 Task: Look for space in Akhtyrskiy, Russia from 10th July, 2023 to 15th July, 2023 for 7 adults in price range Rs.10000 to Rs.15000. Place can be entire place or shared room with 4 bedrooms having 7 beds and 4 bathrooms. Property type can be house, flat, guest house. Amenities needed are: wifi, TV, free parkinig on premises, gym, breakfast. Booking option can be shelf check-in. Required host language is English.
Action: Mouse moved to (494, 107)
Screenshot: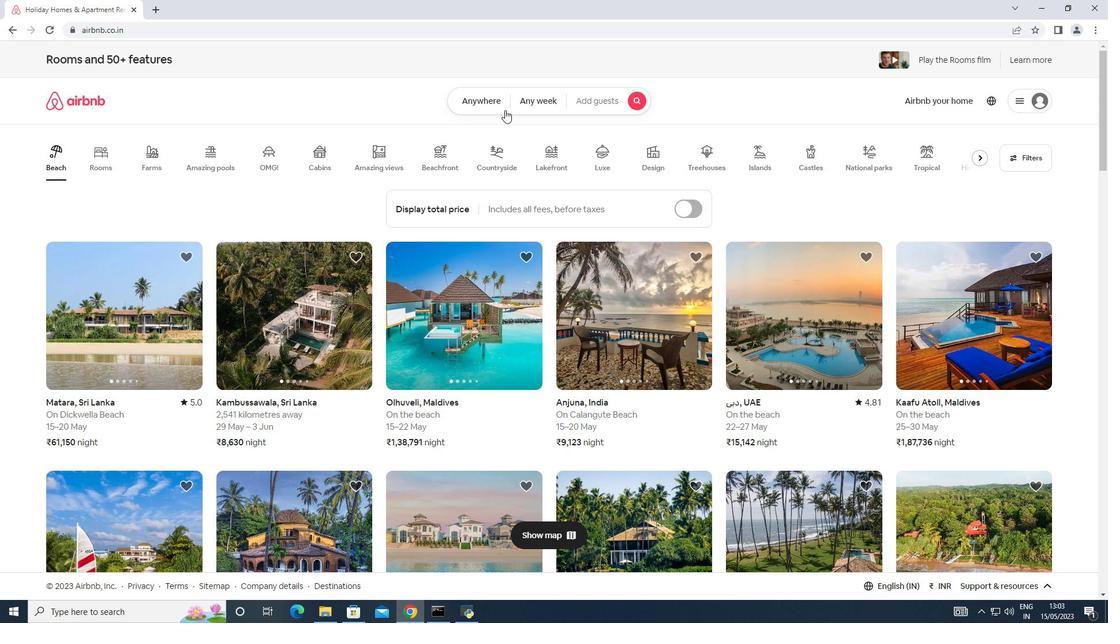 
Action: Mouse pressed left at (494, 107)
Screenshot: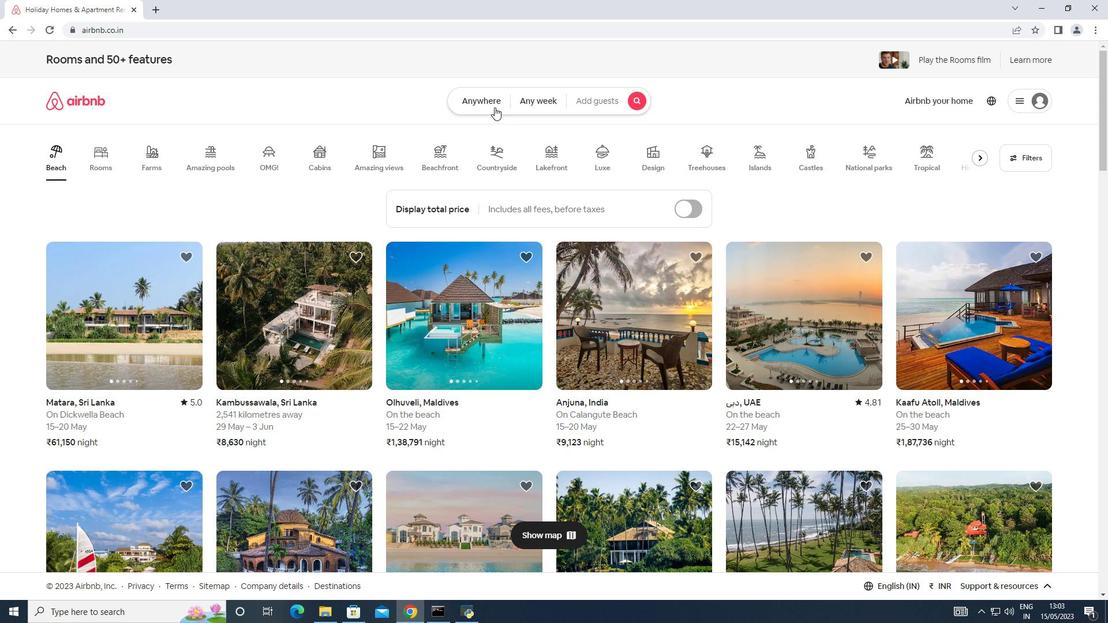 
Action: Mouse moved to (365, 147)
Screenshot: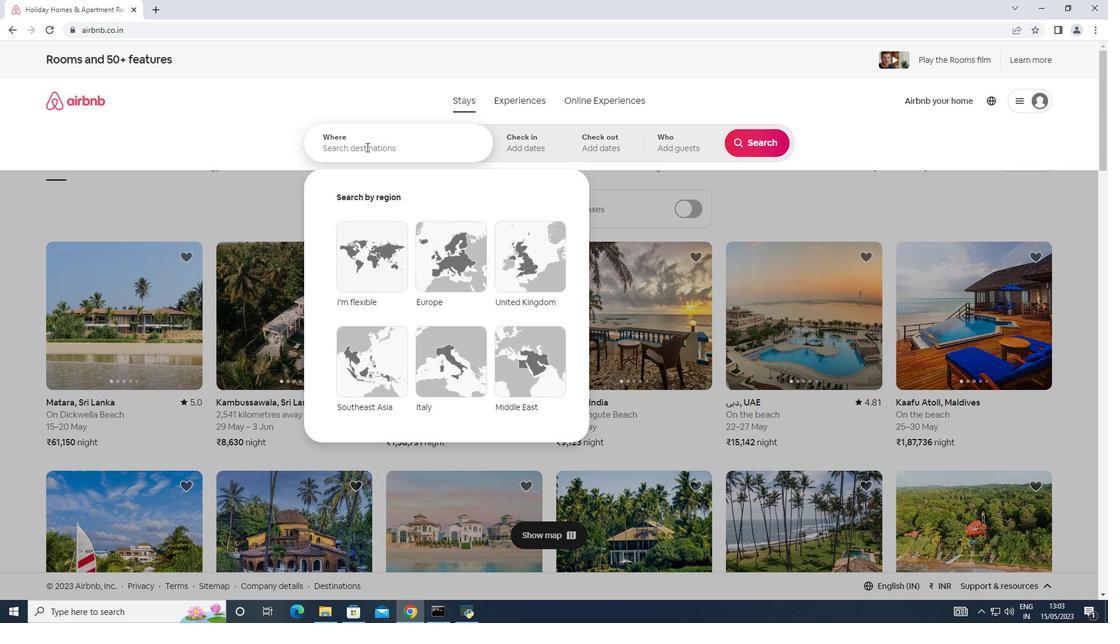 
Action: Mouse pressed left at (365, 147)
Screenshot: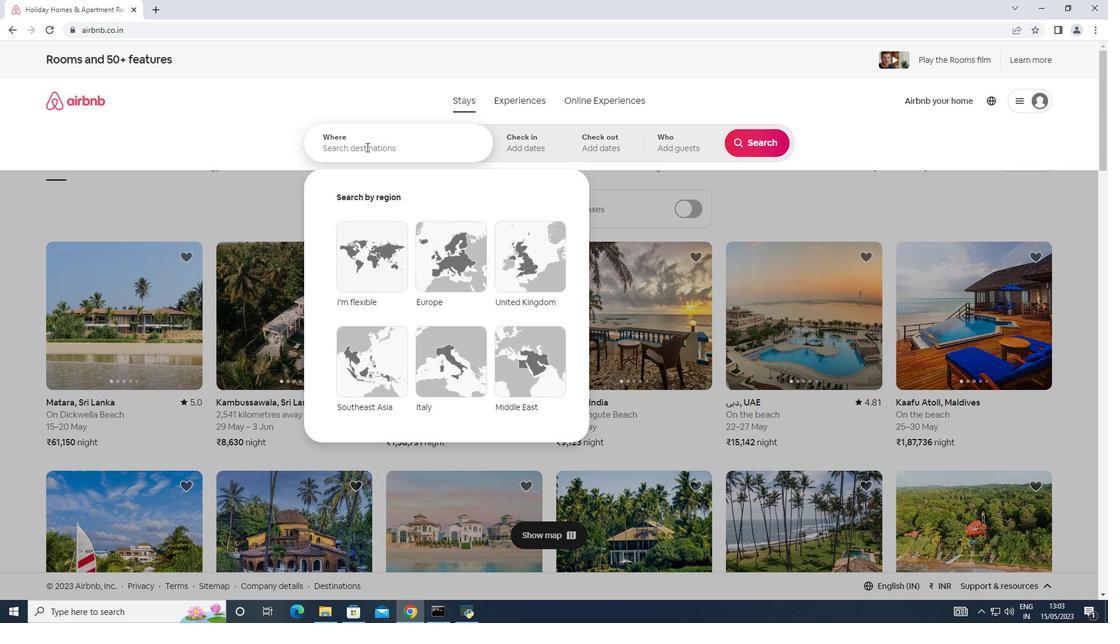 
Action: Key pressed <Key.shift>A
Screenshot: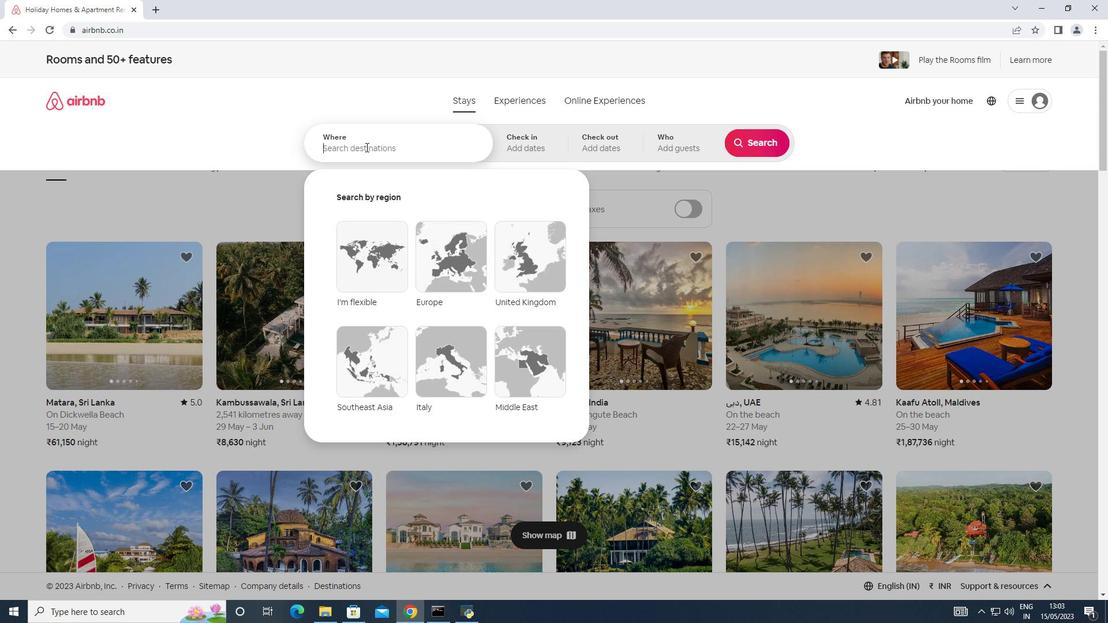 
Action: Mouse moved to (365, 147)
Screenshot: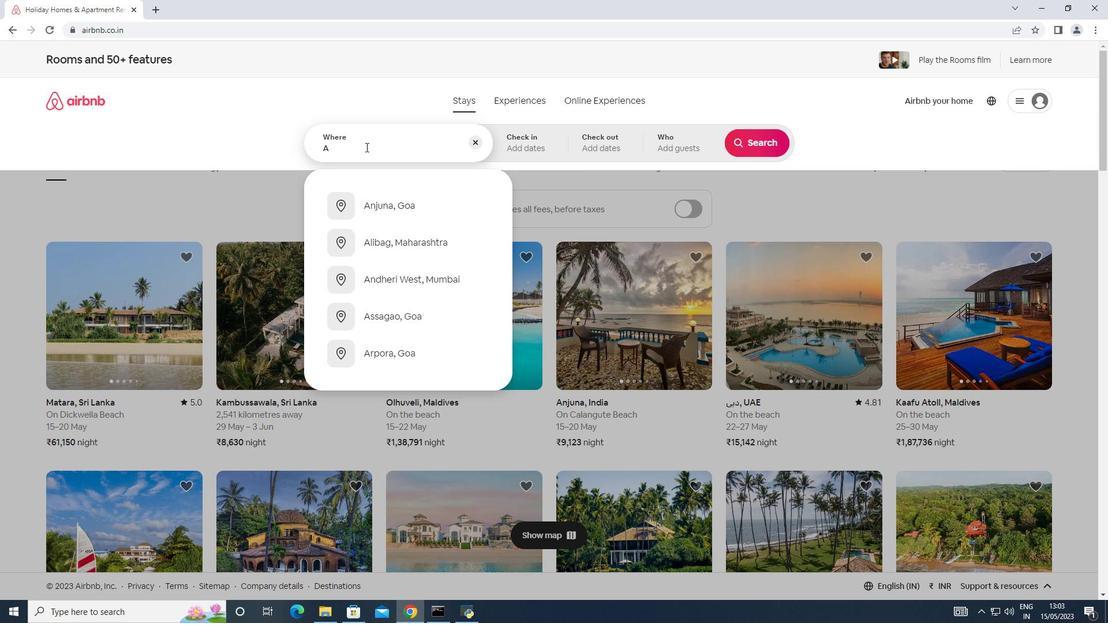 
Action: Key pressed kh
Screenshot: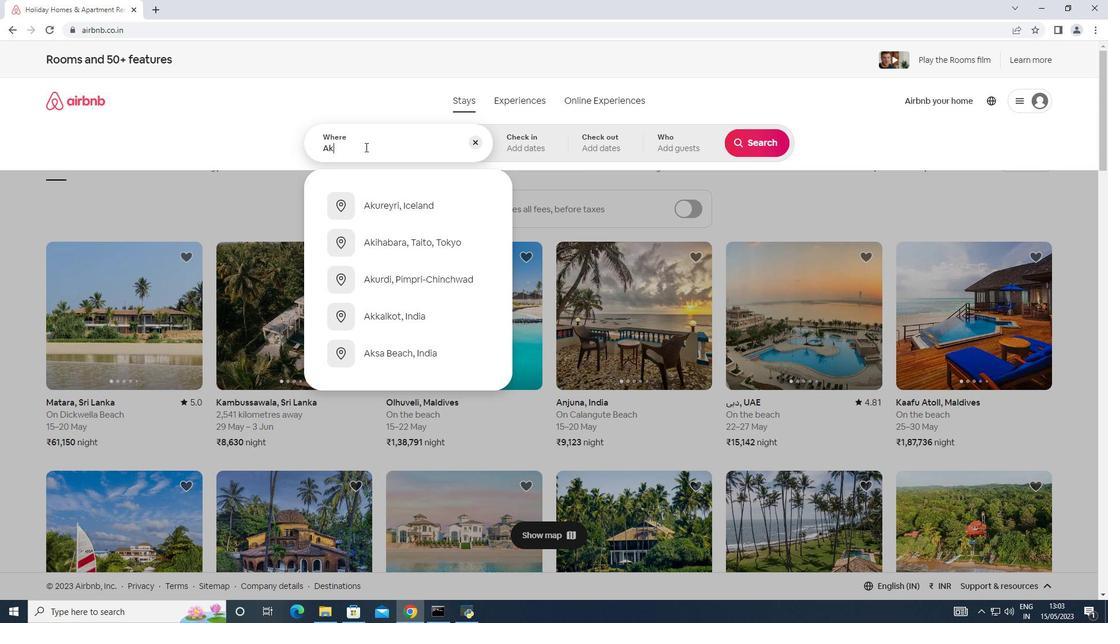 
Action: Mouse moved to (364, 147)
Screenshot: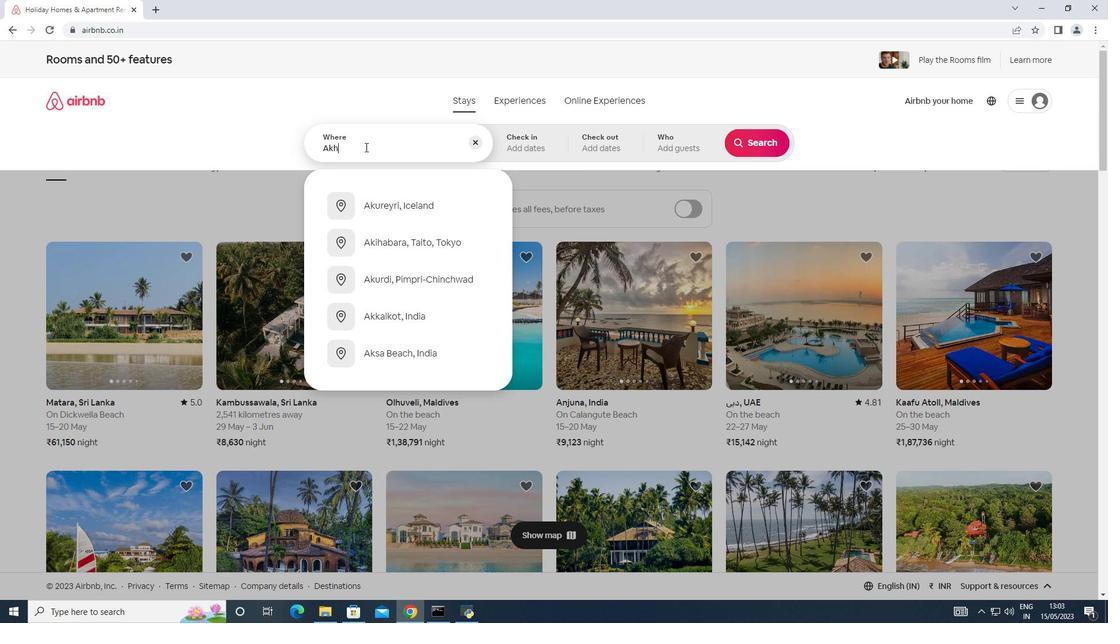 
Action: Key pressed ty
Screenshot: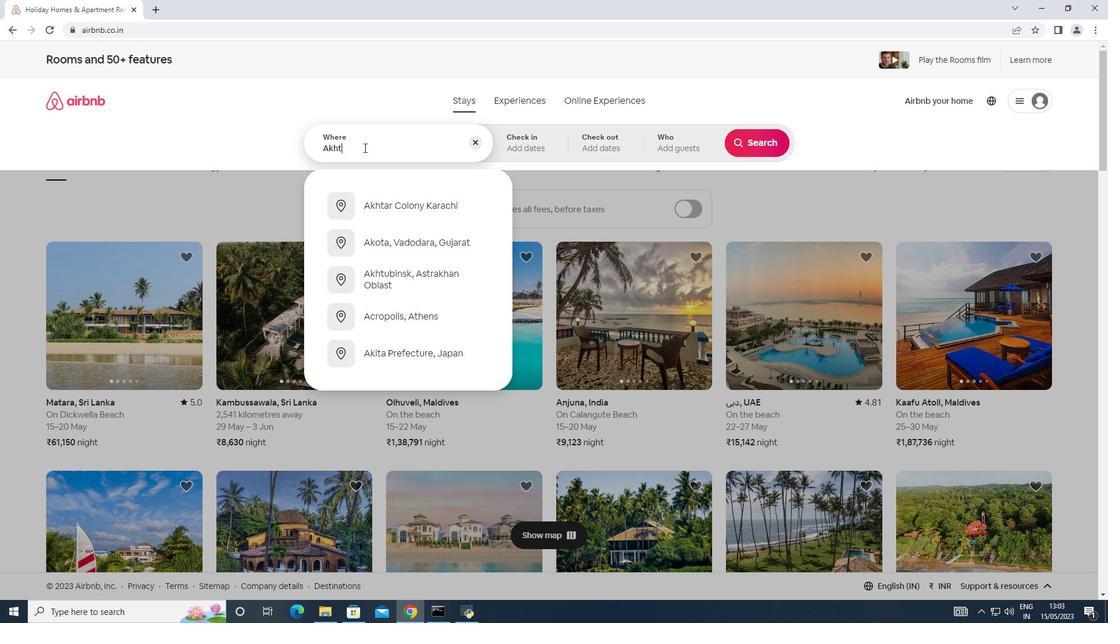 
Action: Mouse moved to (362, 148)
Screenshot: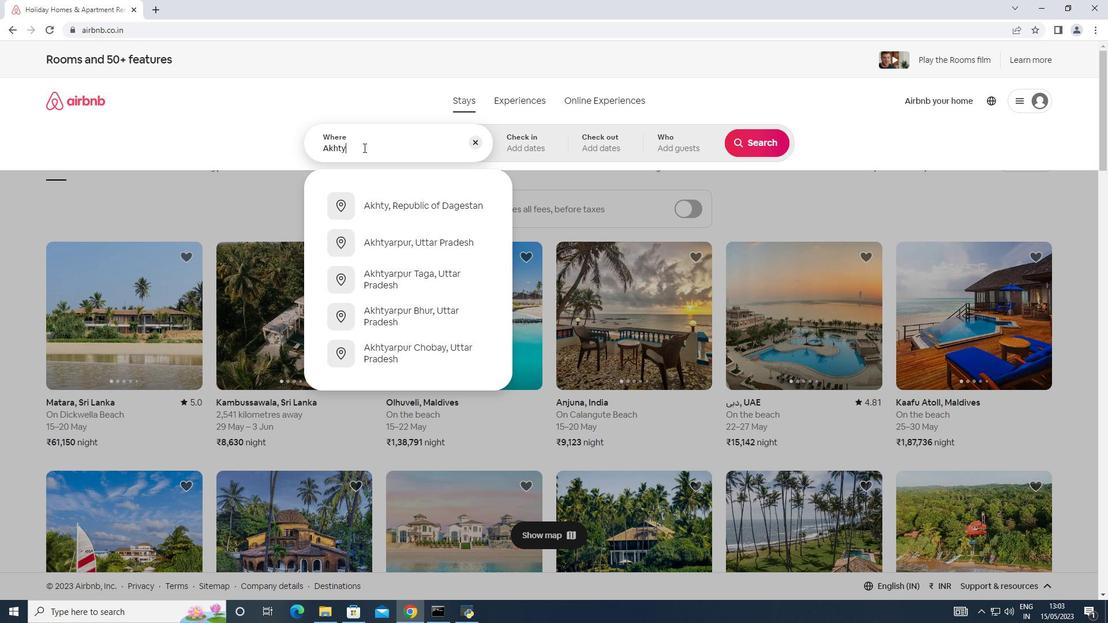
Action: Key pressed rs
Screenshot: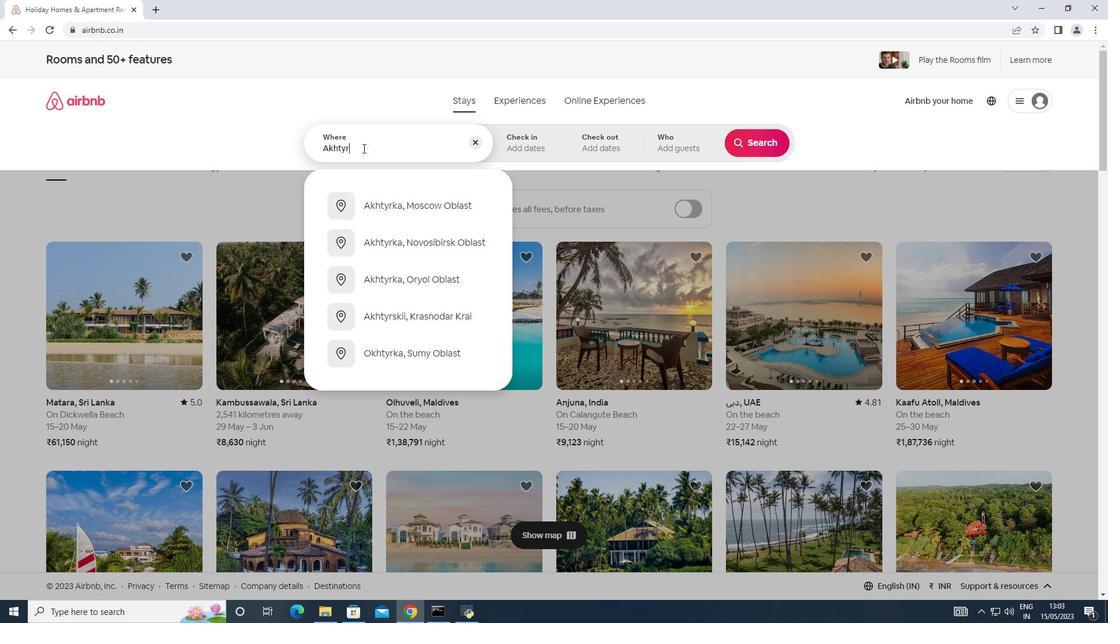 
Action: Mouse moved to (362, 148)
Screenshot: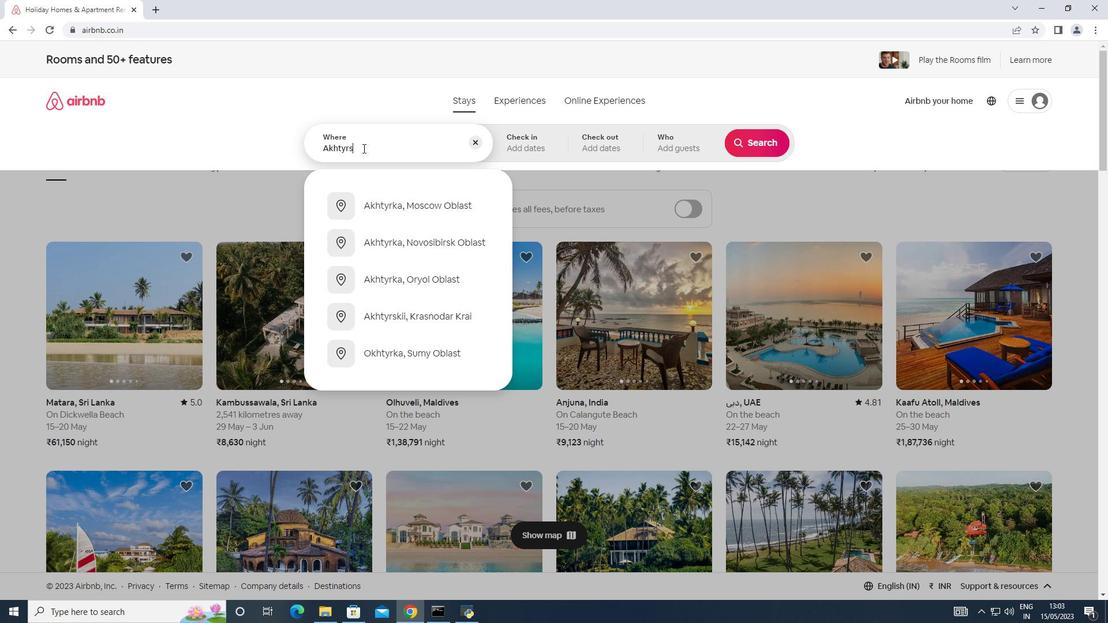 
Action: Key pressed k
Screenshot: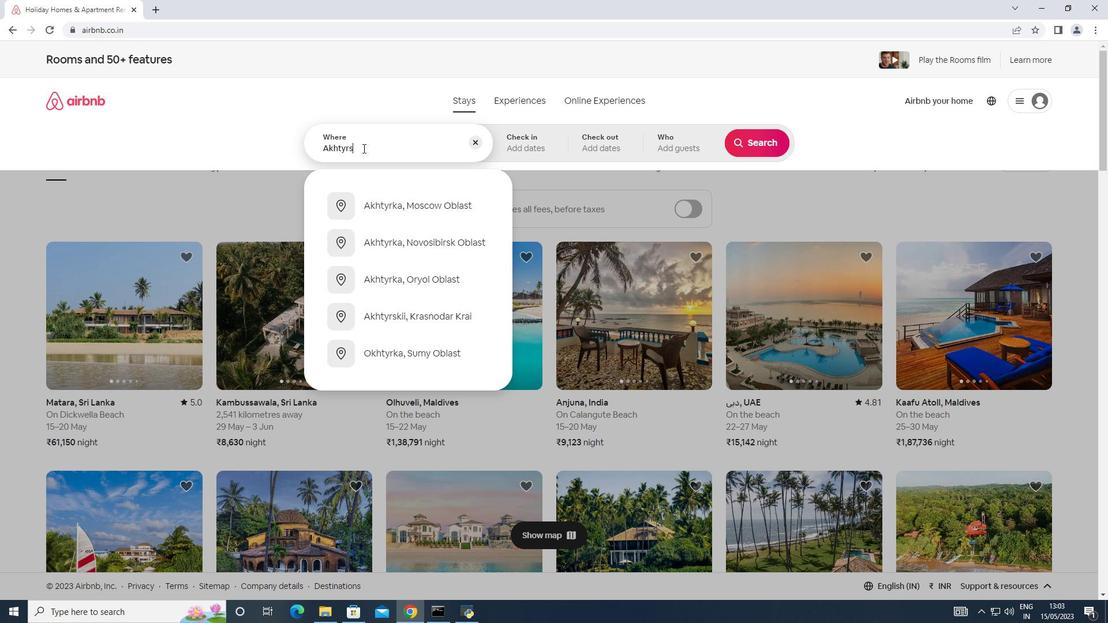 
Action: Mouse moved to (362, 148)
Screenshot: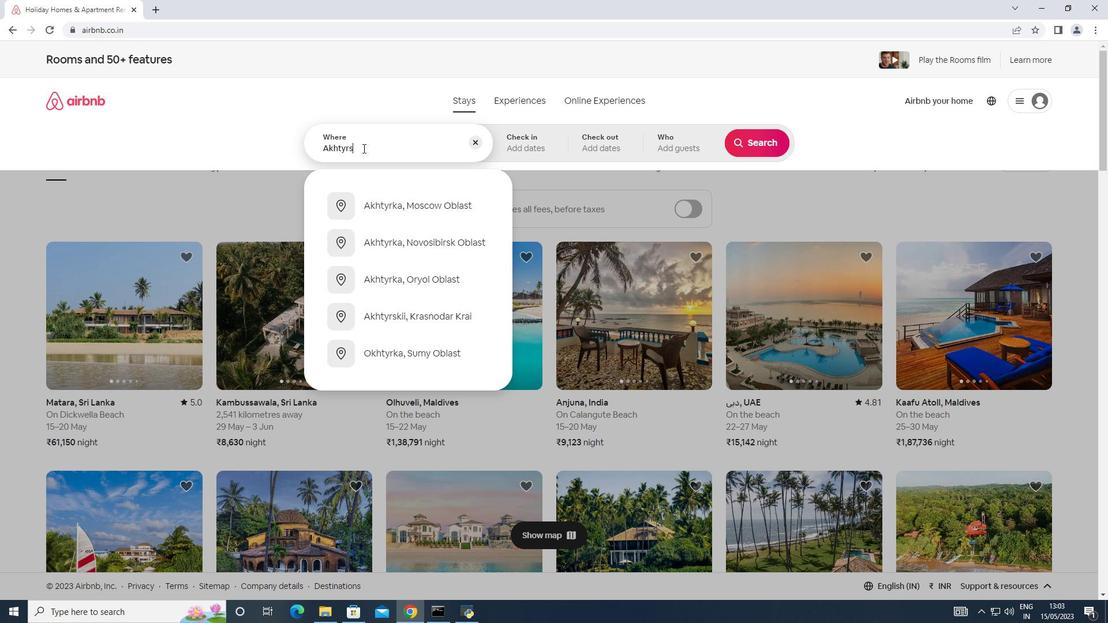 
Action: Key pressed iy,<Key.shift>R
Screenshot: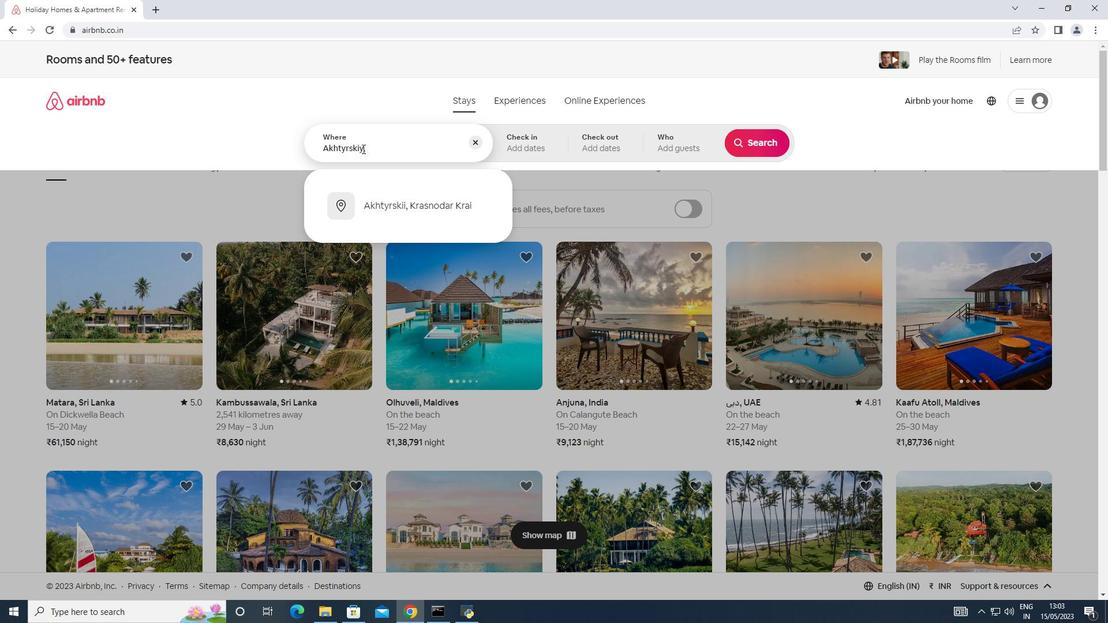 
Action: Mouse moved to (361, 149)
Screenshot: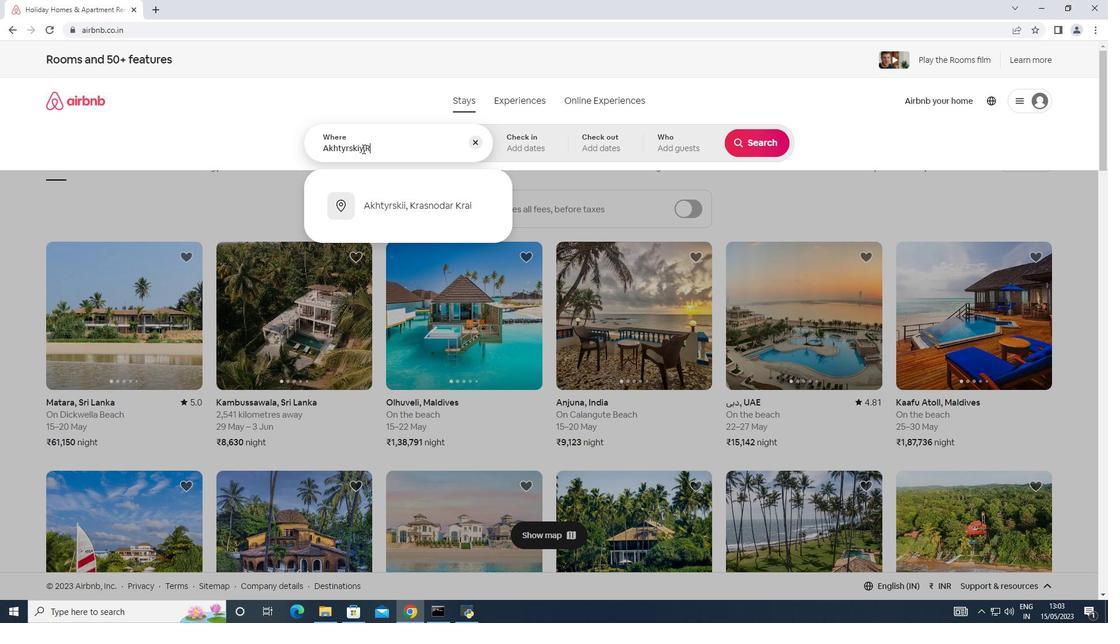 
Action: Key pressed i
Screenshot: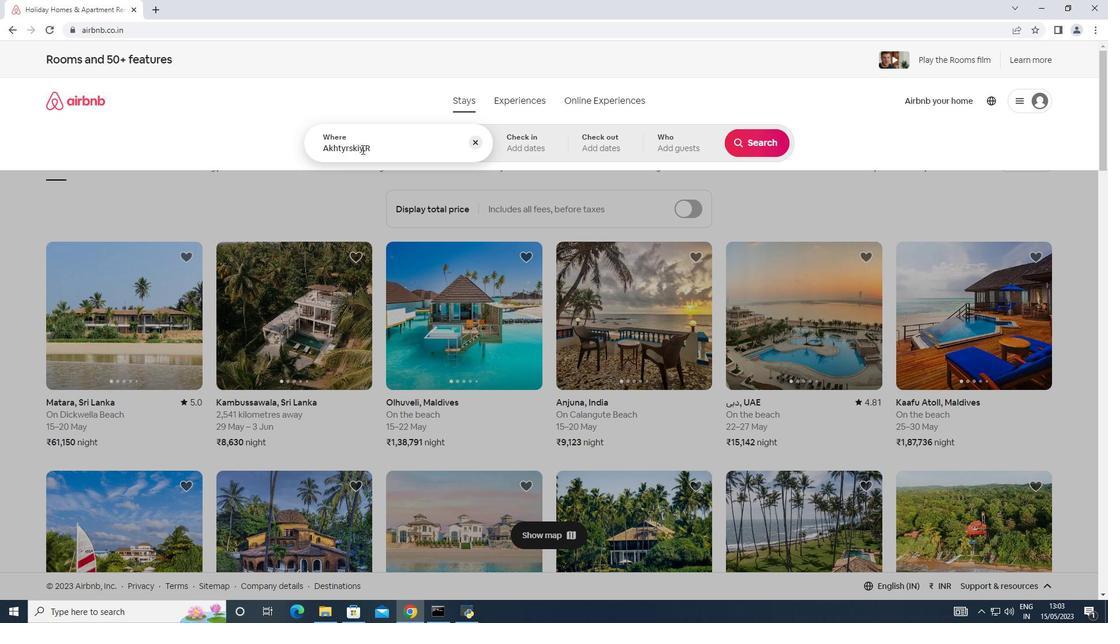 
Action: Mouse moved to (361, 149)
Screenshot: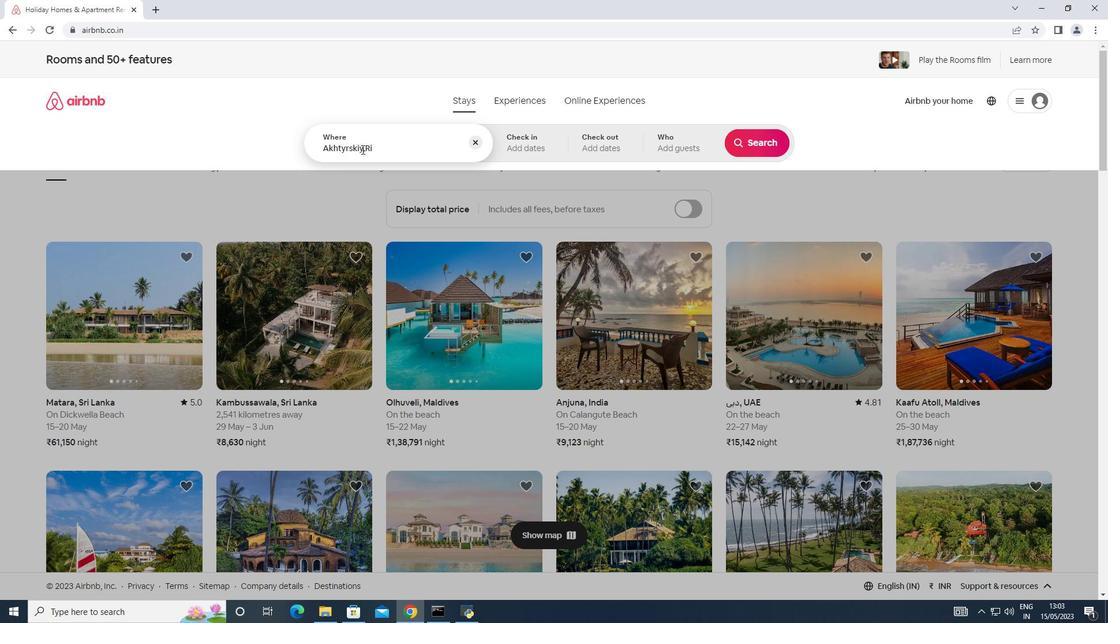 
Action: Key pressed <Key.backspace>
Screenshot: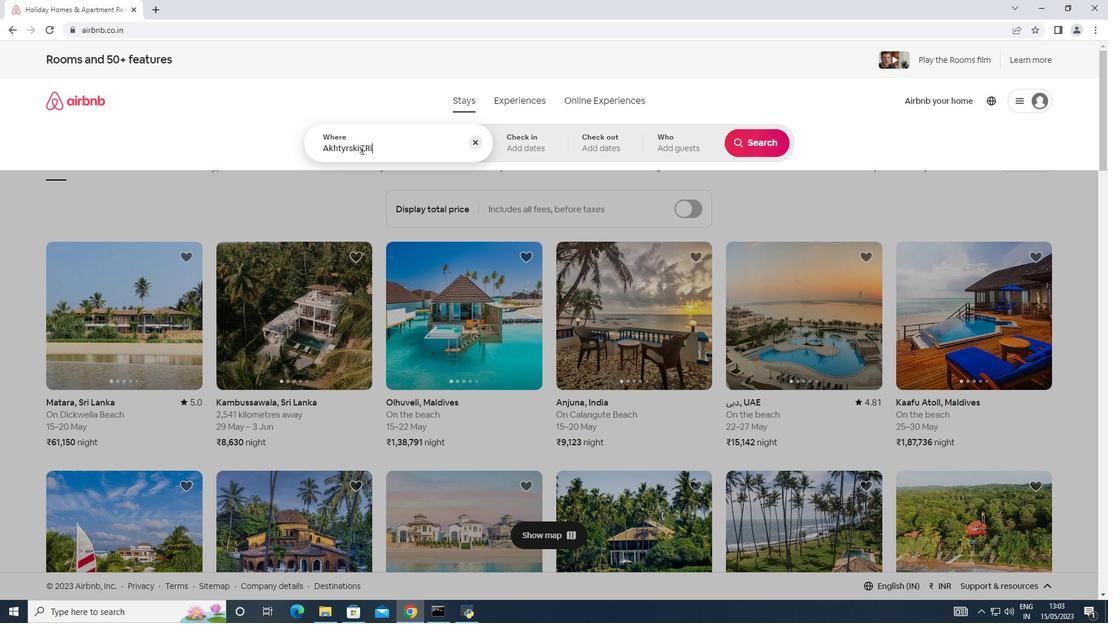 
Action: Mouse moved to (360, 150)
Screenshot: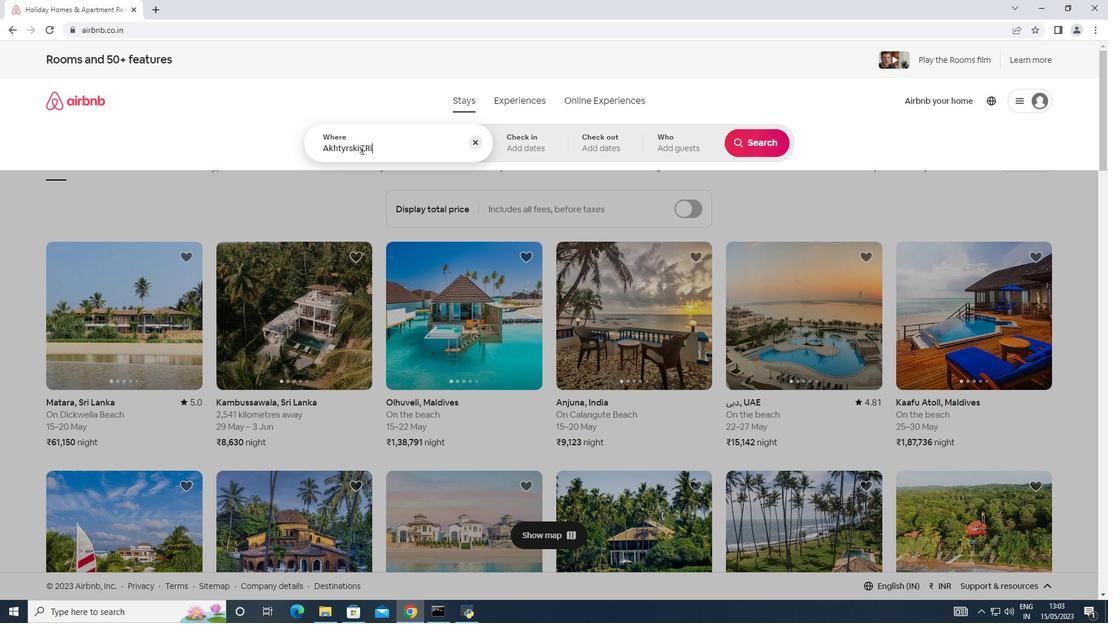 
Action: Key pressed ussia
Screenshot: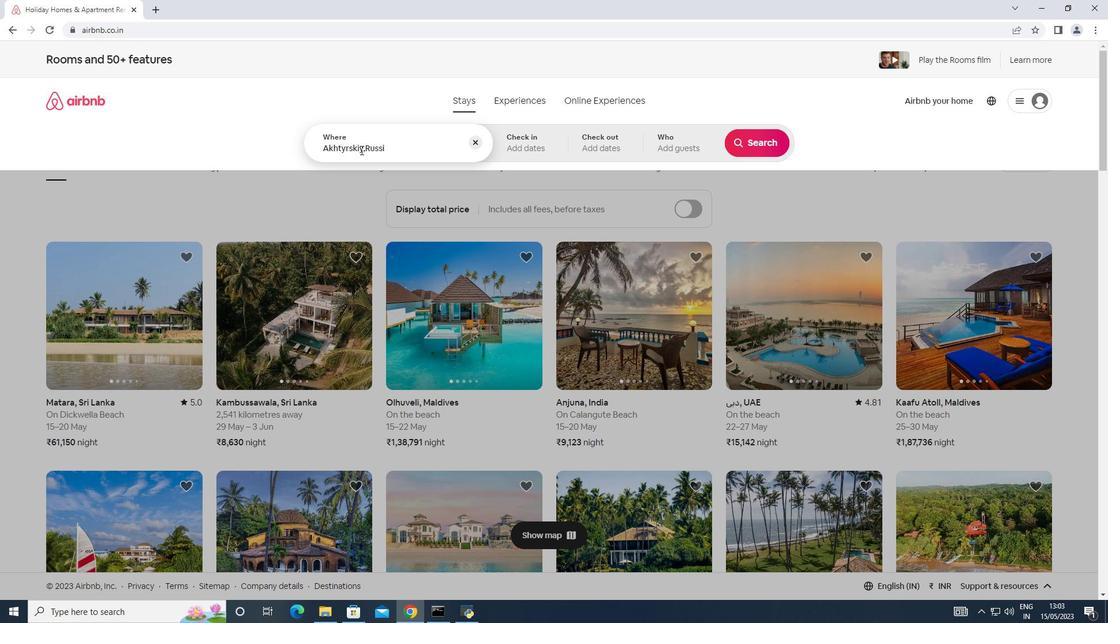 
Action: Mouse moved to (537, 148)
Screenshot: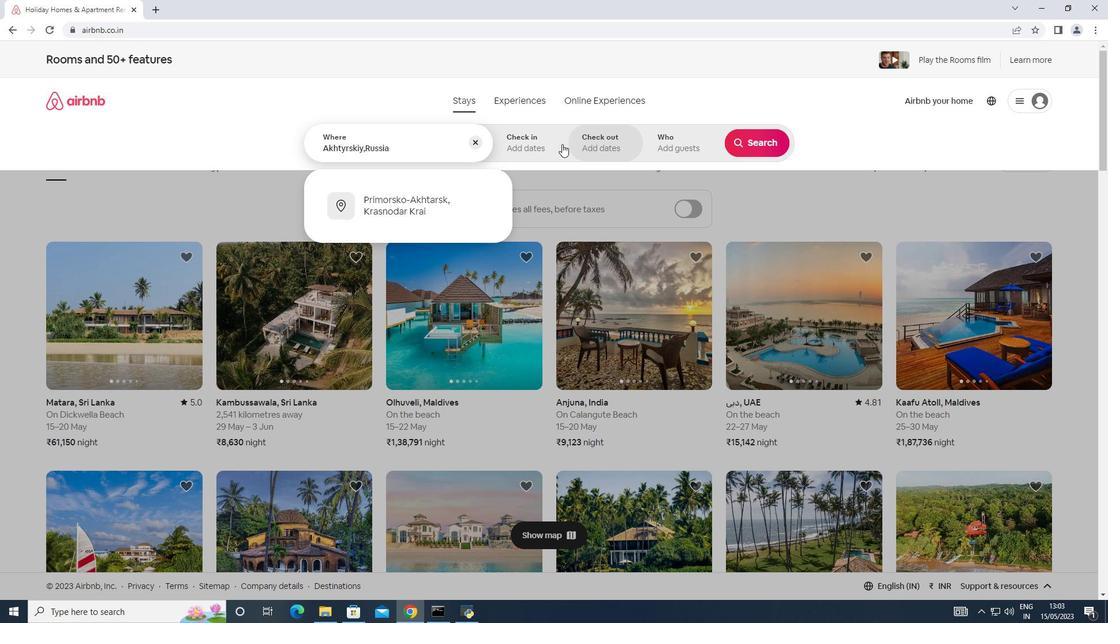 
Action: Mouse pressed left at (537, 148)
Screenshot: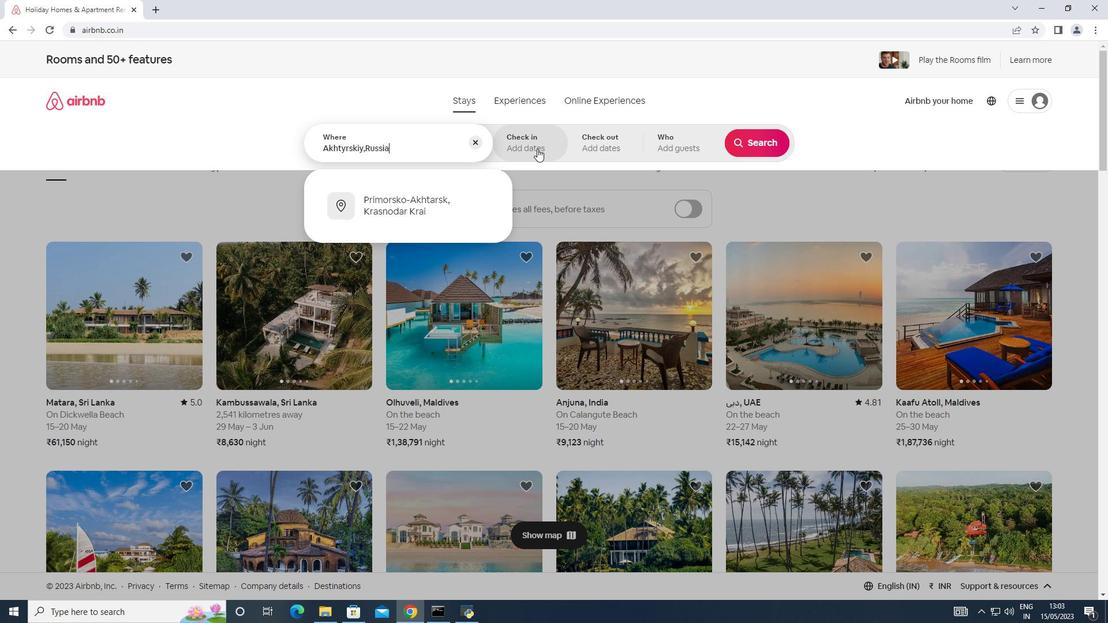 
Action: Mouse moved to (751, 231)
Screenshot: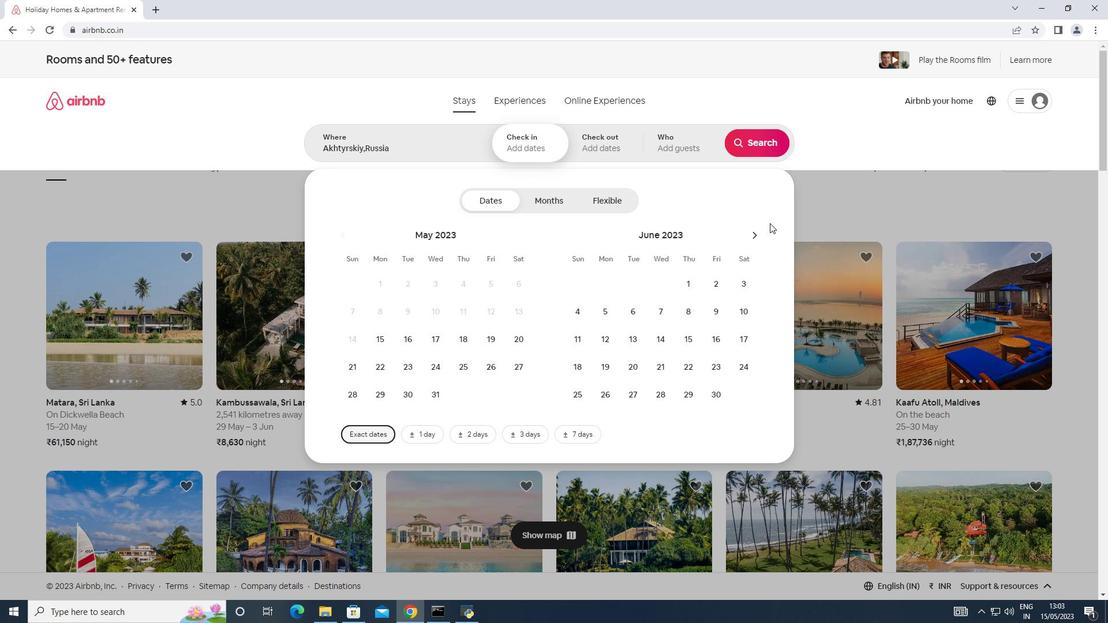 
Action: Mouse pressed left at (751, 231)
Screenshot: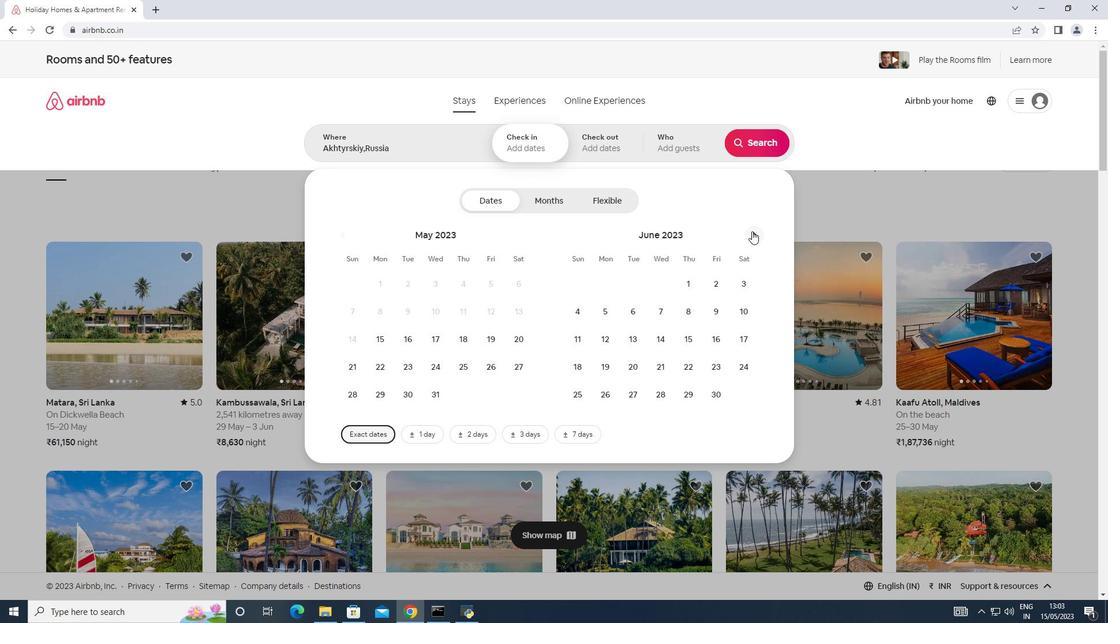 
Action: Mouse moved to (606, 333)
Screenshot: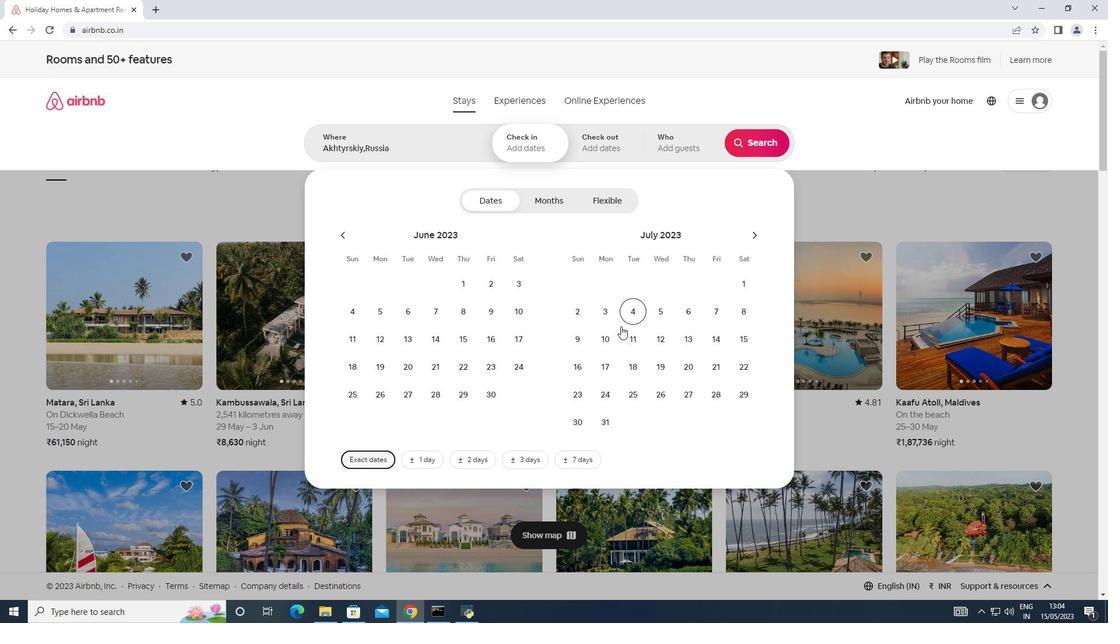 
Action: Mouse pressed left at (606, 333)
Screenshot: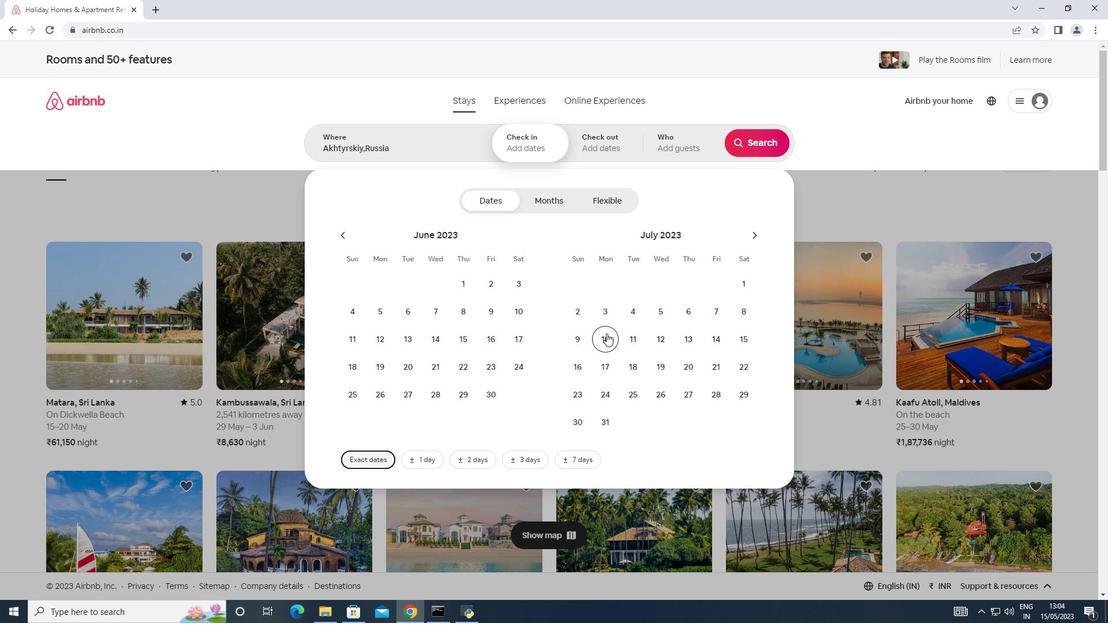 
Action: Mouse moved to (740, 332)
Screenshot: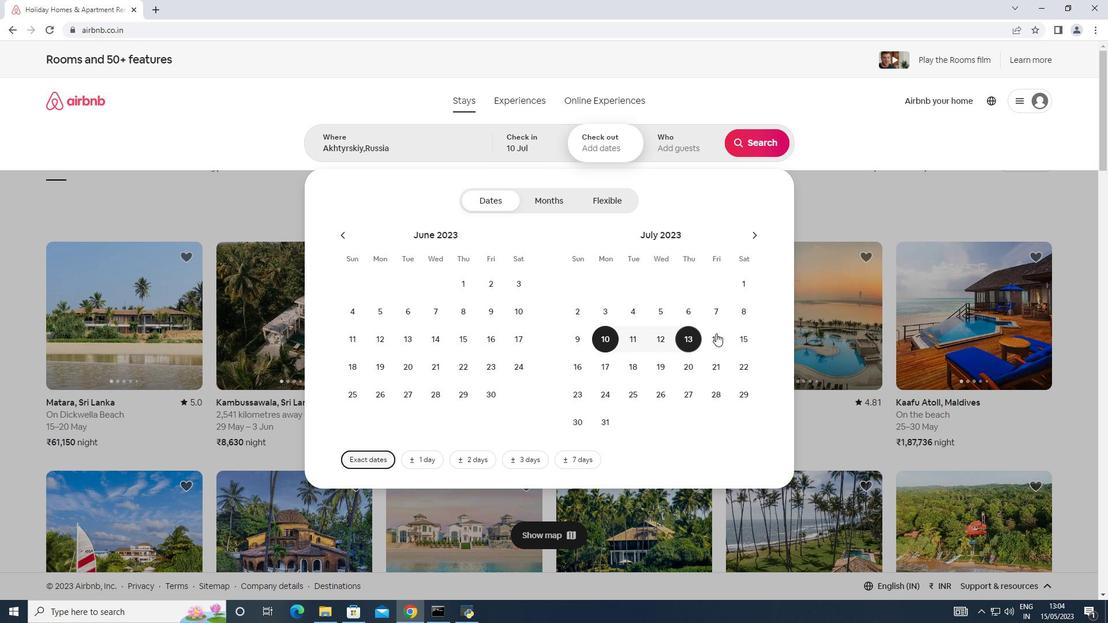 
Action: Mouse pressed left at (740, 332)
Screenshot: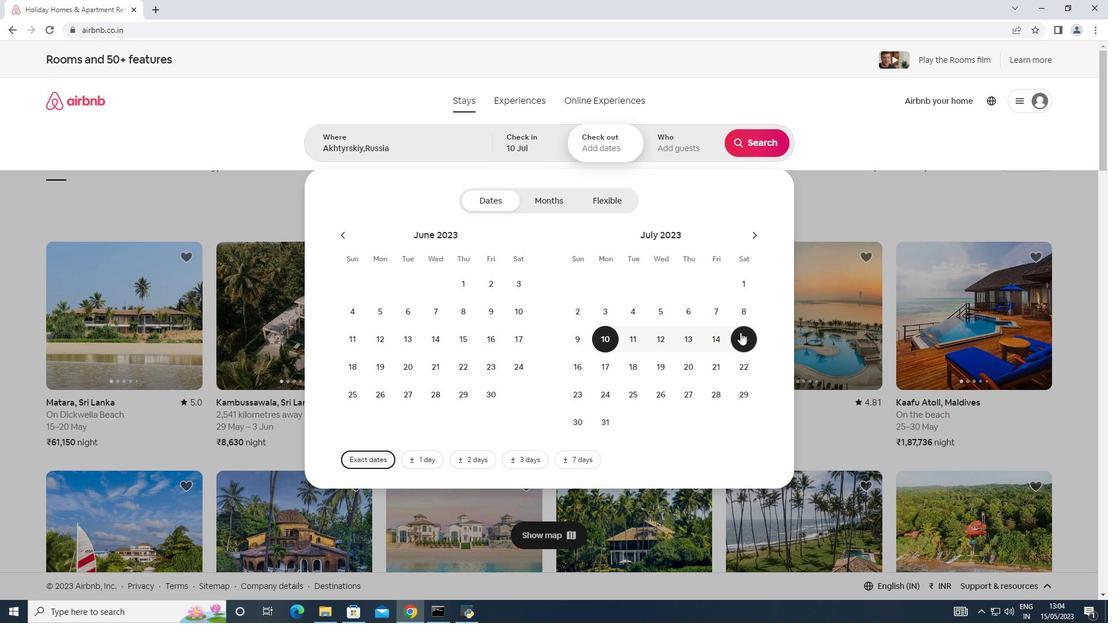 
Action: Mouse moved to (687, 148)
Screenshot: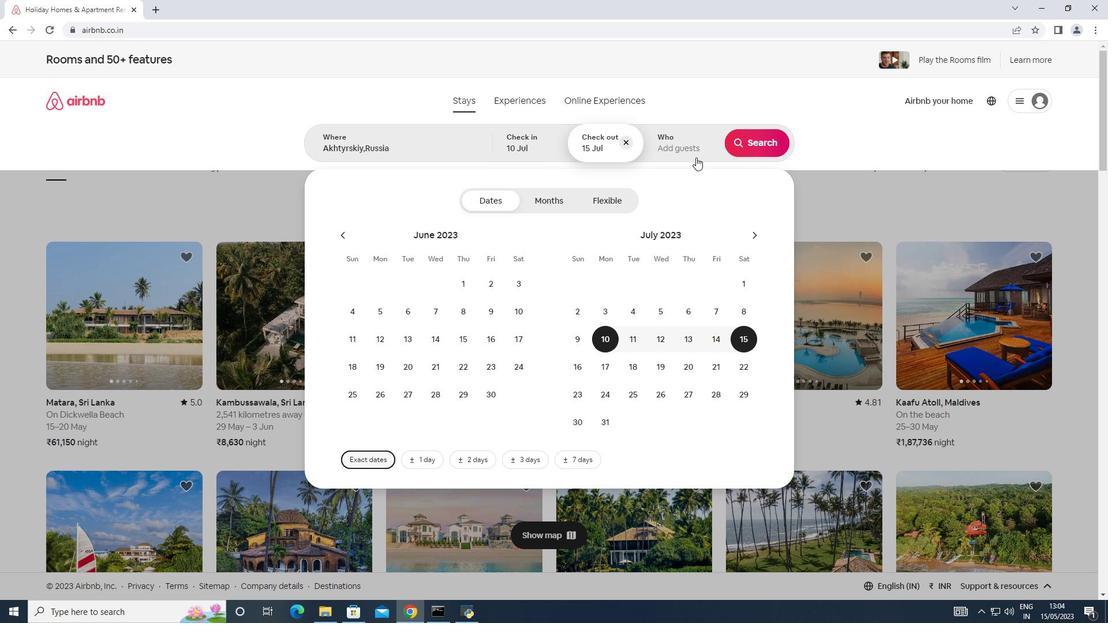 
Action: Mouse pressed left at (687, 148)
Screenshot: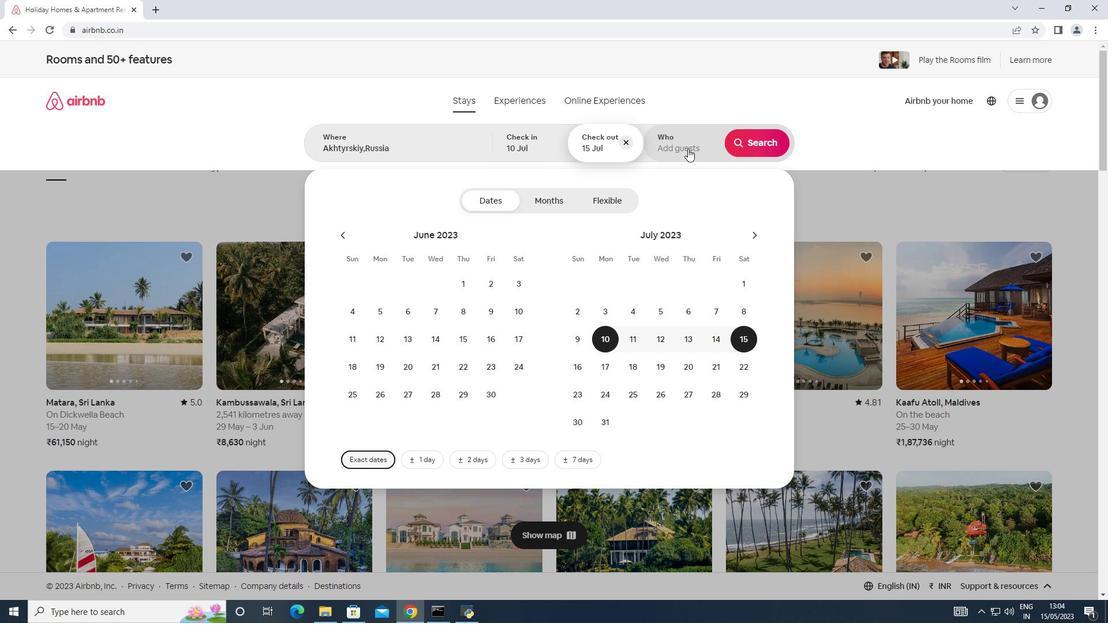 
Action: Mouse moved to (767, 203)
Screenshot: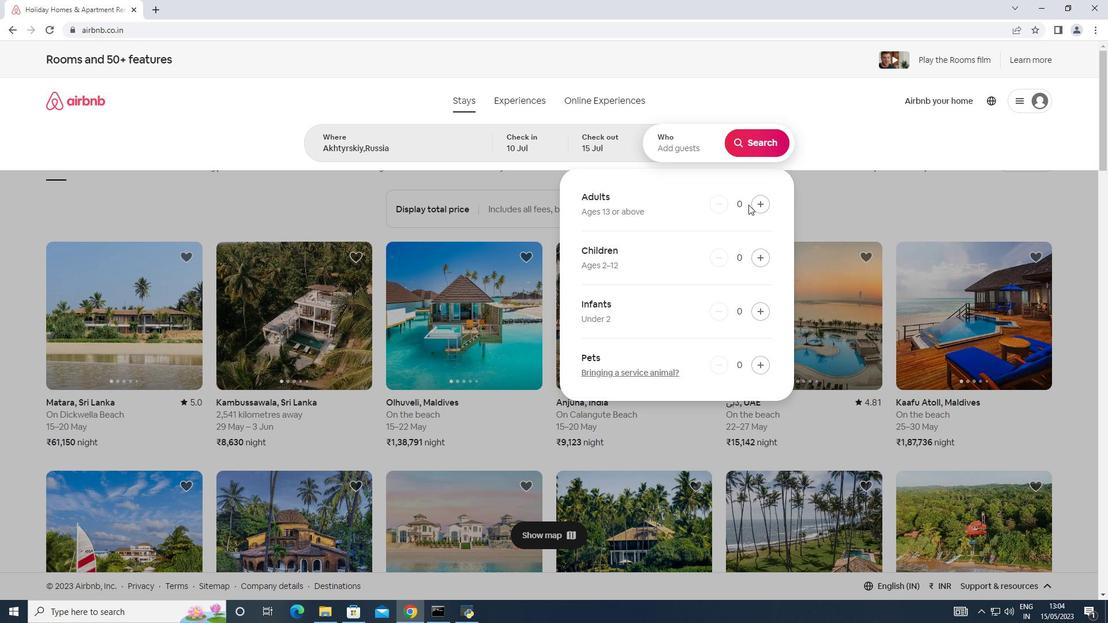 
Action: Mouse pressed left at (767, 203)
Screenshot: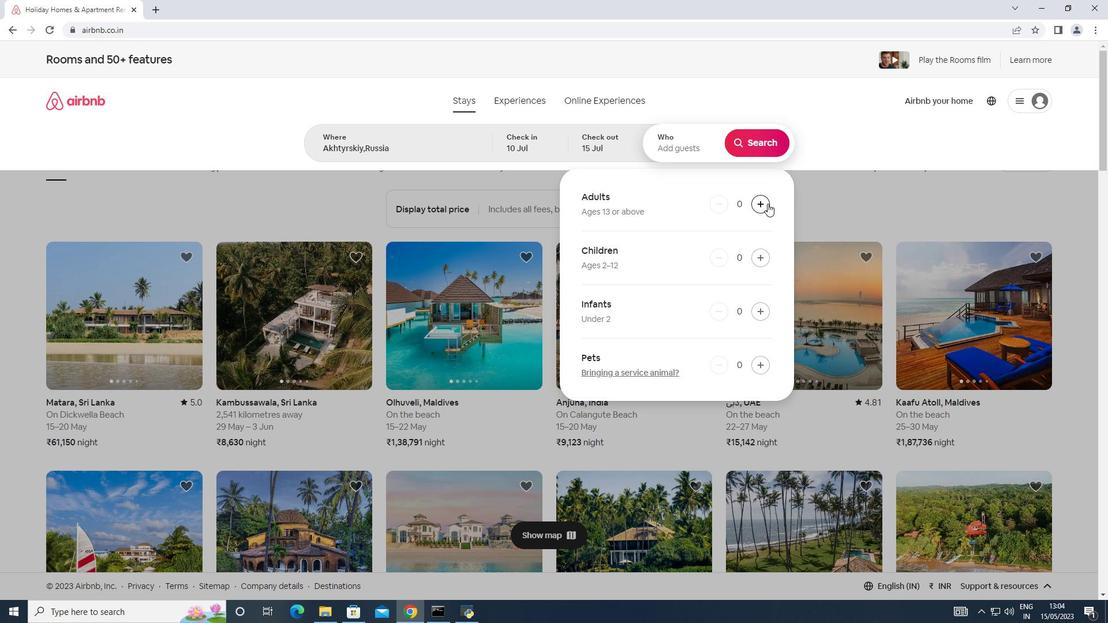 
Action: Mouse pressed left at (767, 203)
Screenshot: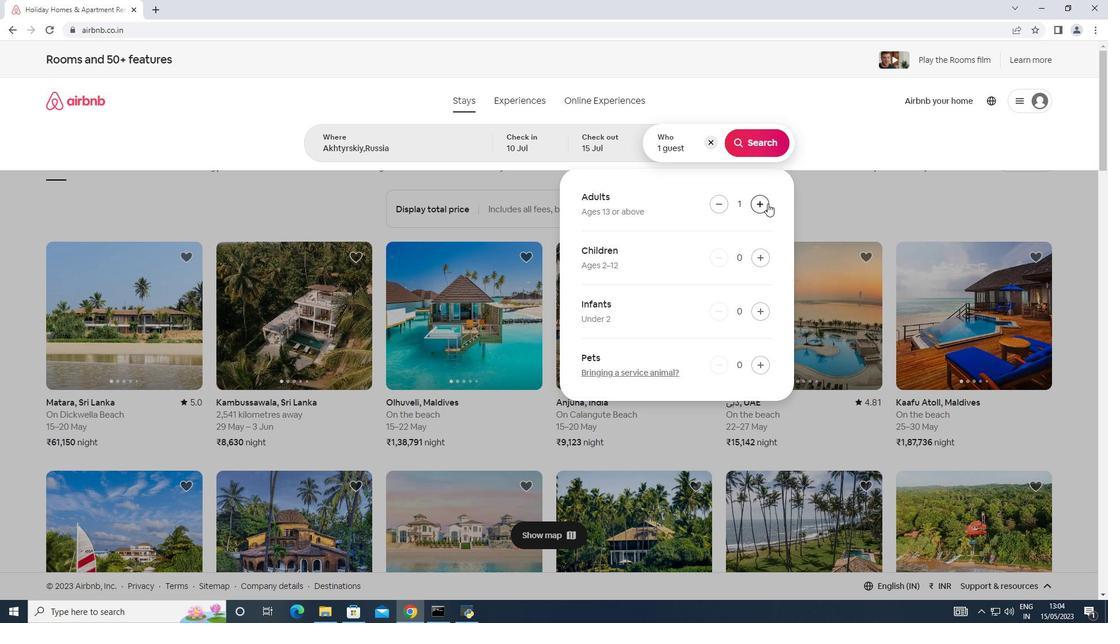 
Action: Mouse pressed left at (767, 203)
Screenshot: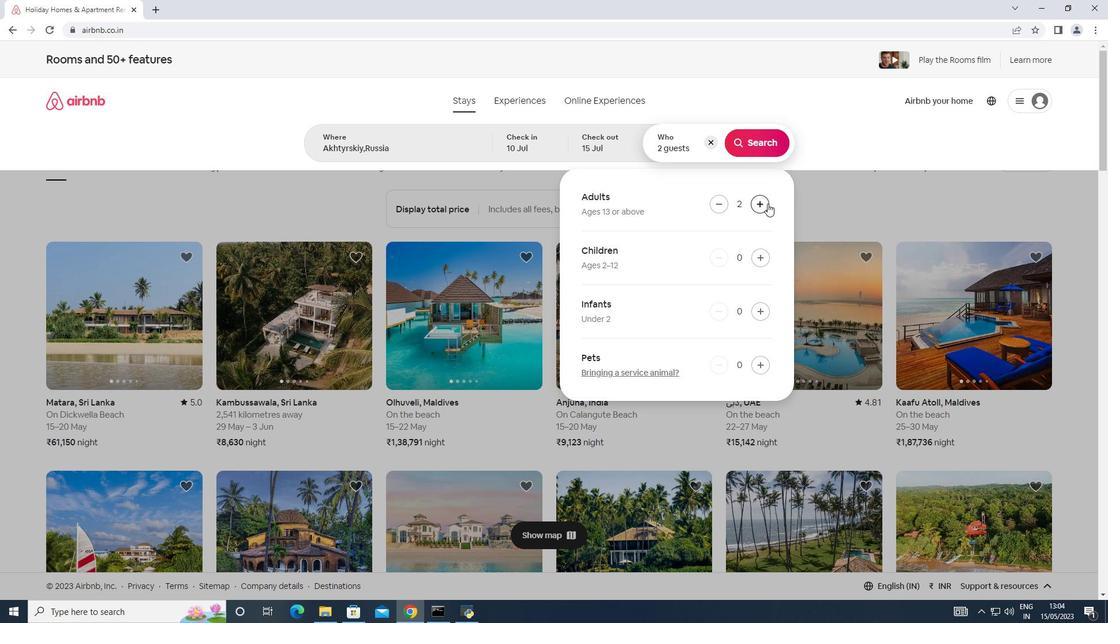 
Action: Mouse pressed left at (767, 203)
Screenshot: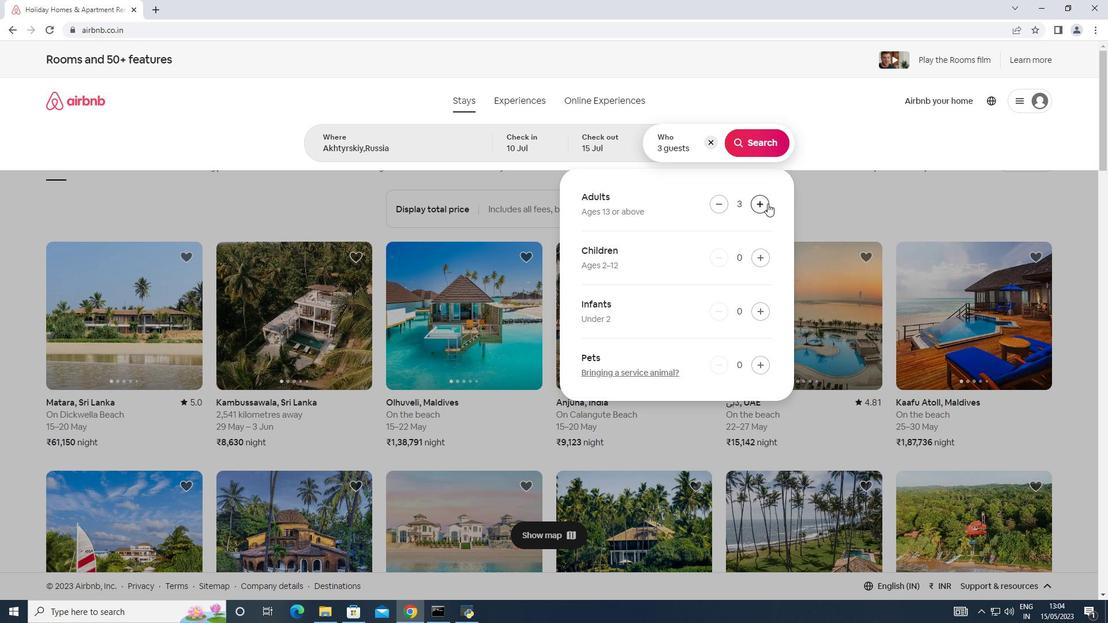 
Action: Mouse moved to (765, 204)
Screenshot: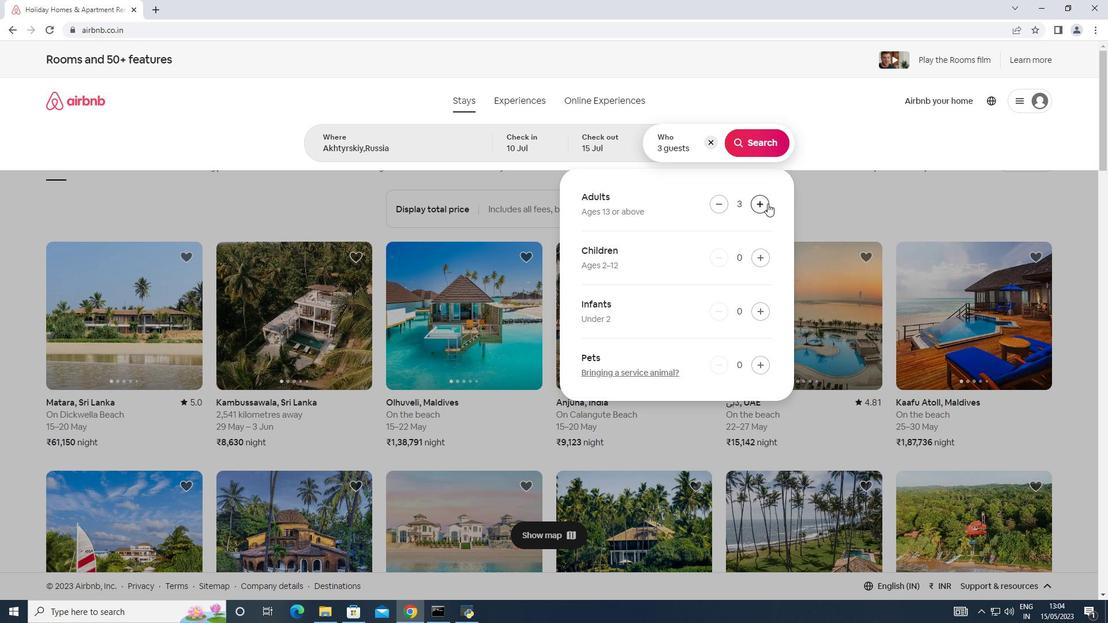 
Action: Mouse pressed left at (765, 204)
Screenshot: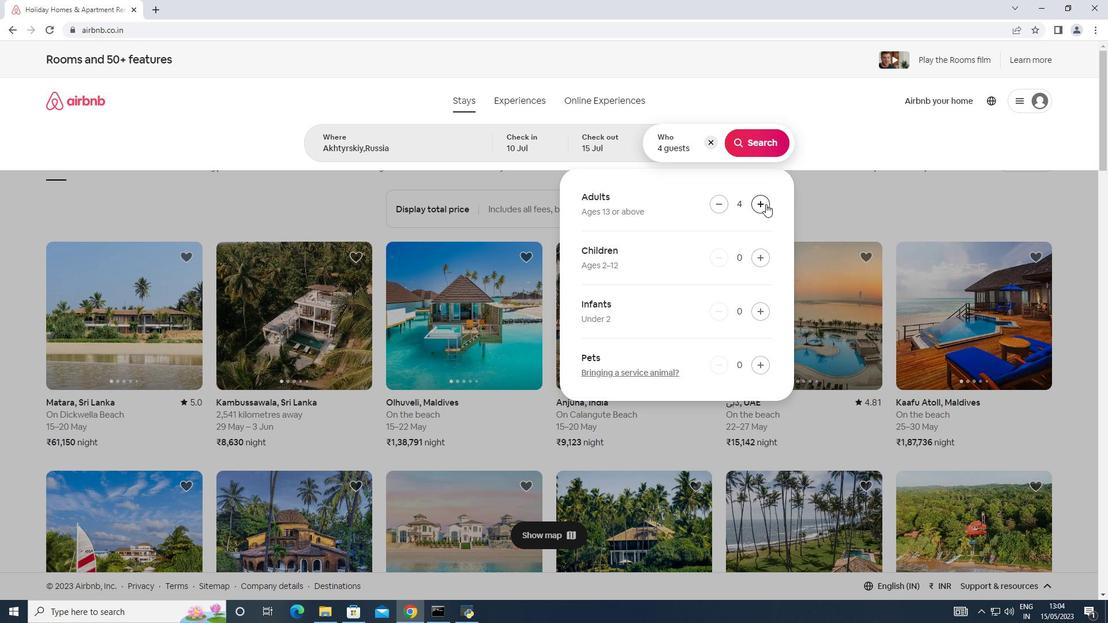 
Action: Mouse pressed left at (765, 204)
Screenshot: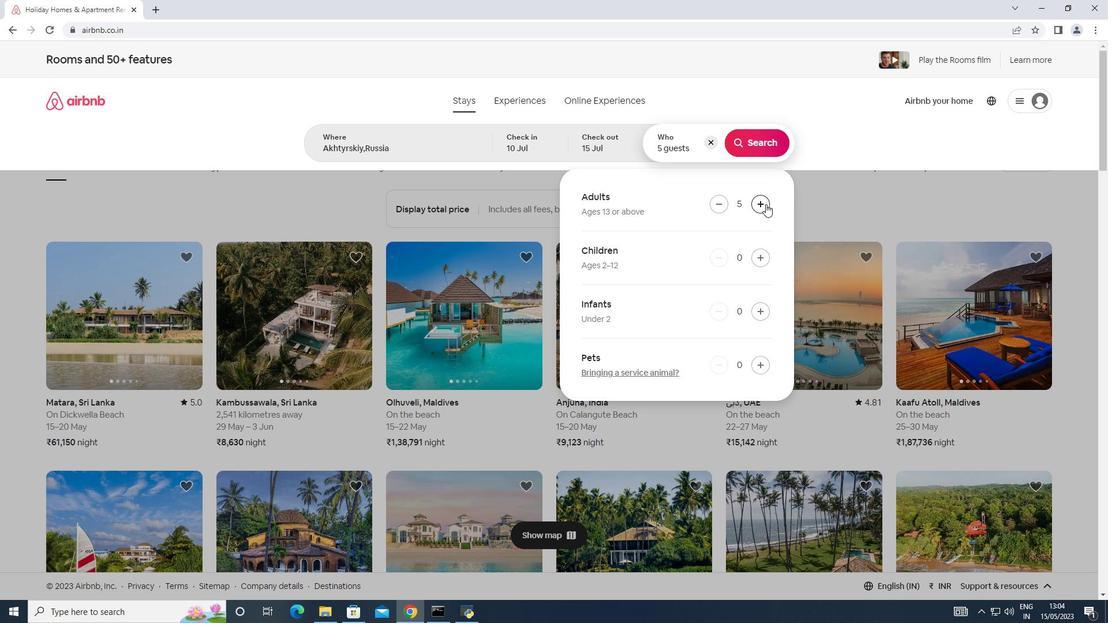 
Action: Mouse pressed left at (765, 204)
Screenshot: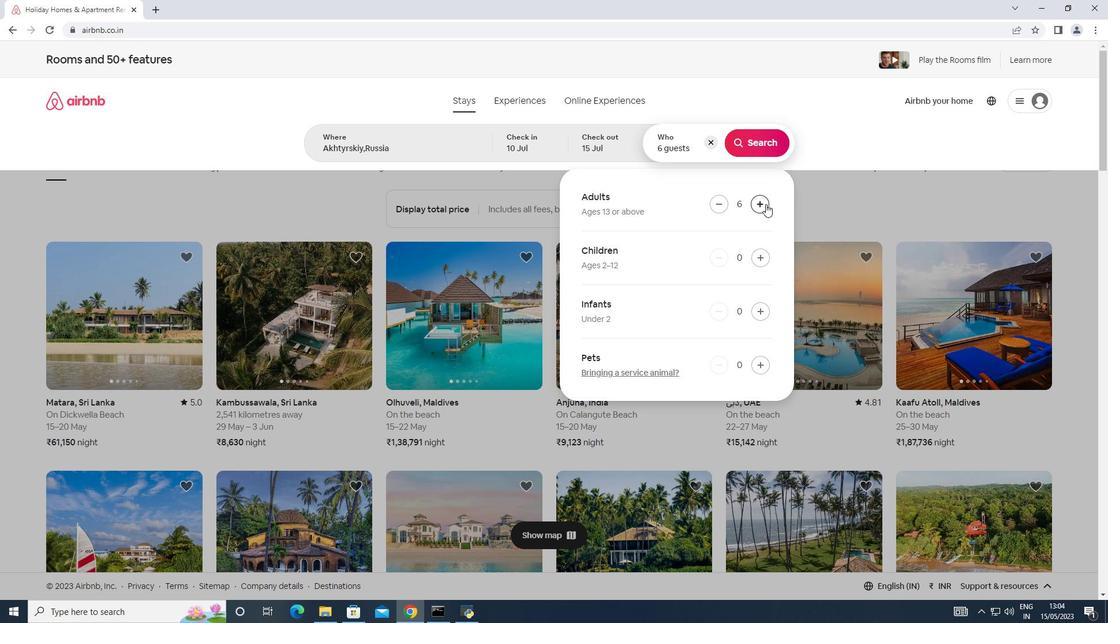 
Action: Mouse moved to (747, 132)
Screenshot: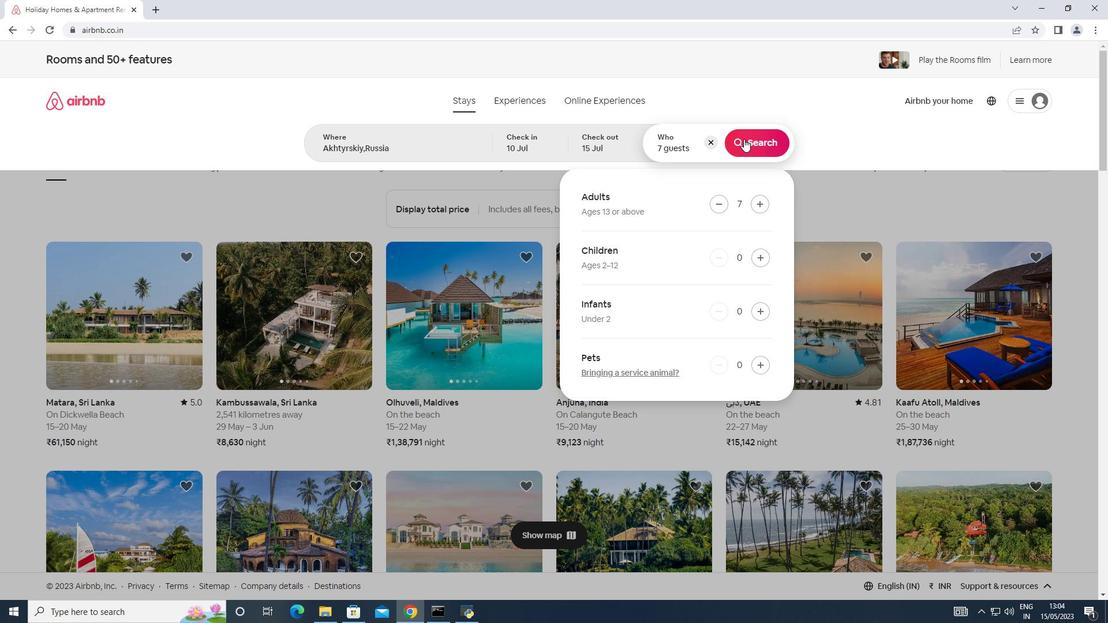 
Action: Mouse pressed left at (747, 132)
Screenshot: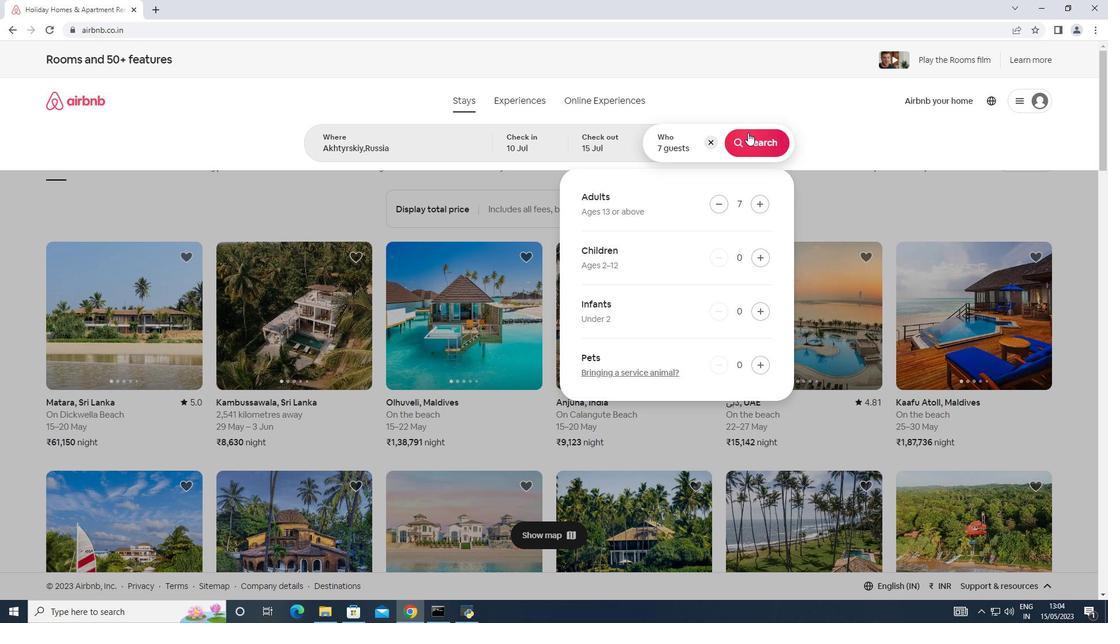 
Action: Mouse moved to (1052, 107)
Screenshot: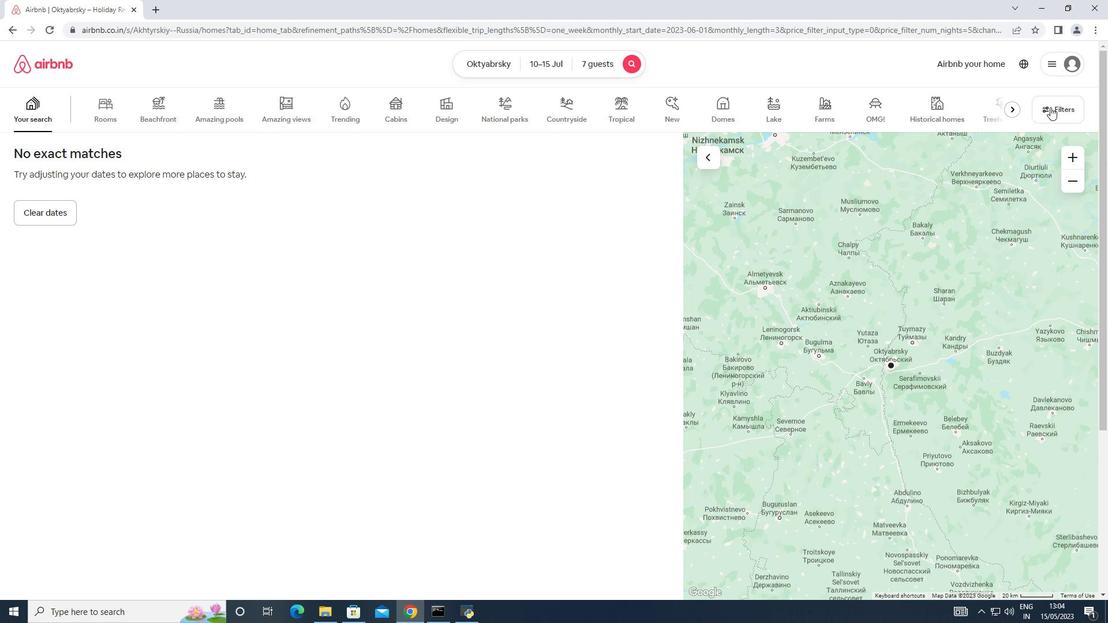 
Action: Mouse pressed left at (1052, 107)
Screenshot: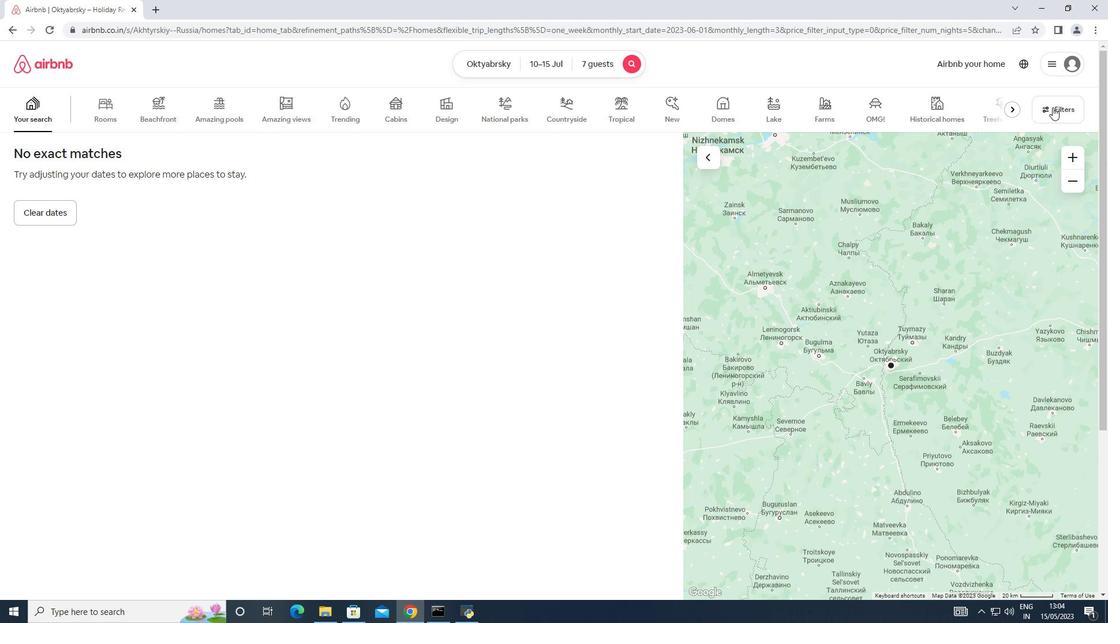 
Action: Mouse moved to (406, 397)
Screenshot: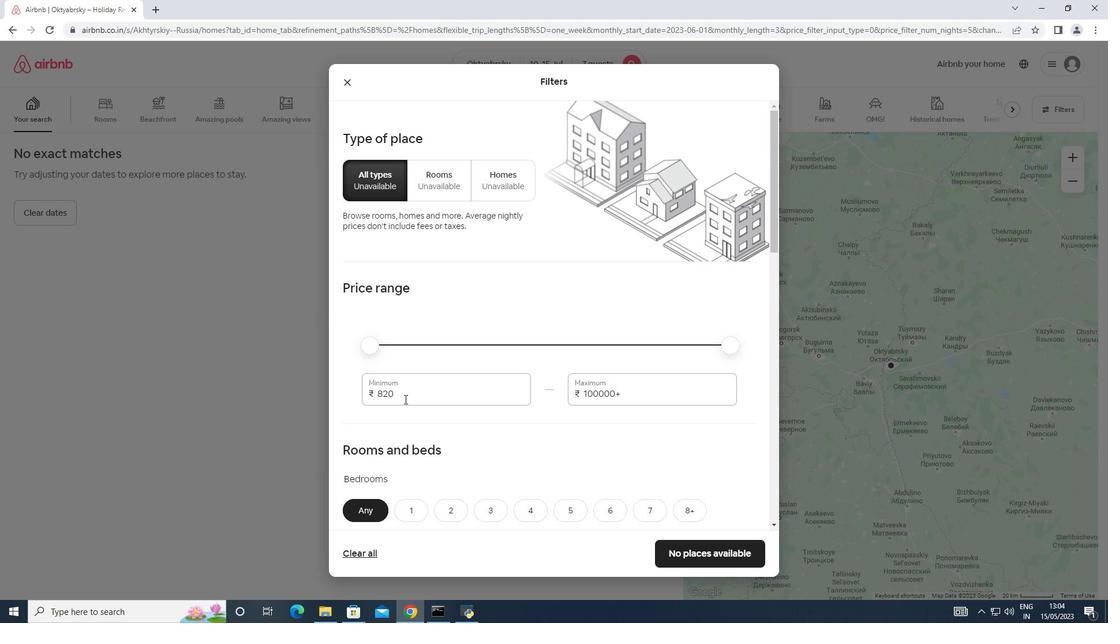 
Action: Mouse pressed left at (406, 397)
Screenshot: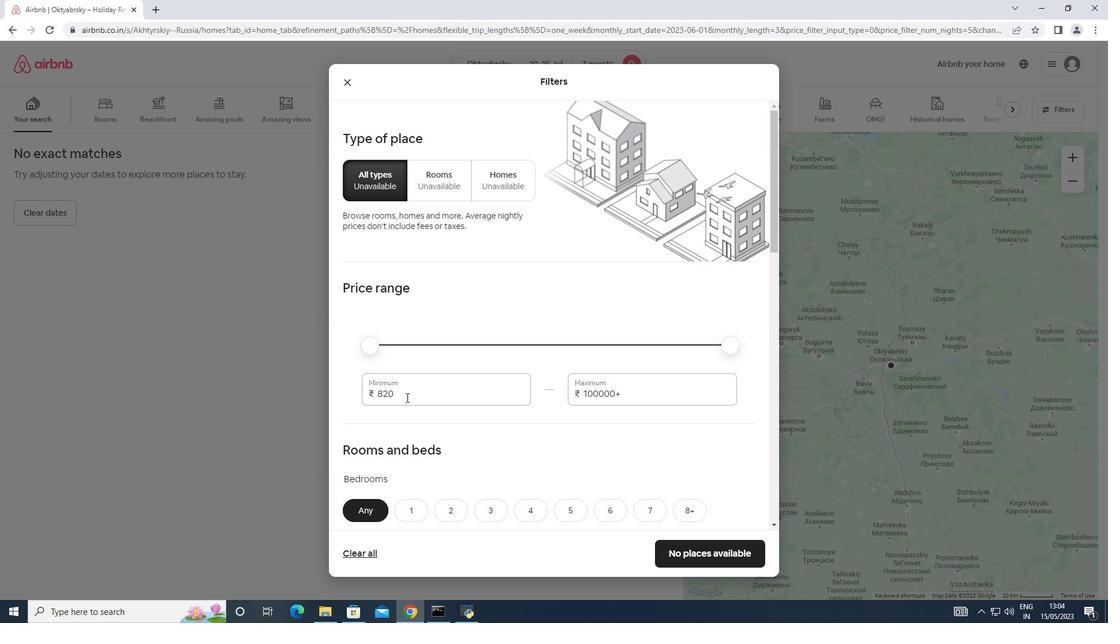 
Action: Mouse moved to (376, 387)
Screenshot: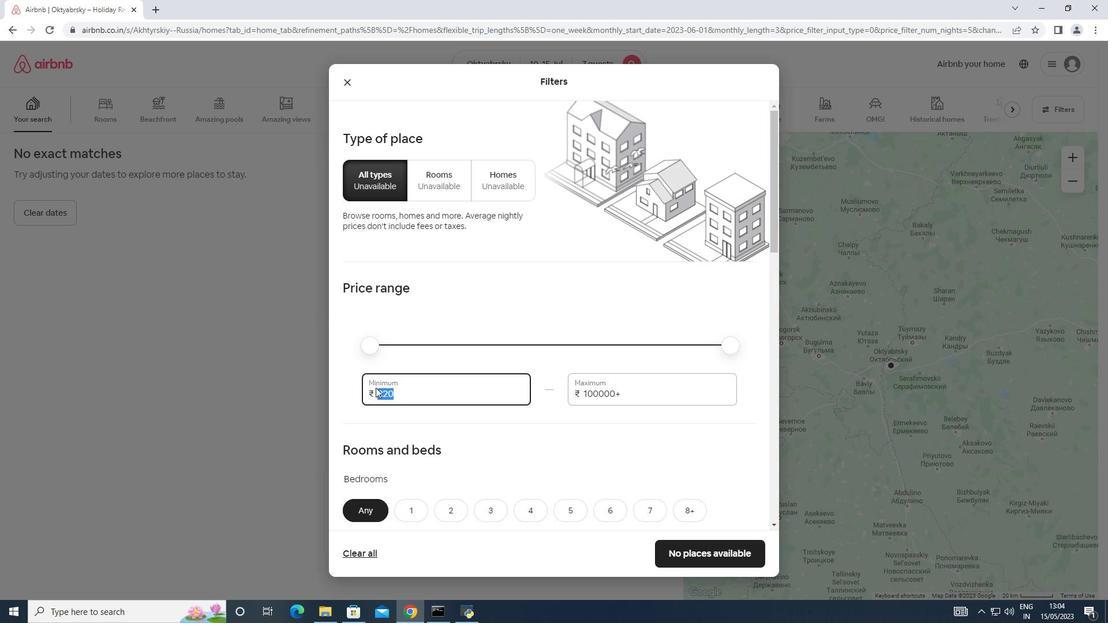 
Action: Key pressed 1
Screenshot: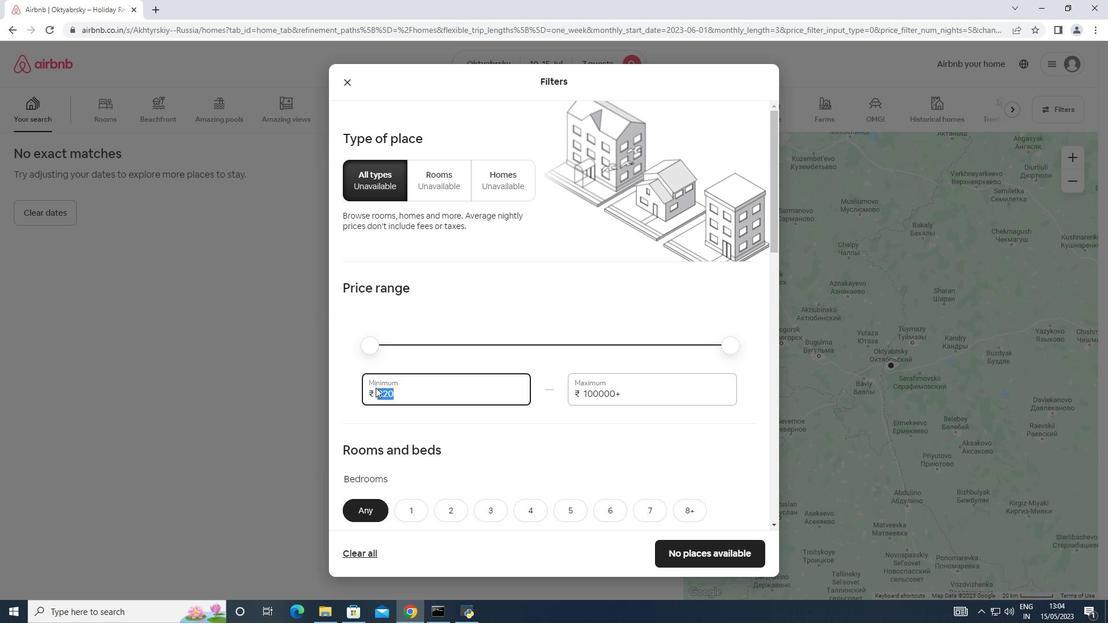 
Action: Mouse moved to (377, 386)
Screenshot: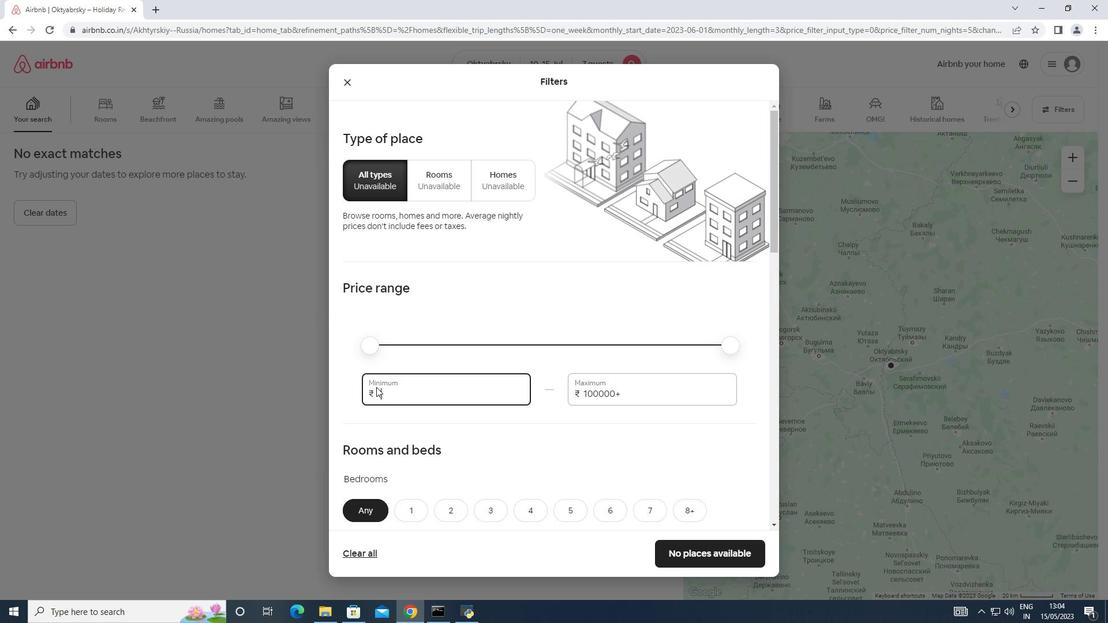 
Action: Key pressed 0000
Screenshot: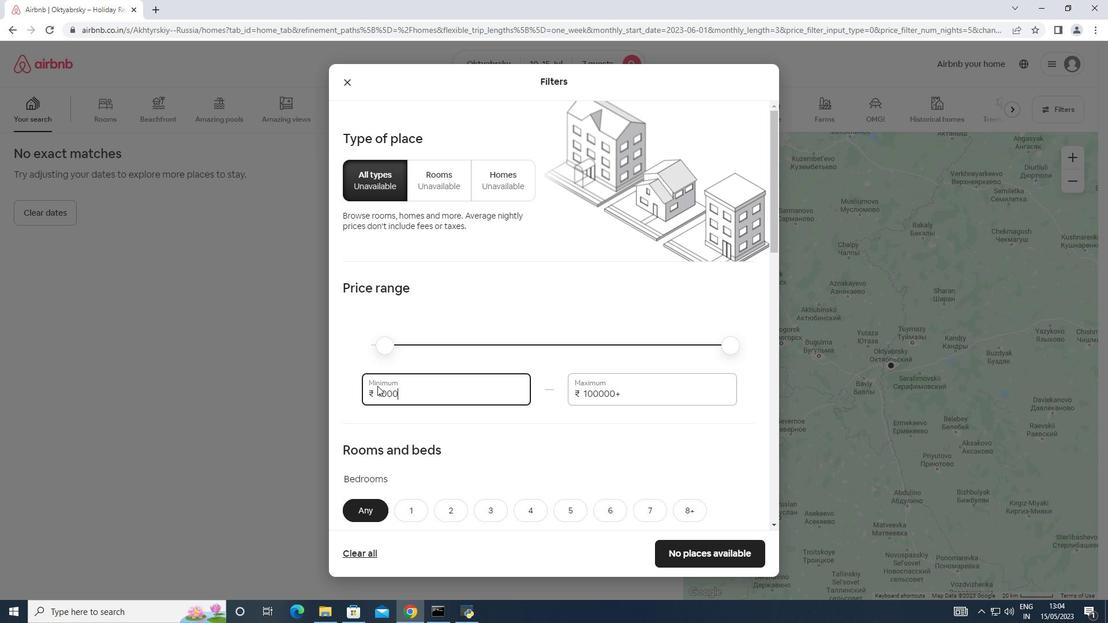 
Action: Mouse moved to (620, 395)
Screenshot: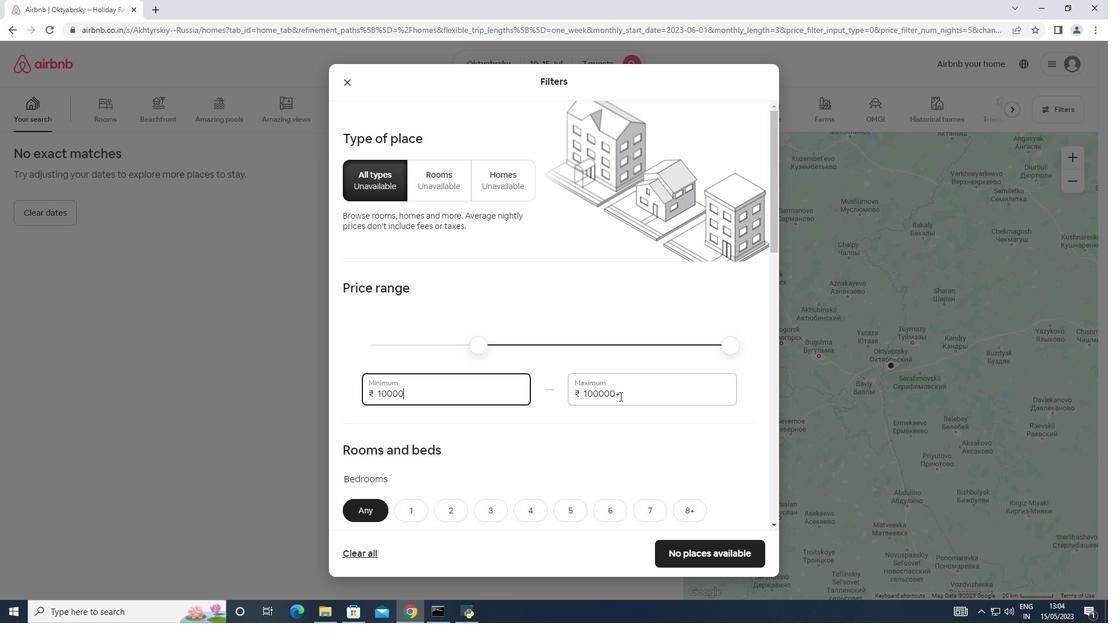 
Action: Mouse pressed left at (620, 395)
Screenshot: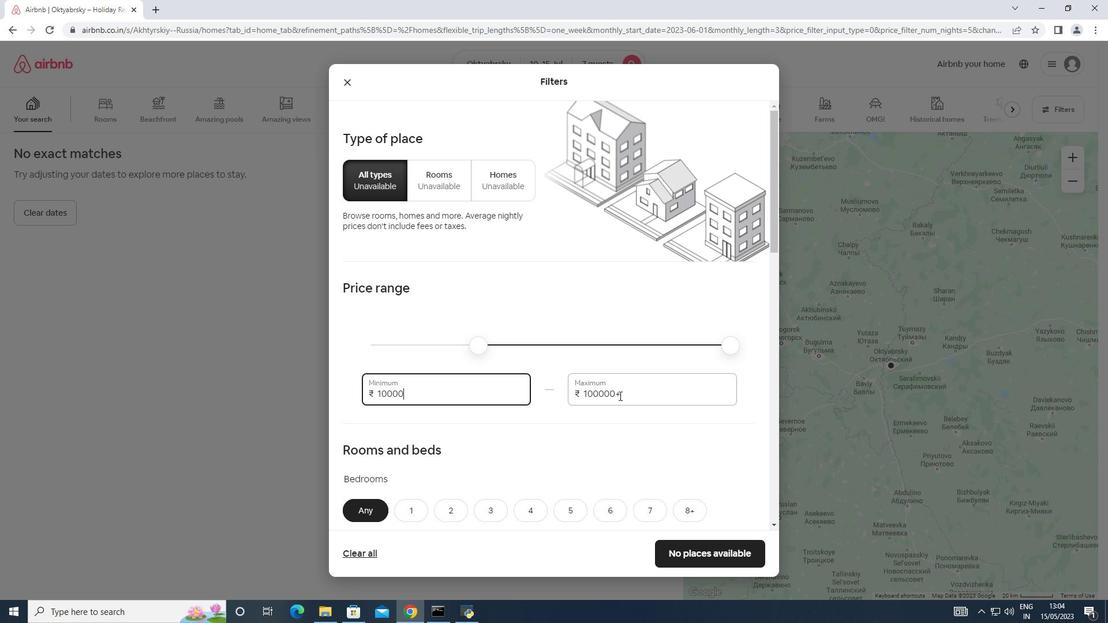 
Action: Mouse moved to (570, 391)
Screenshot: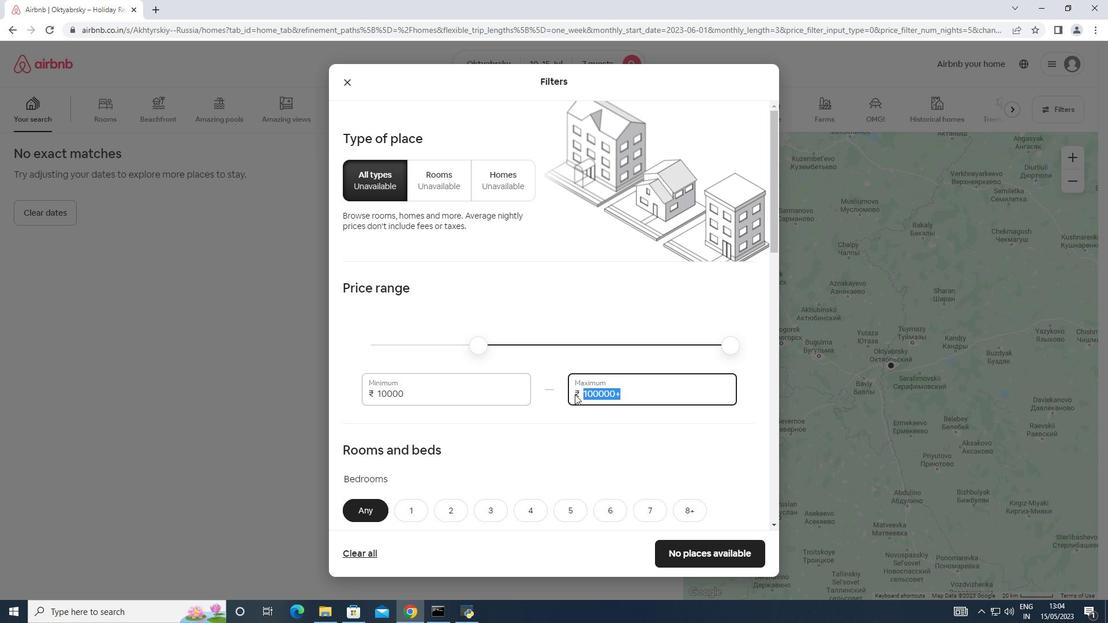 
Action: Key pressed 15000
Screenshot: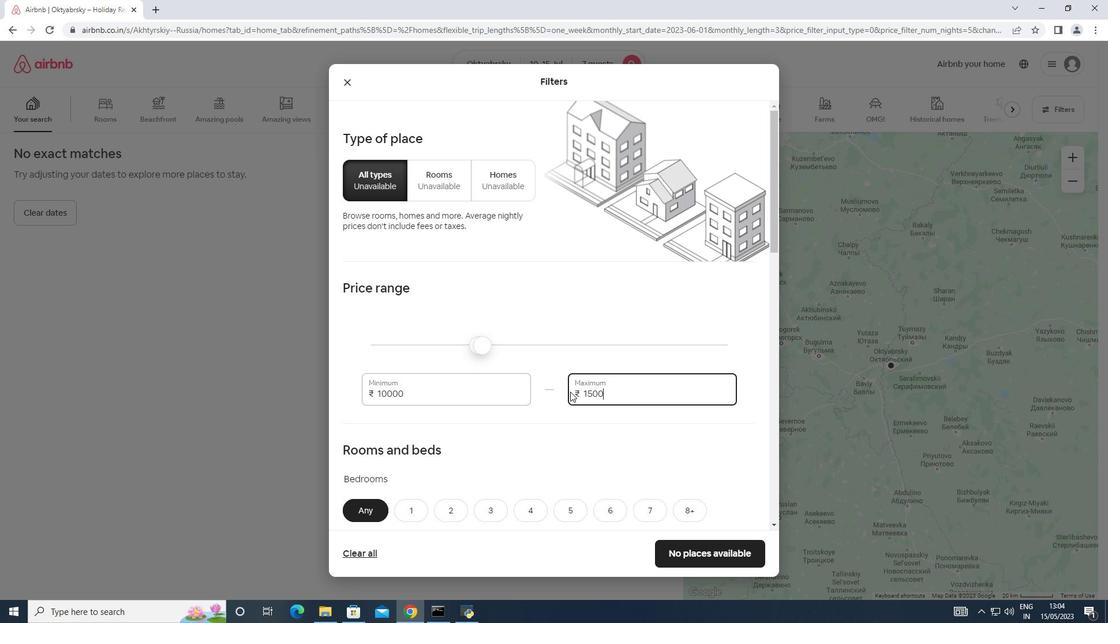 
Action: Mouse moved to (607, 390)
Screenshot: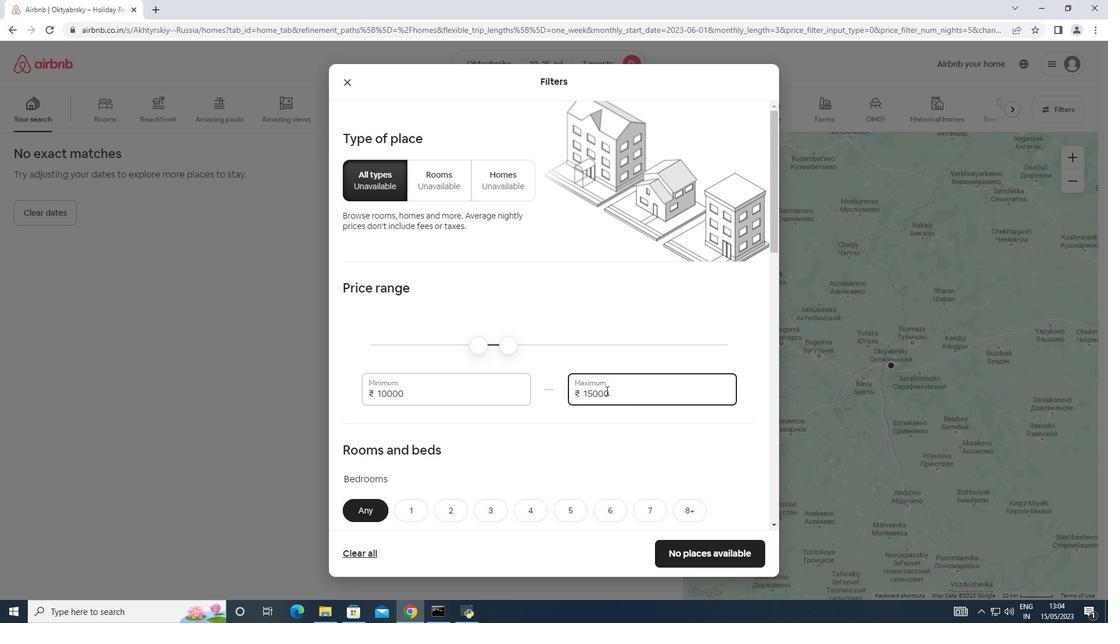 
Action: Mouse scrolled (607, 390) with delta (0, 0)
Screenshot: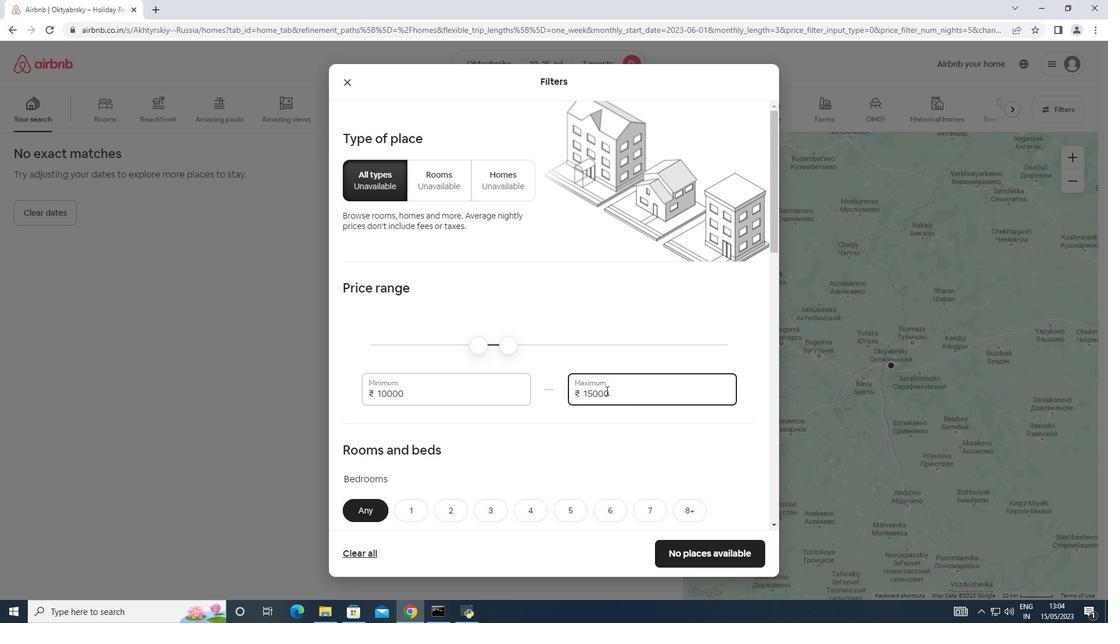 
Action: Mouse scrolled (607, 390) with delta (0, 0)
Screenshot: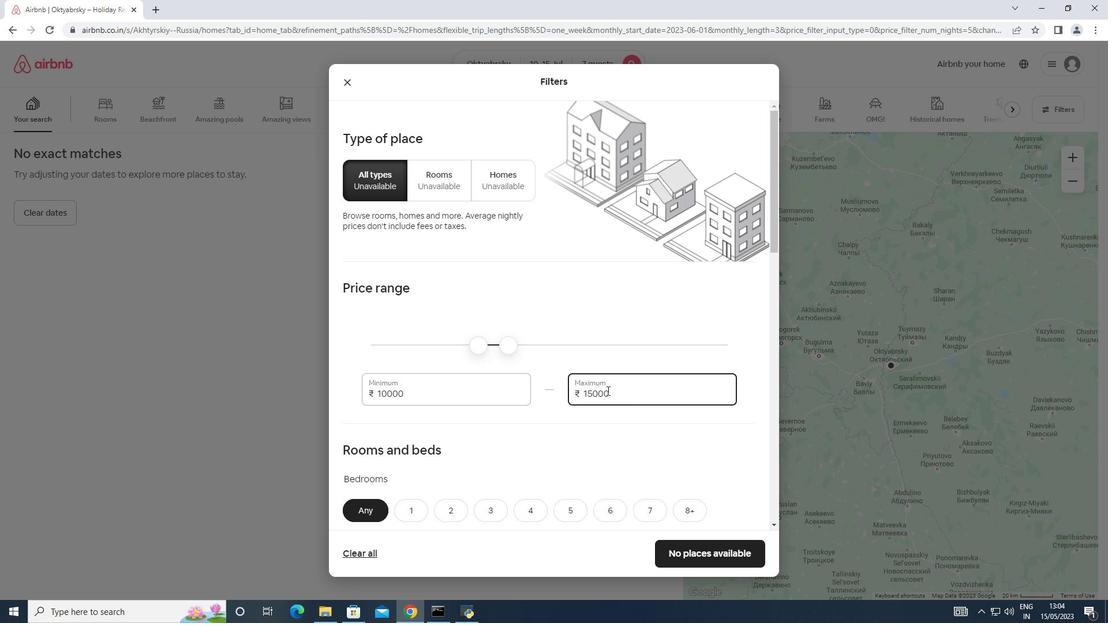 
Action: Mouse scrolled (607, 390) with delta (0, 0)
Screenshot: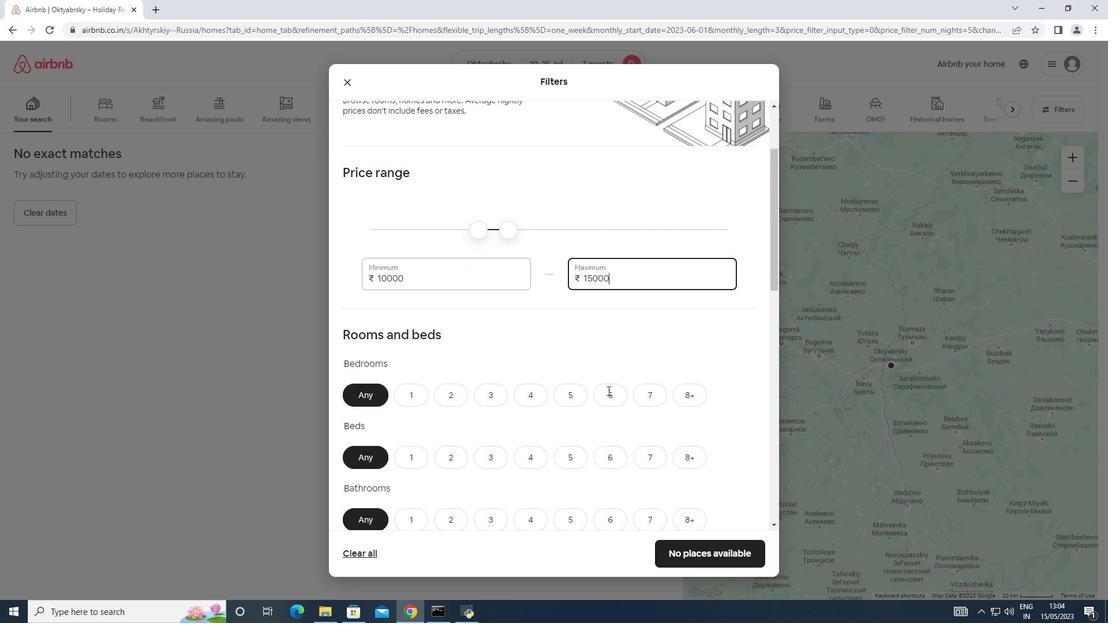 
Action: Mouse scrolled (607, 390) with delta (0, 0)
Screenshot: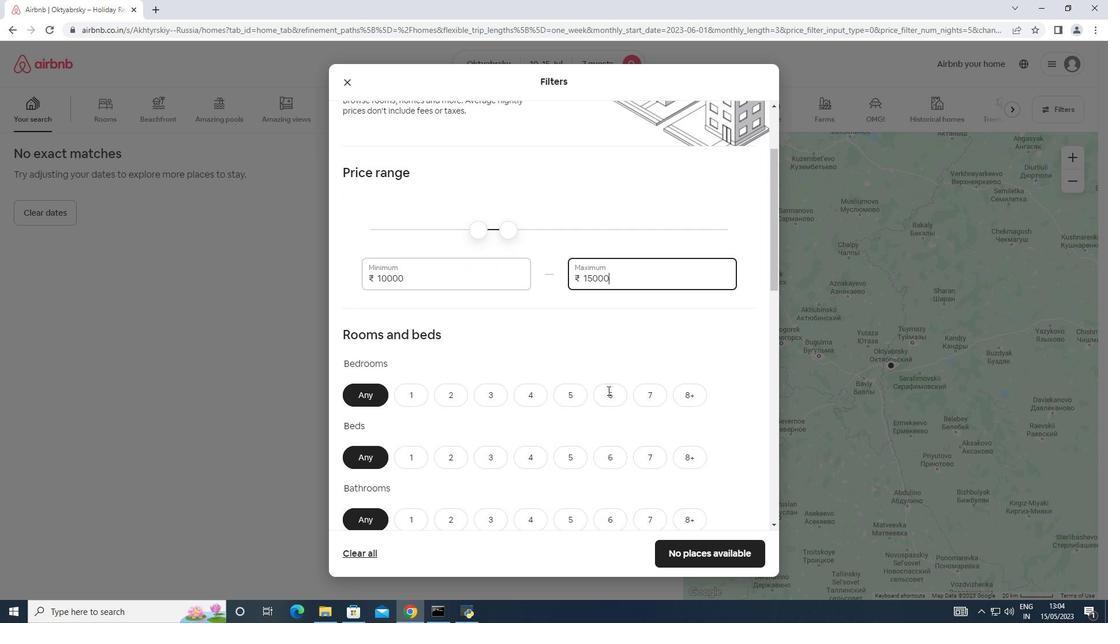 
Action: Mouse scrolled (607, 390) with delta (0, 0)
Screenshot: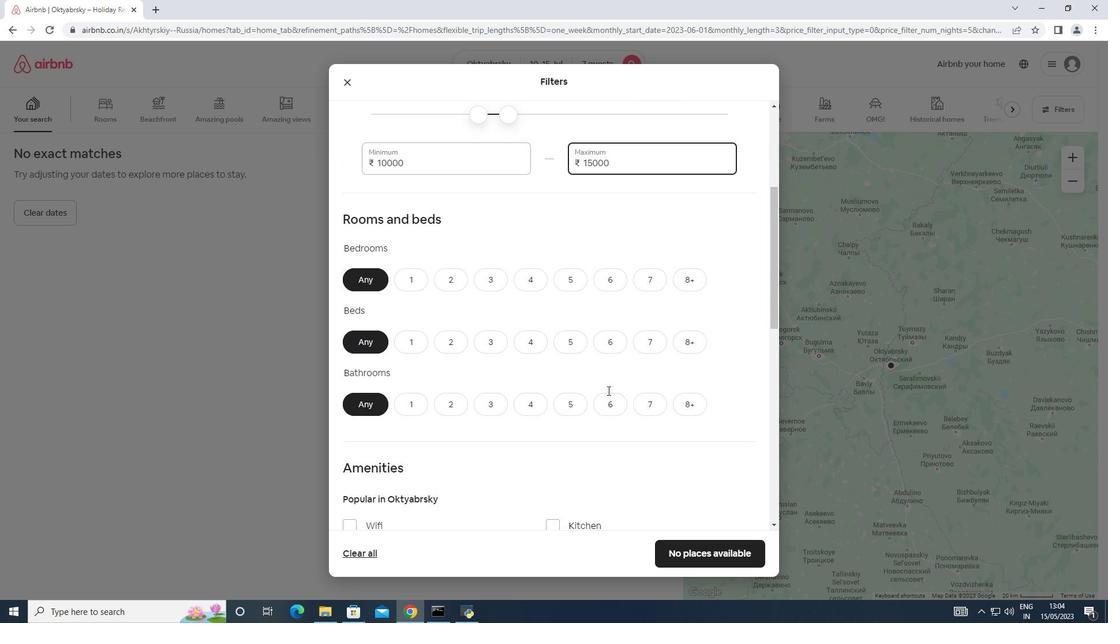 
Action: Mouse moved to (532, 226)
Screenshot: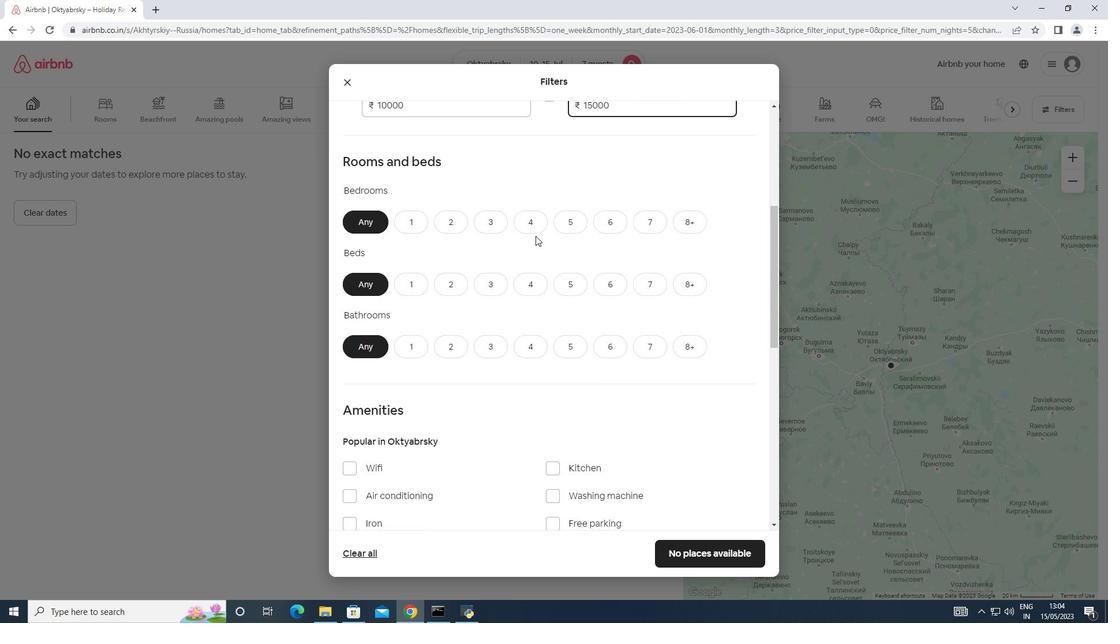 
Action: Mouse pressed left at (532, 226)
Screenshot: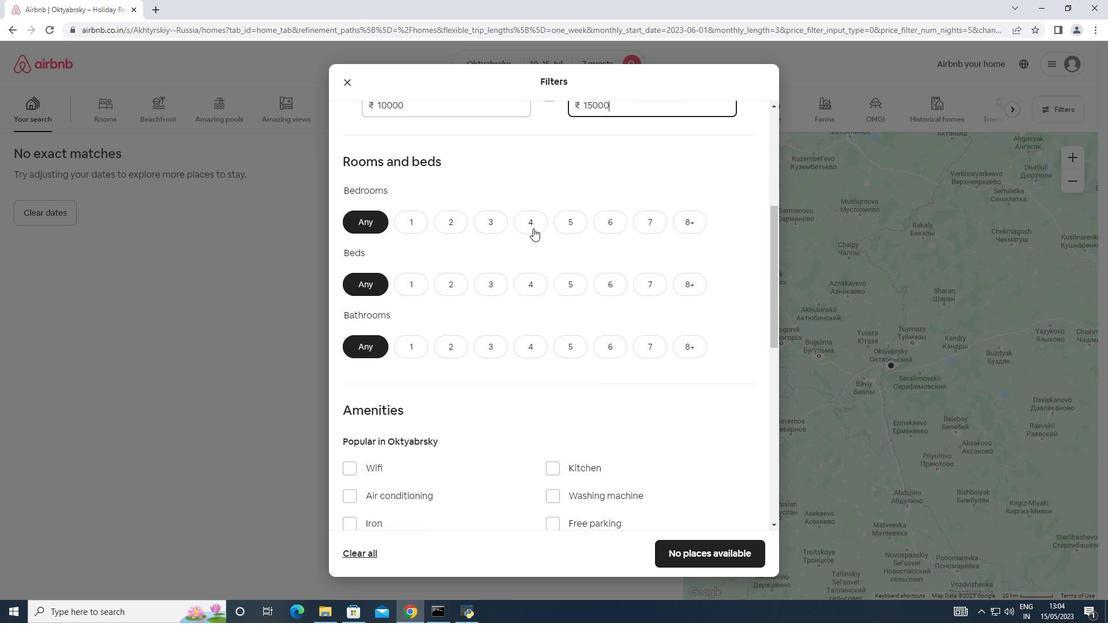 
Action: Mouse moved to (643, 289)
Screenshot: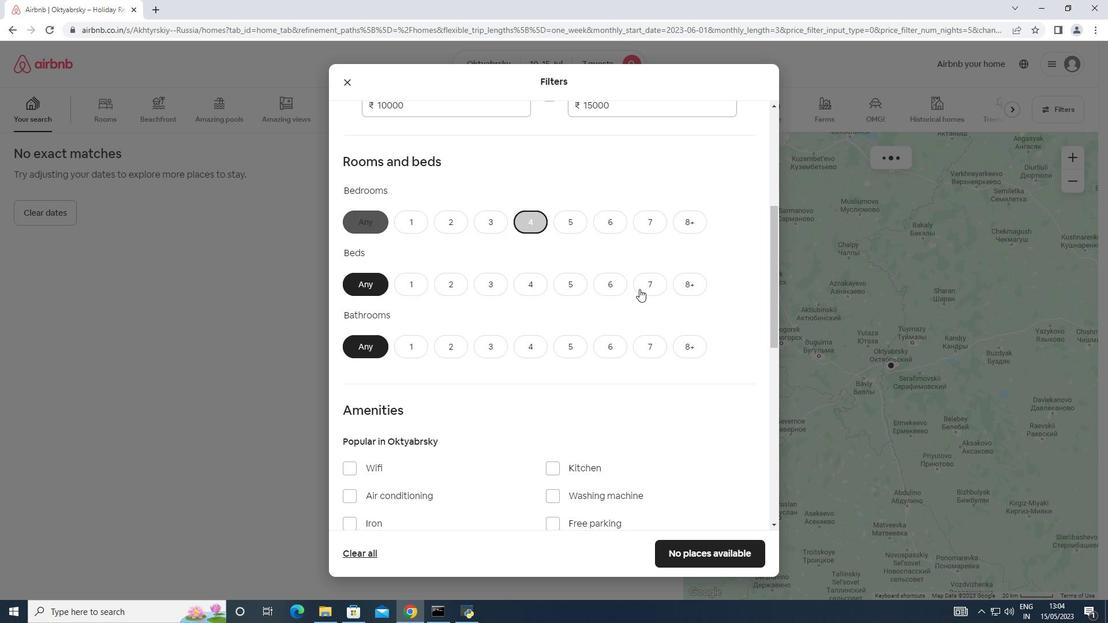 
Action: Mouse pressed left at (643, 289)
Screenshot: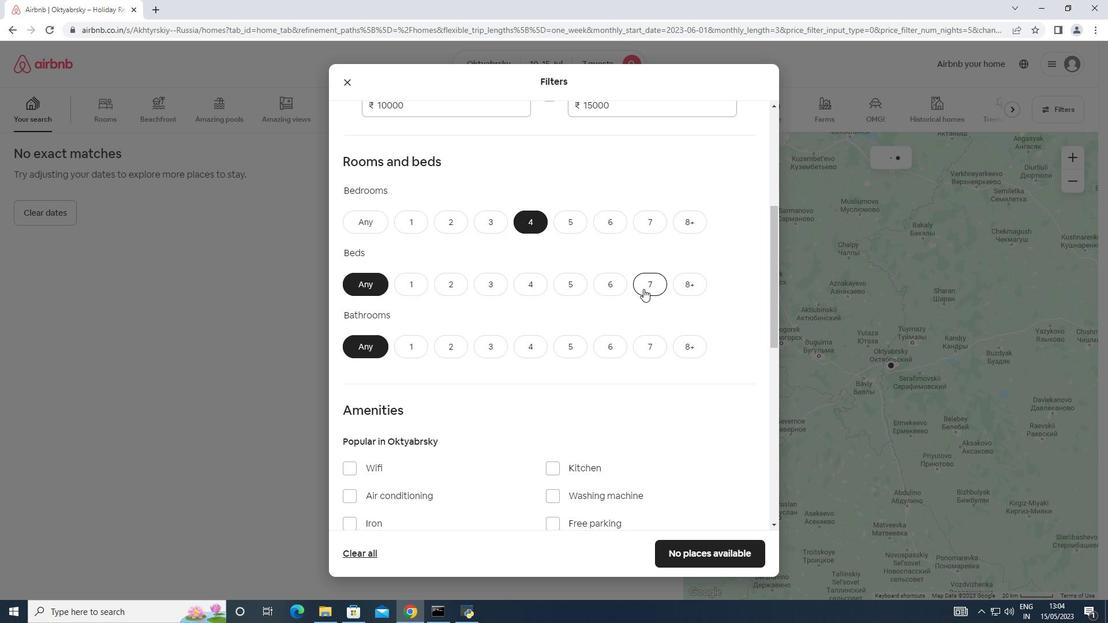 
Action: Mouse moved to (538, 340)
Screenshot: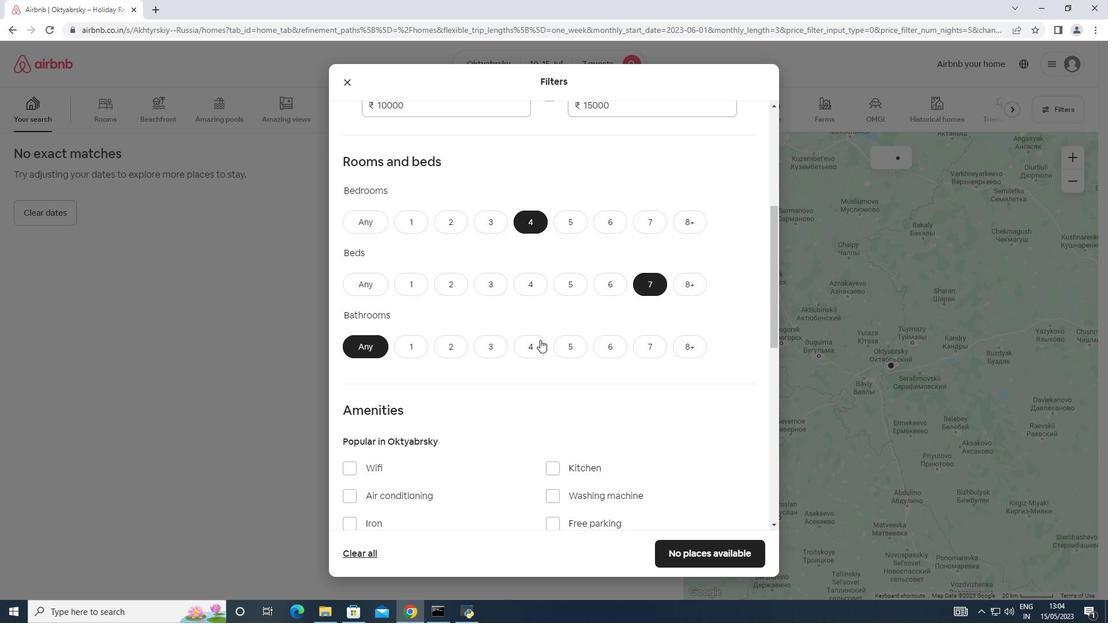 
Action: Mouse pressed left at (538, 340)
Screenshot: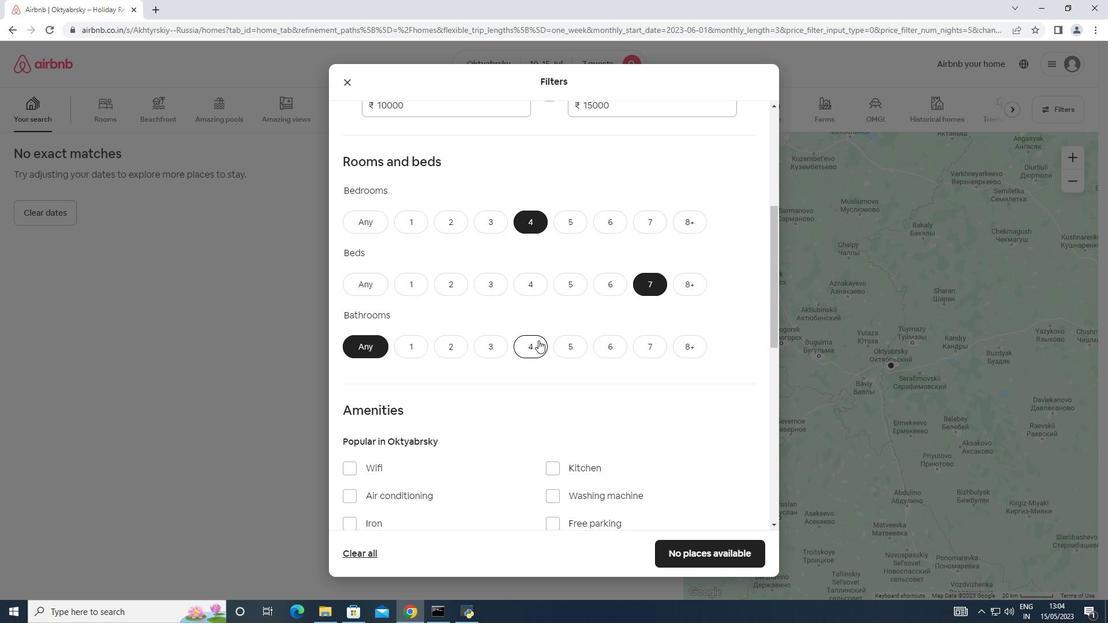 
Action: Mouse moved to (533, 343)
Screenshot: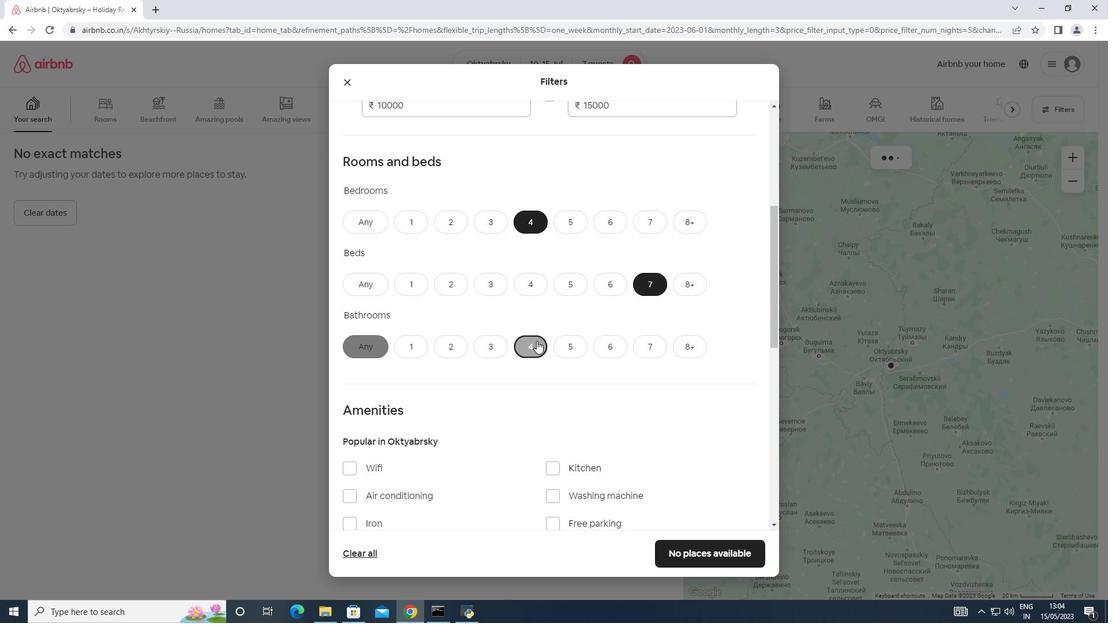 
Action: Mouse scrolled (533, 342) with delta (0, 0)
Screenshot: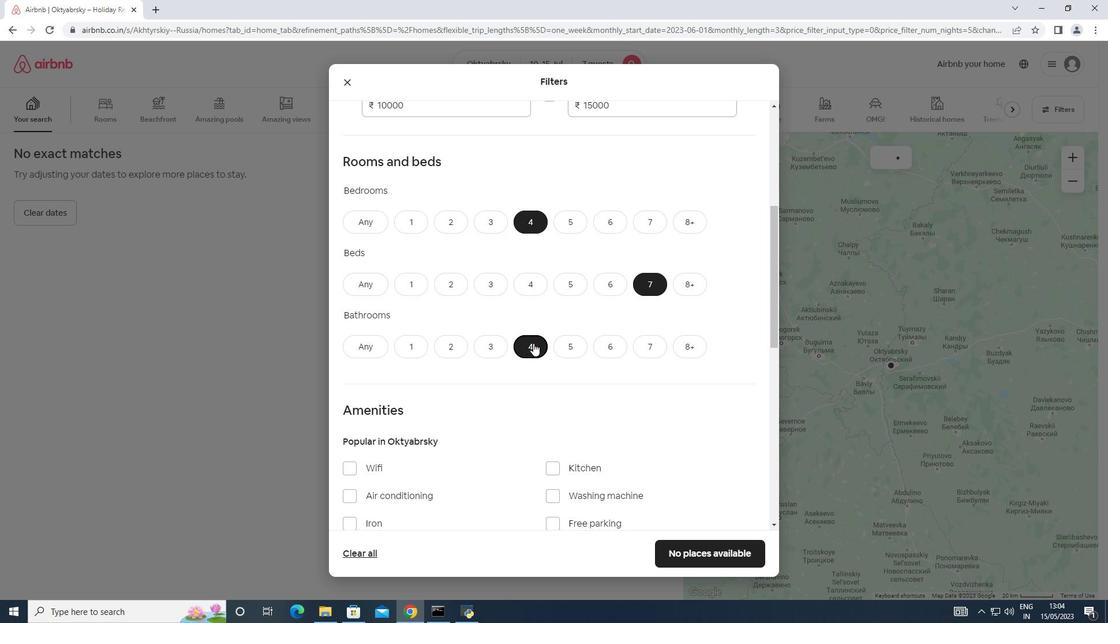 
Action: Mouse scrolled (533, 342) with delta (0, 0)
Screenshot: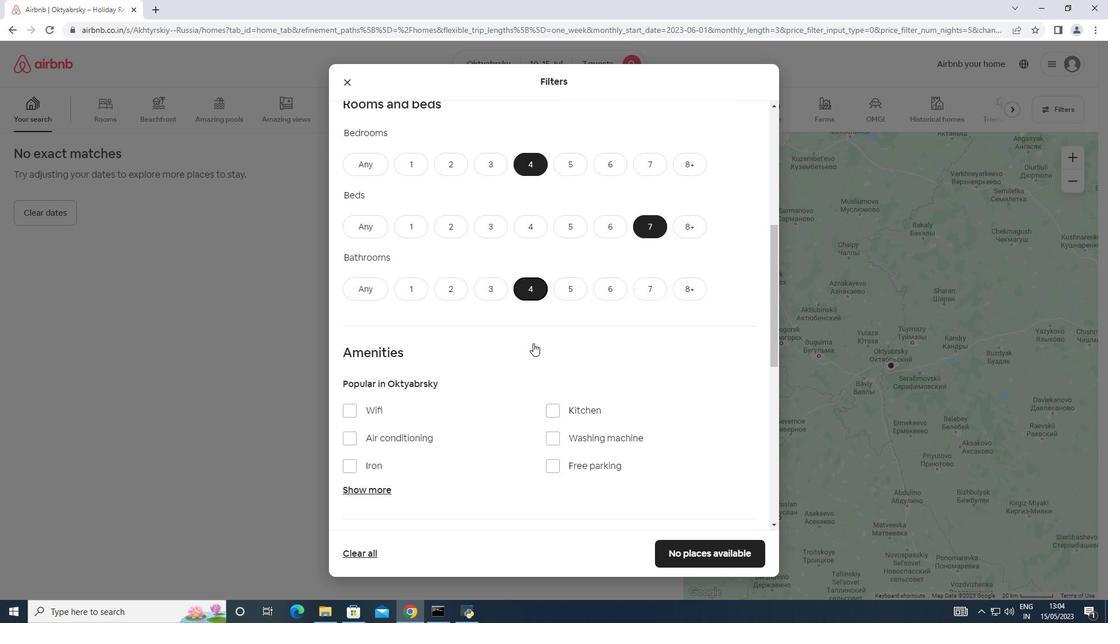
Action: Mouse moved to (431, 375)
Screenshot: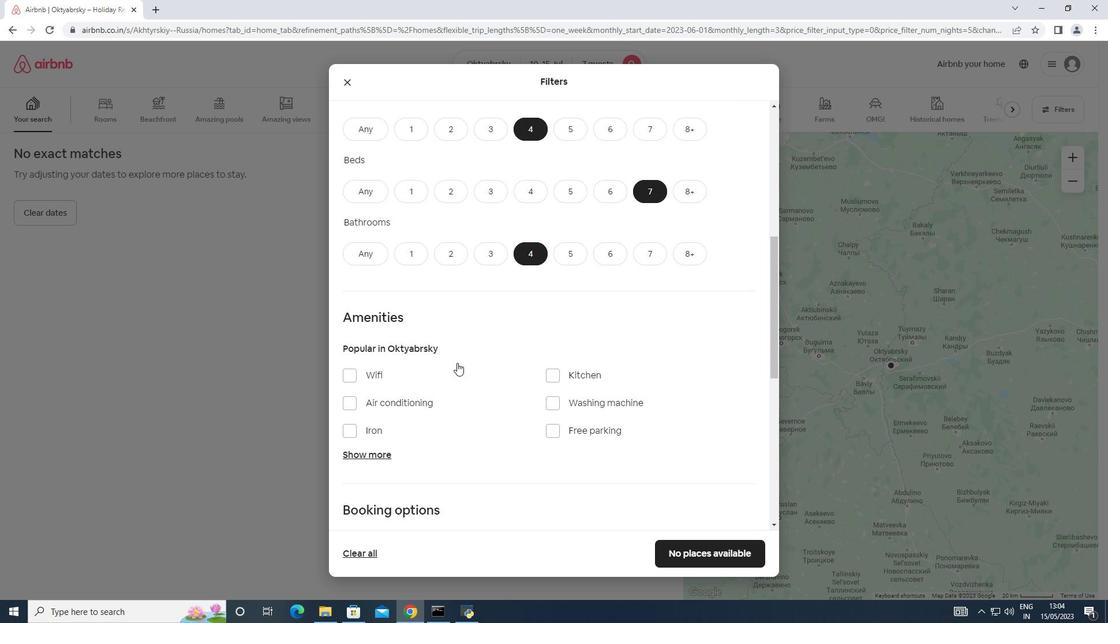 
Action: Mouse scrolled (431, 375) with delta (0, 0)
Screenshot: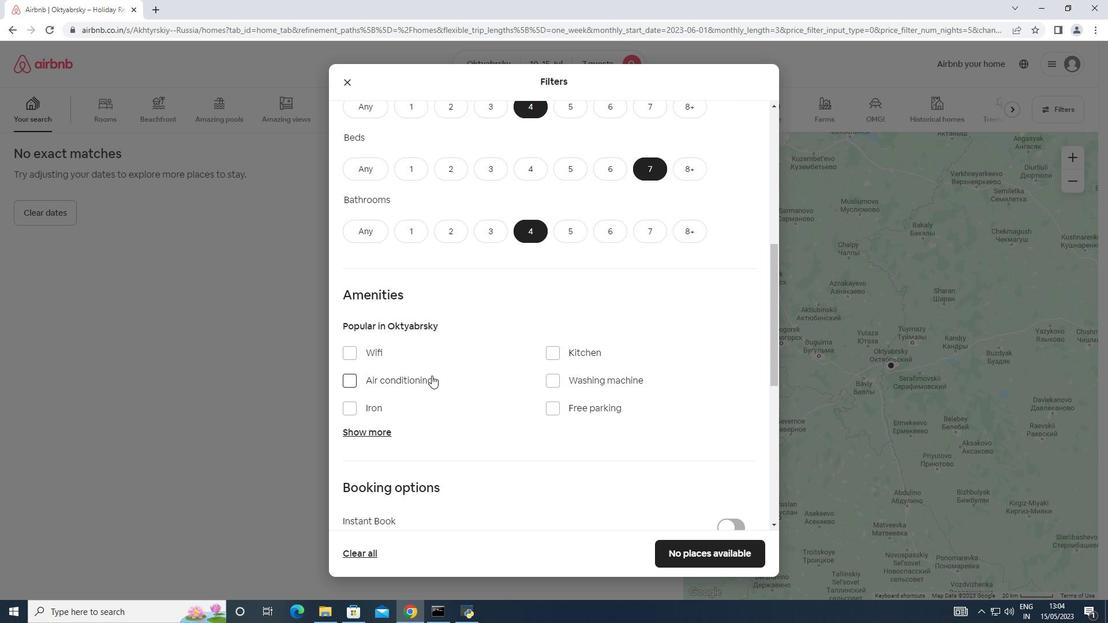 
Action: Mouse moved to (362, 377)
Screenshot: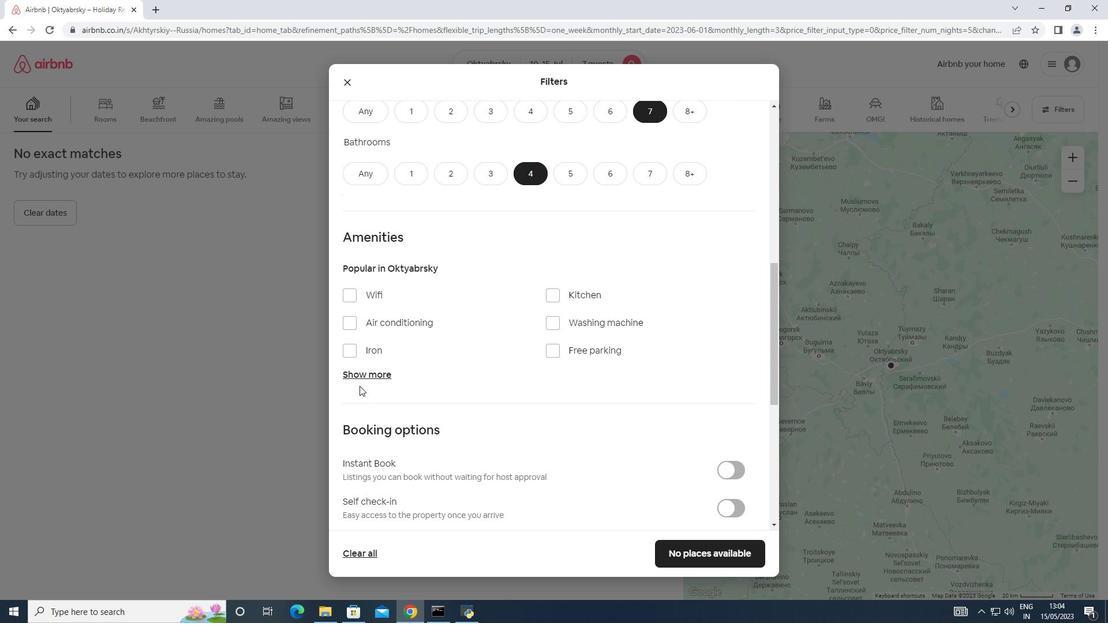 
Action: Mouse pressed left at (362, 377)
Screenshot: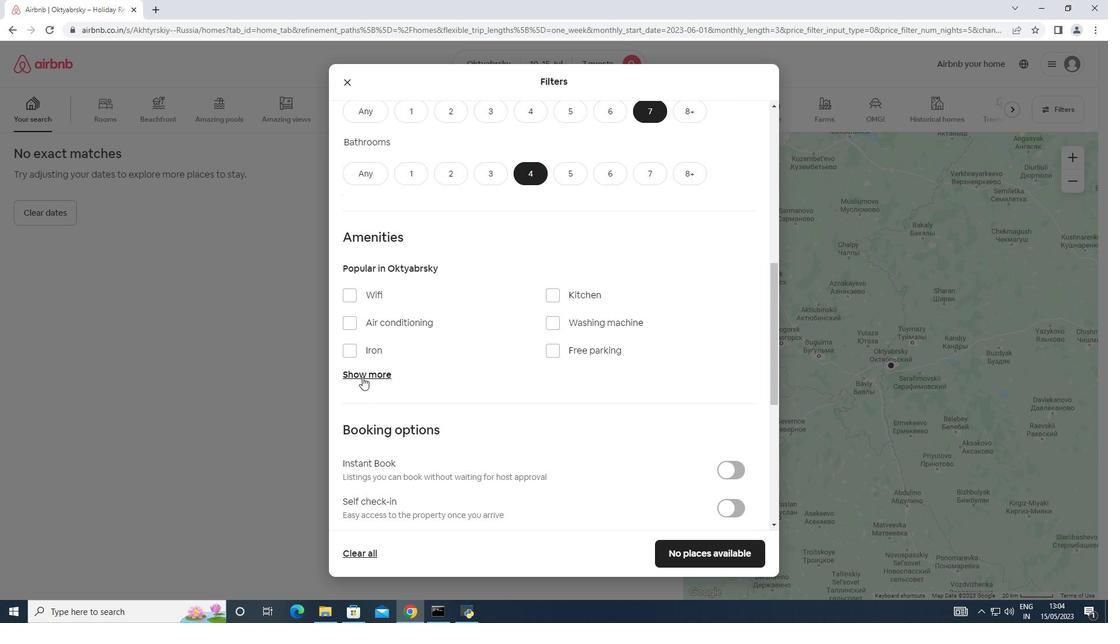 
Action: Mouse moved to (347, 288)
Screenshot: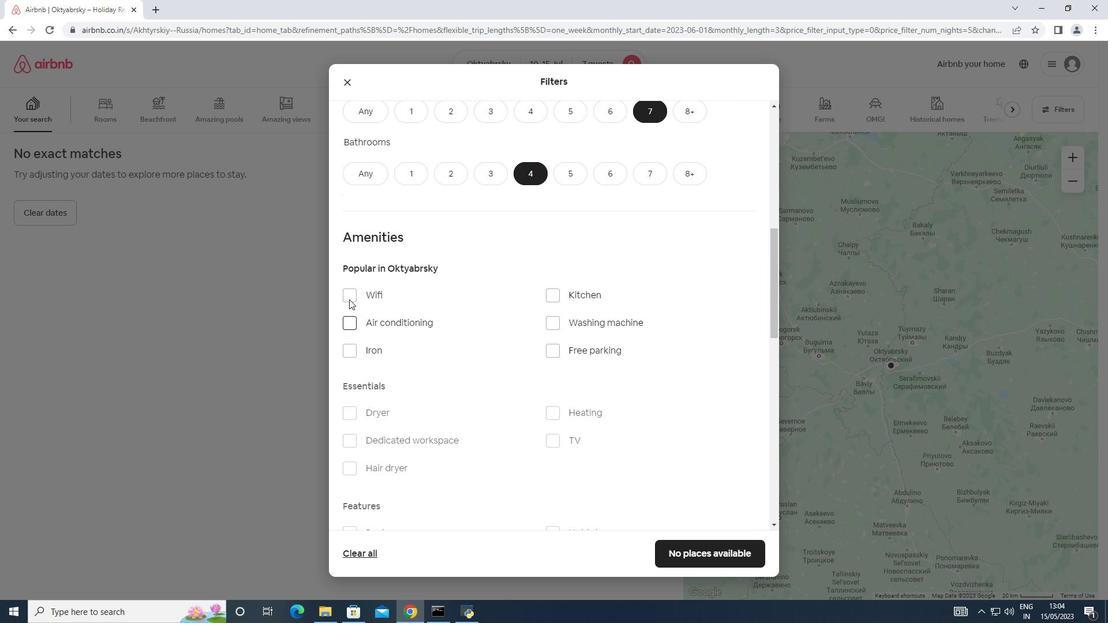 
Action: Mouse pressed left at (347, 288)
Screenshot: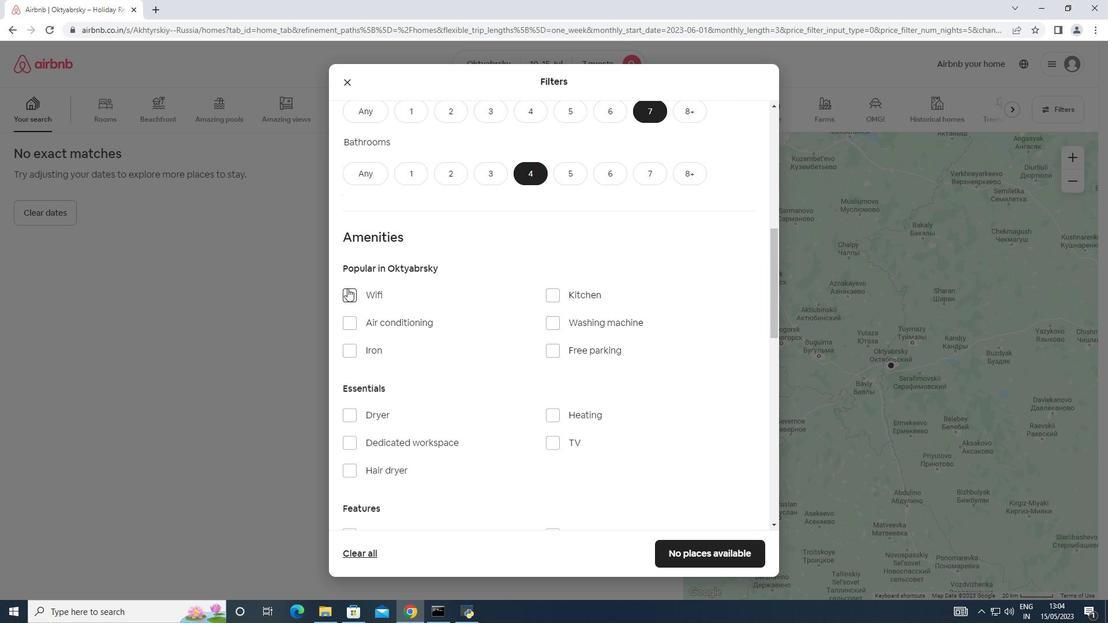 
Action: Mouse moved to (550, 443)
Screenshot: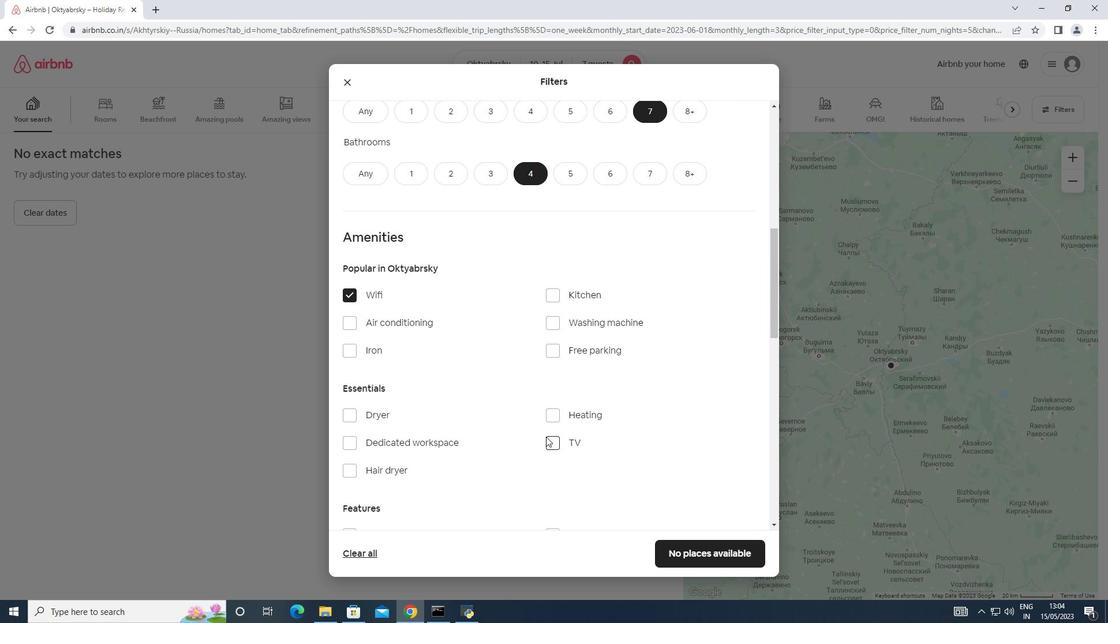 
Action: Mouse pressed left at (550, 443)
Screenshot: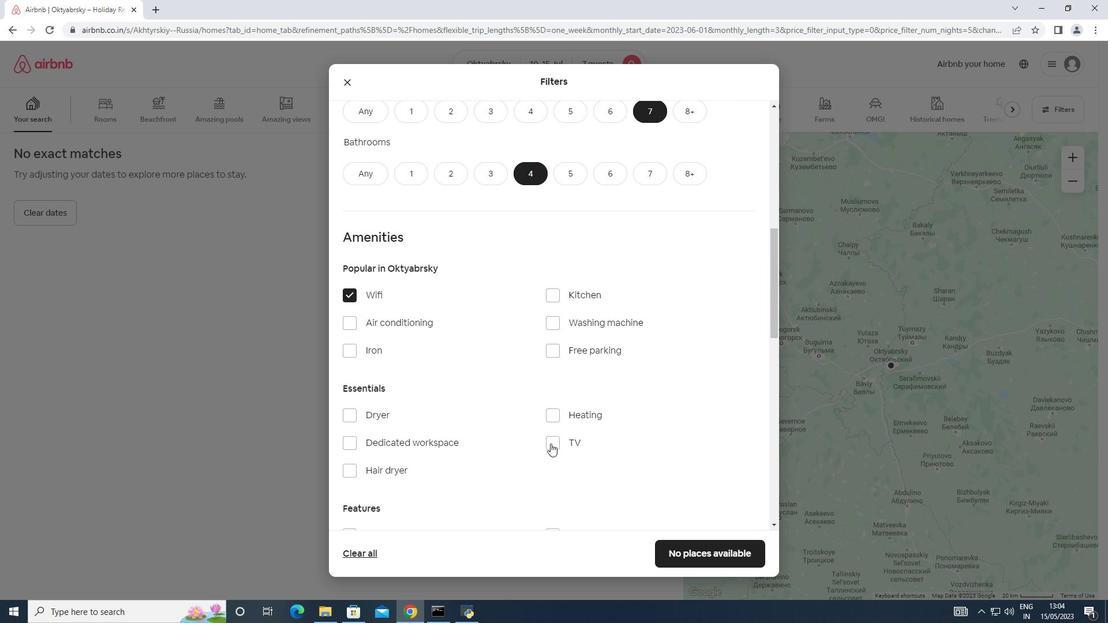 
Action: Mouse moved to (555, 350)
Screenshot: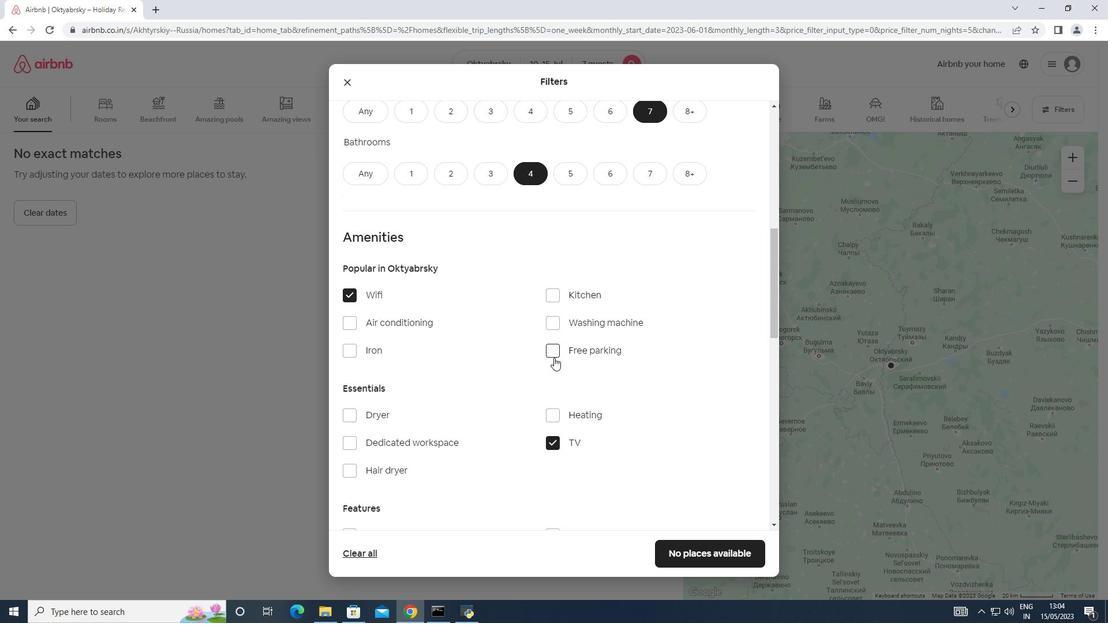 
Action: Mouse pressed left at (555, 350)
Screenshot: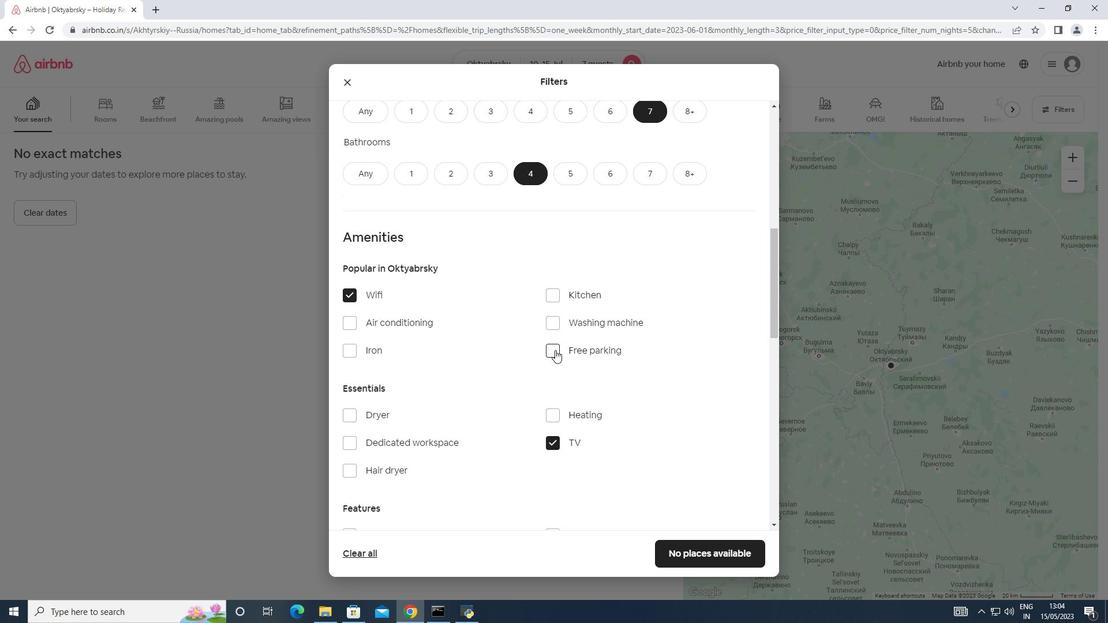 
Action: Mouse moved to (493, 398)
Screenshot: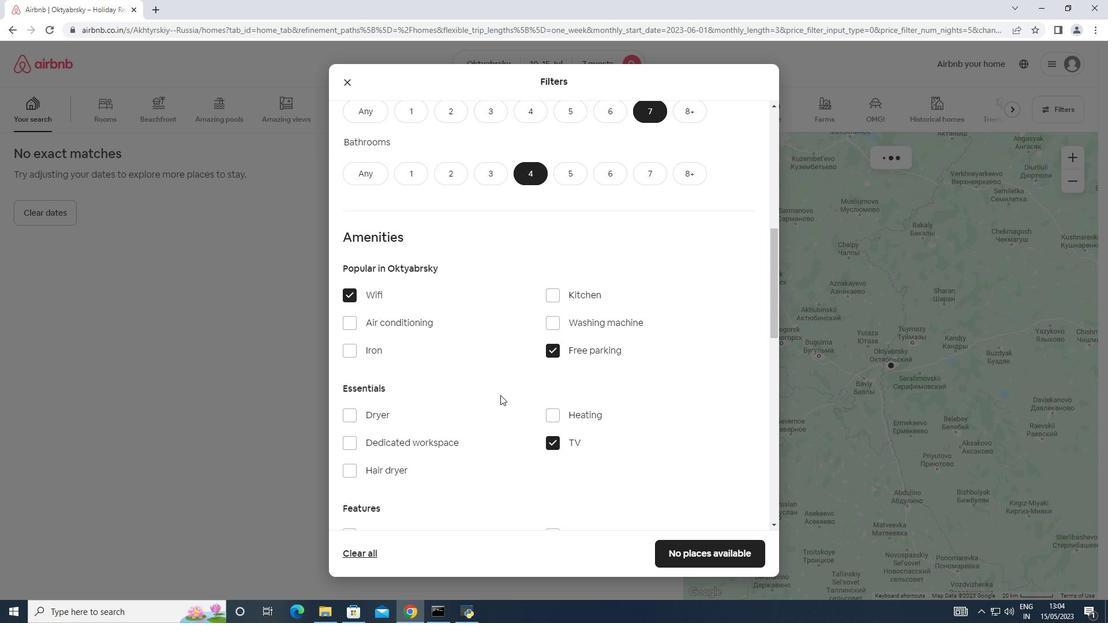 
Action: Mouse scrolled (493, 398) with delta (0, 0)
Screenshot: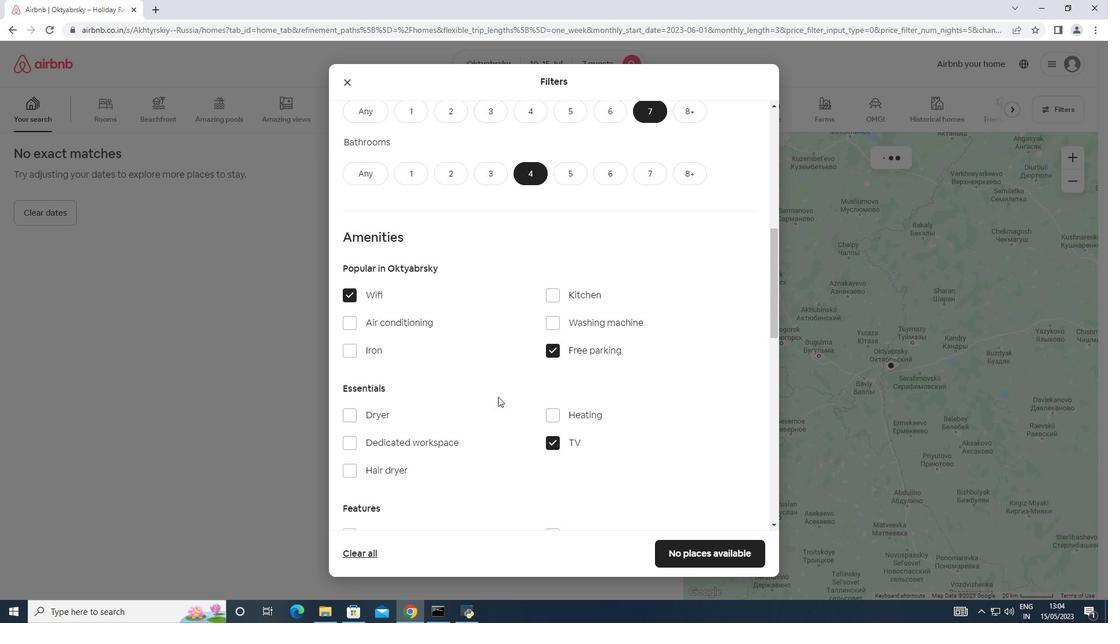 
Action: Mouse moved to (493, 398)
Screenshot: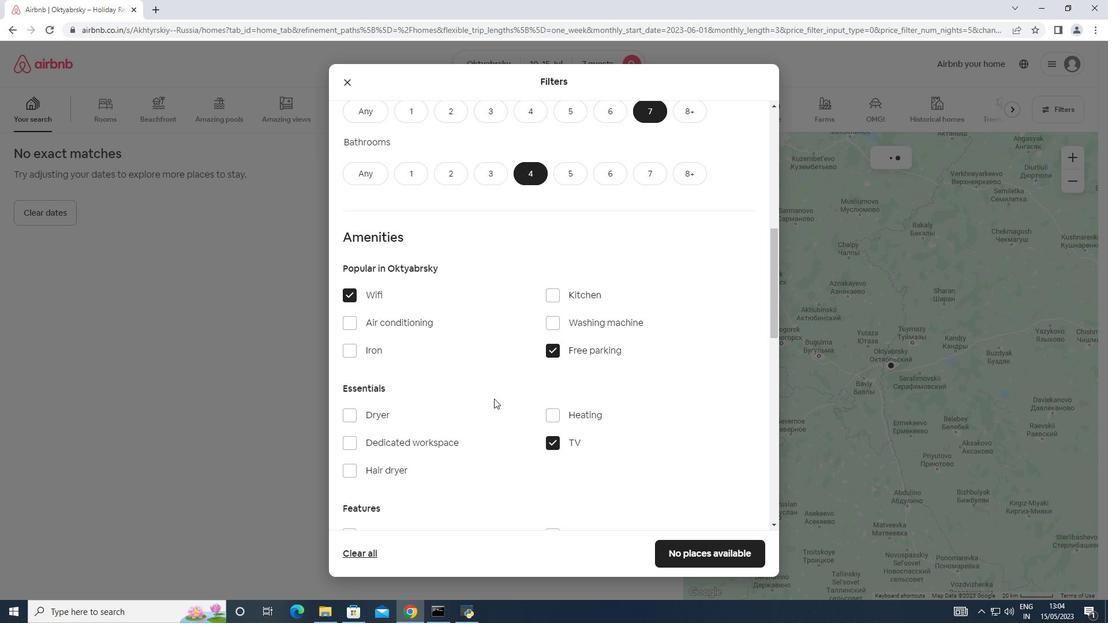 
Action: Mouse scrolled (493, 398) with delta (0, 0)
Screenshot: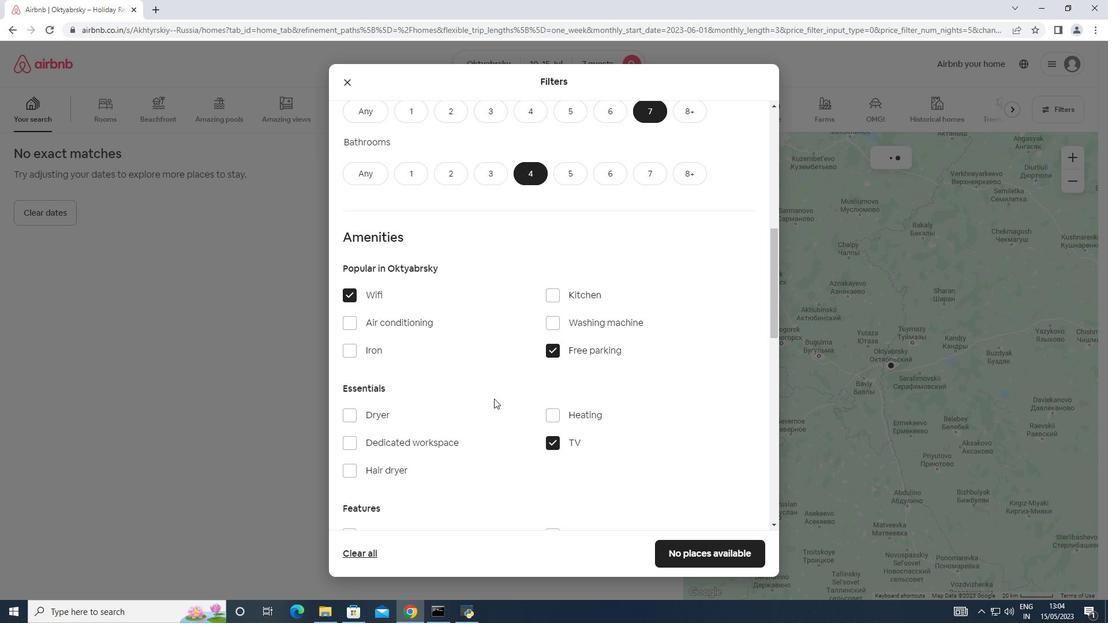 
Action: Mouse scrolled (493, 398) with delta (0, 0)
Screenshot: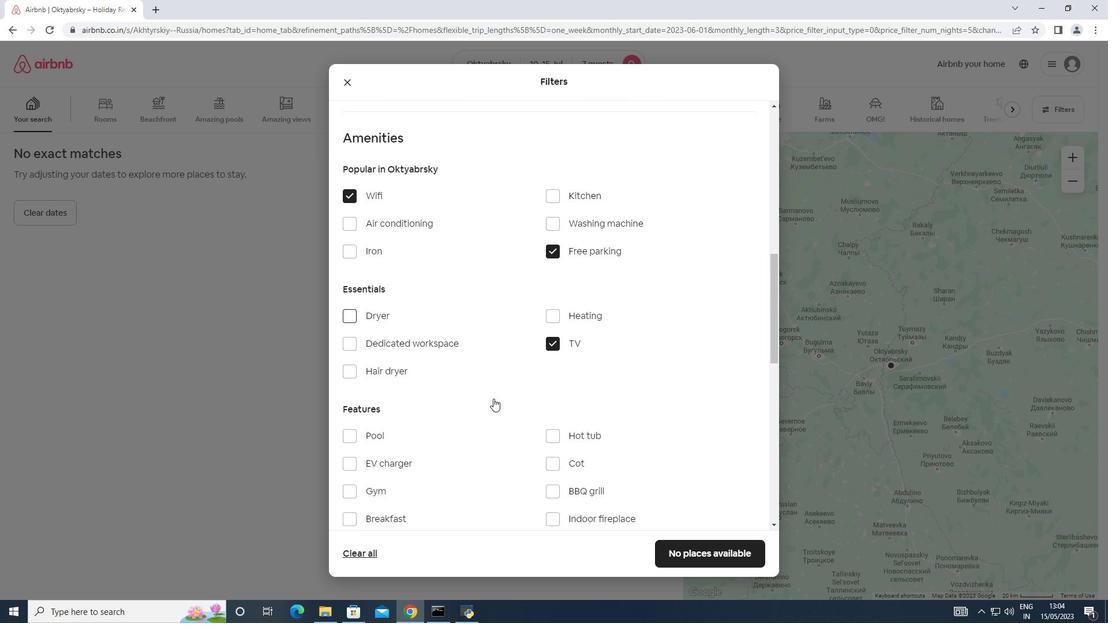 
Action: Mouse moved to (346, 414)
Screenshot: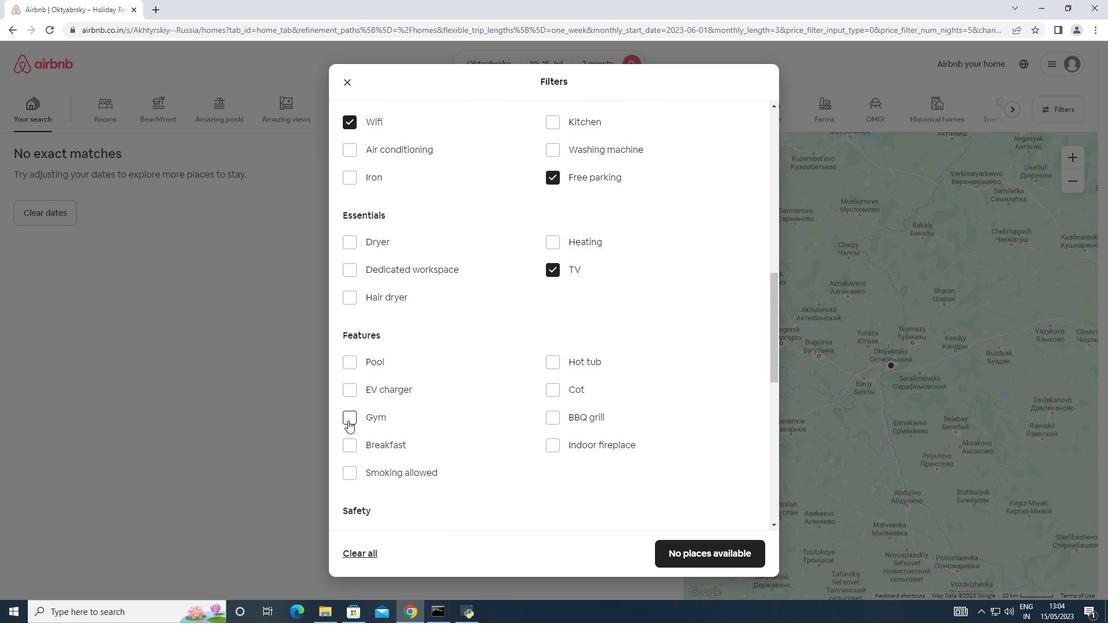 
Action: Mouse pressed left at (346, 414)
Screenshot: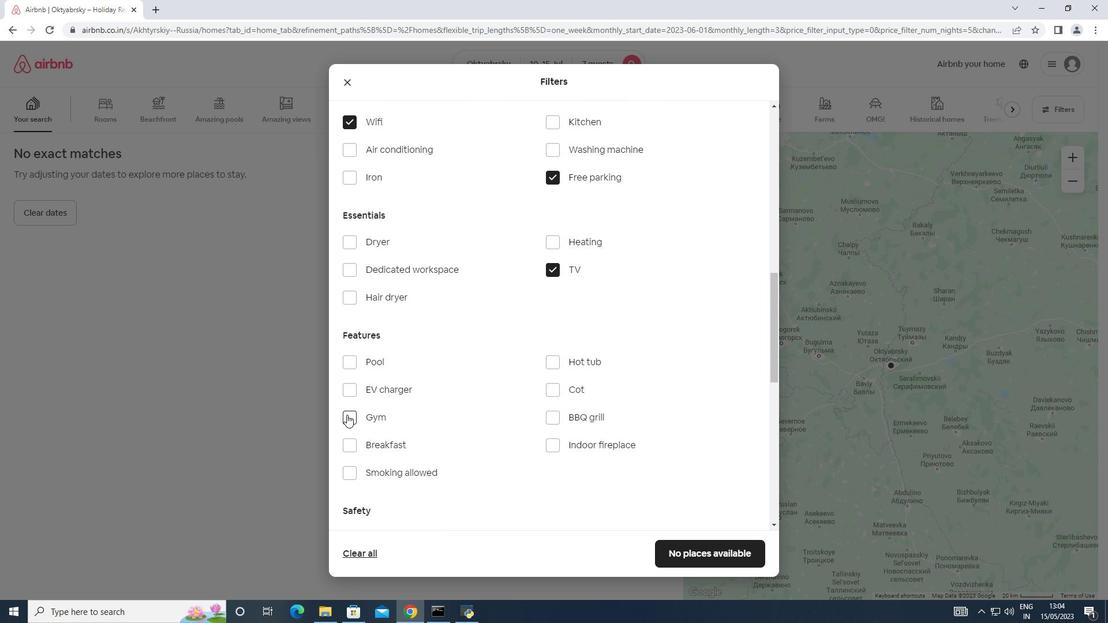 
Action: Mouse moved to (349, 444)
Screenshot: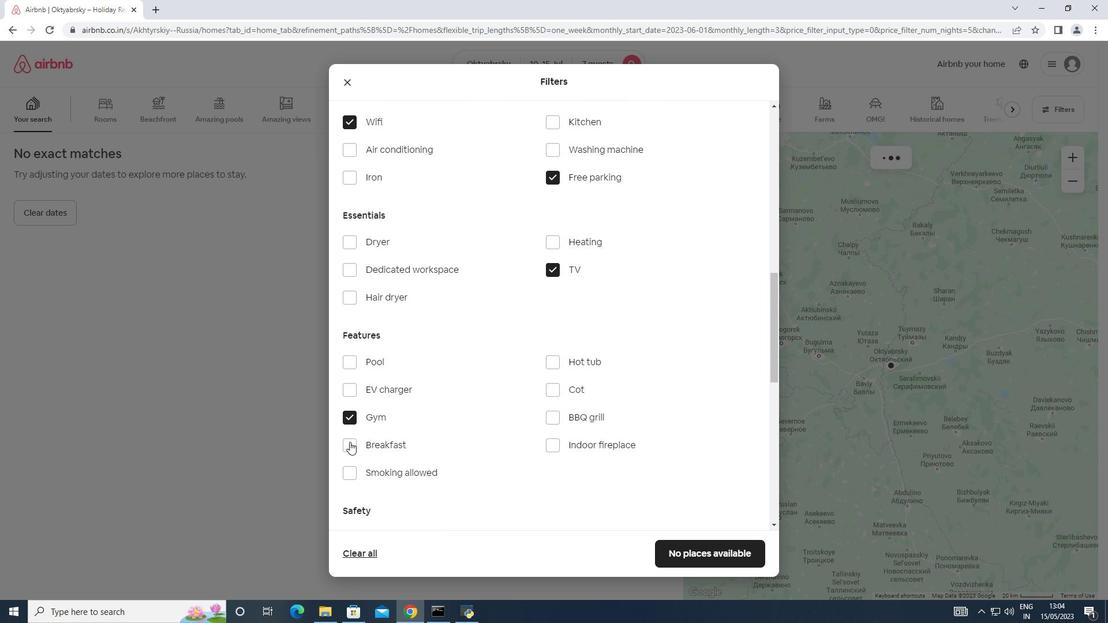 
Action: Mouse pressed left at (349, 444)
Screenshot: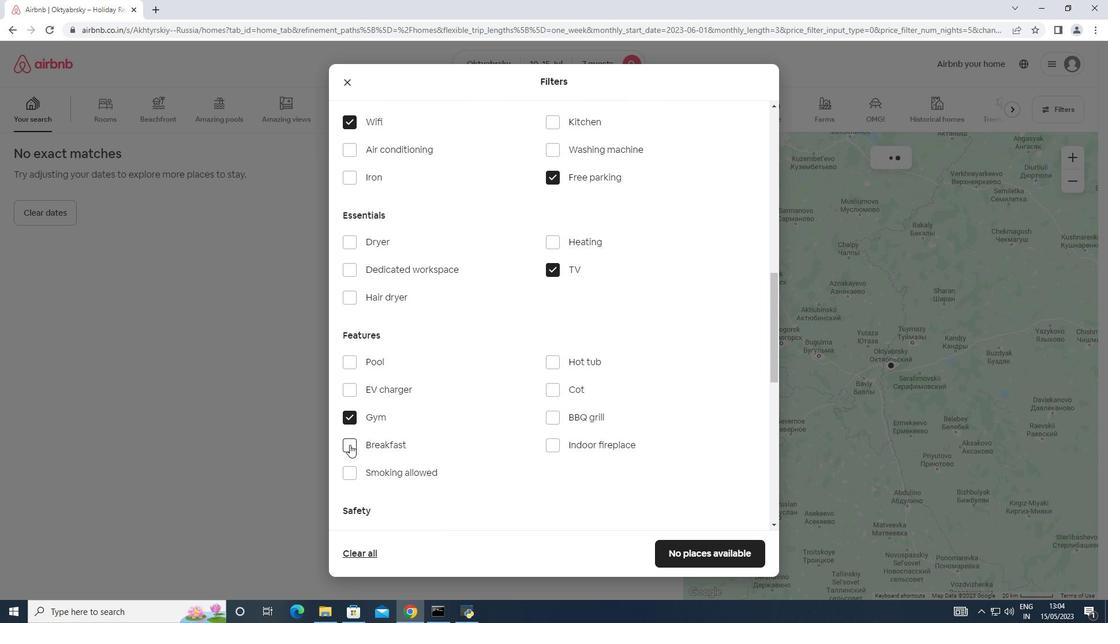 
Action: Mouse moved to (450, 424)
Screenshot: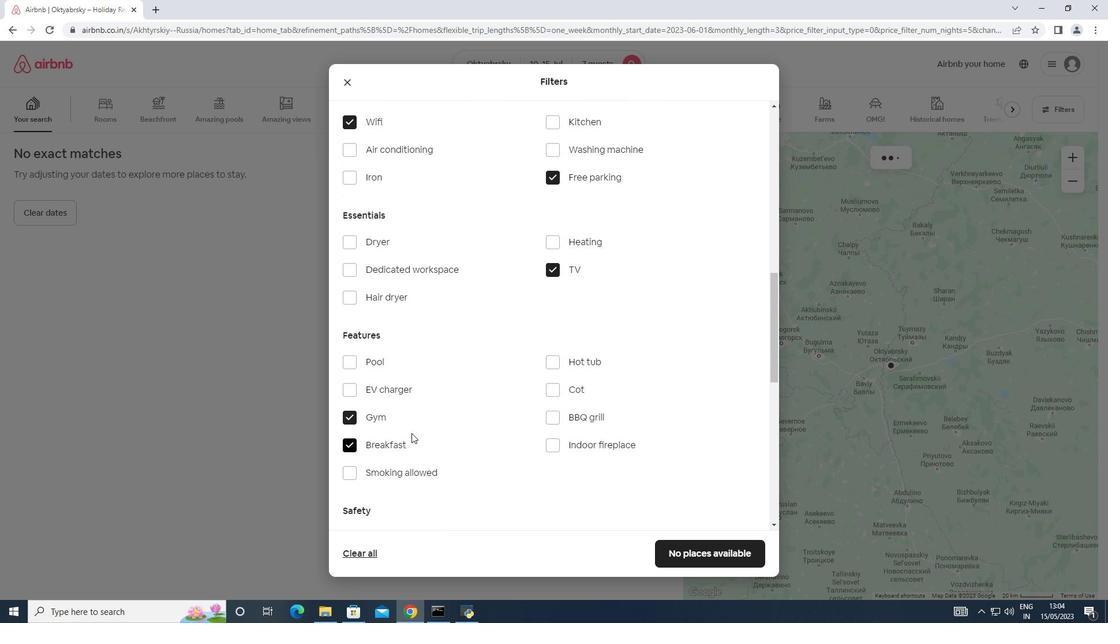 
Action: Mouse scrolled (450, 424) with delta (0, 0)
Screenshot: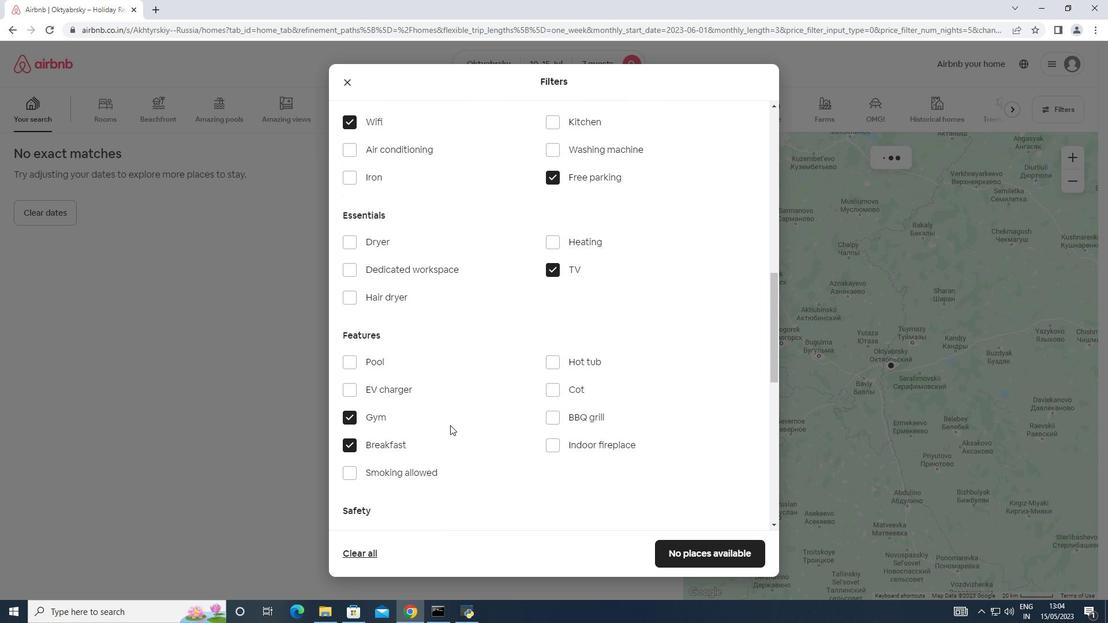 
Action: Mouse scrolled (450, 424) with delta (0, 0)
Screenshot: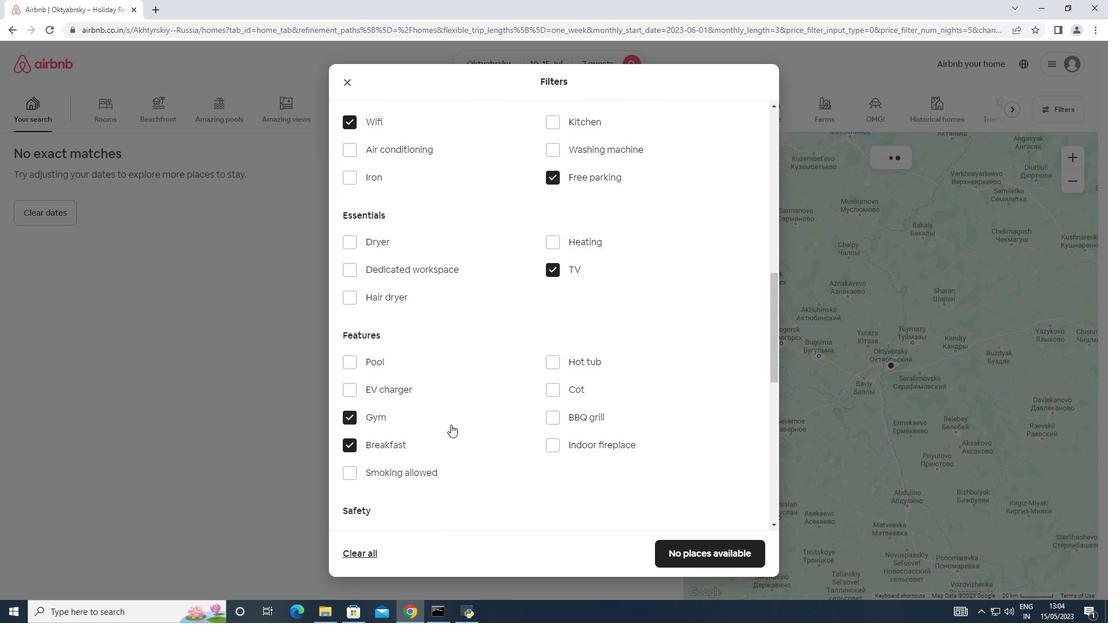 
Action: Mouse moved to (453, 423)
Screenshot: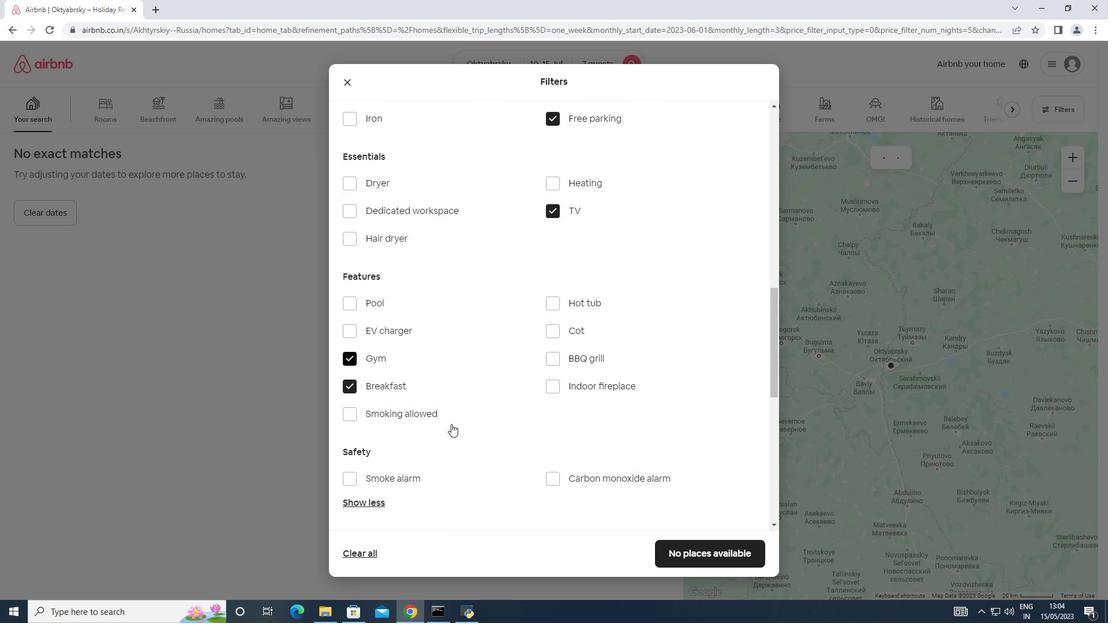 
Action: Mouse scrolled (453, 422) with delta (0, 0)
Screenshot: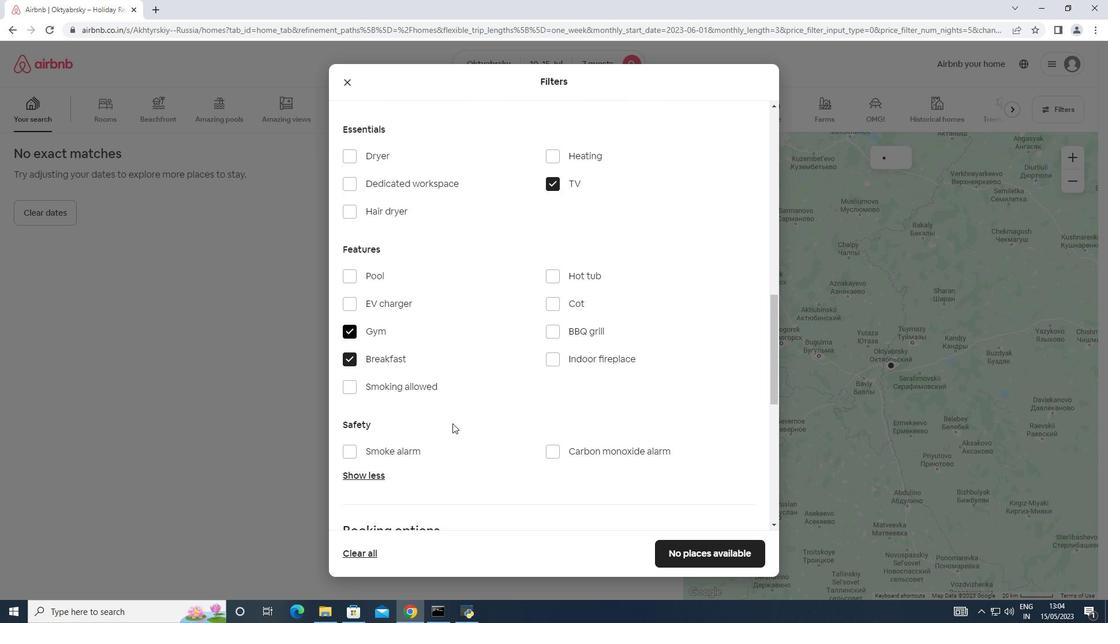 
Action: Mouse scrolled (453, 422) with delta (0, 0)
Screenshot: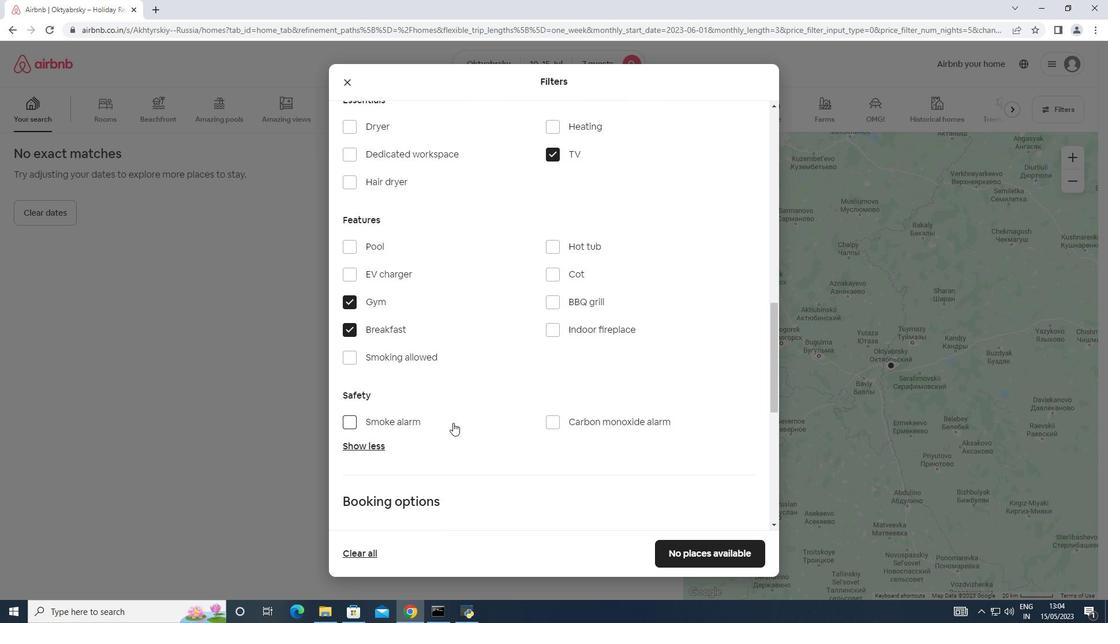 
Action: Mouse moved to (551, 417)
Screenshot: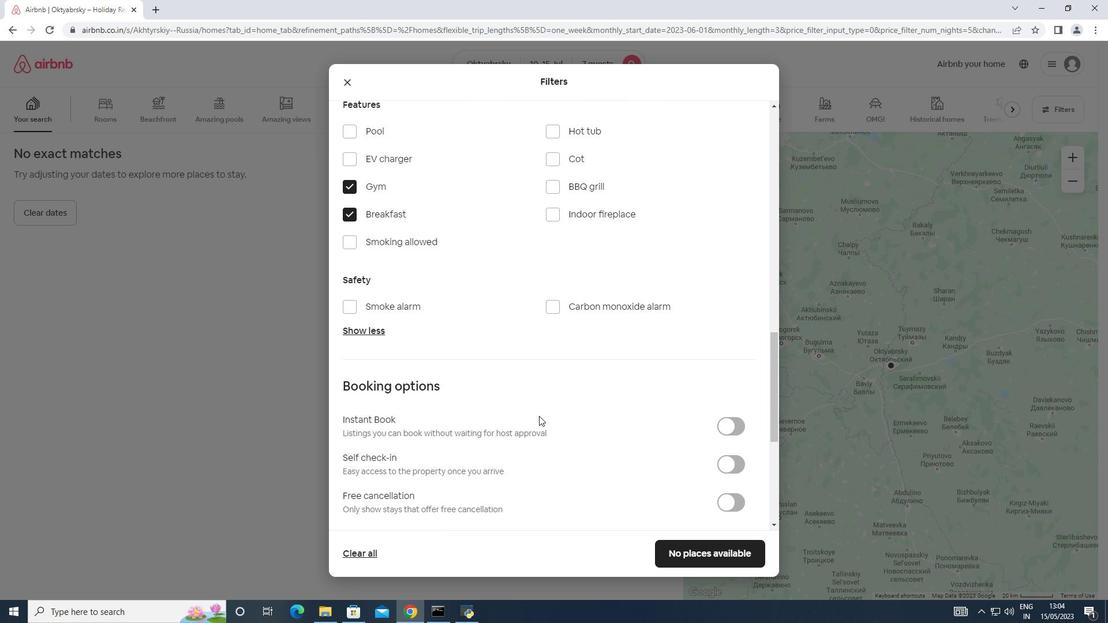 
Action: Mouse scrolled (551, 417) with delta (0, 0)
Screenshot: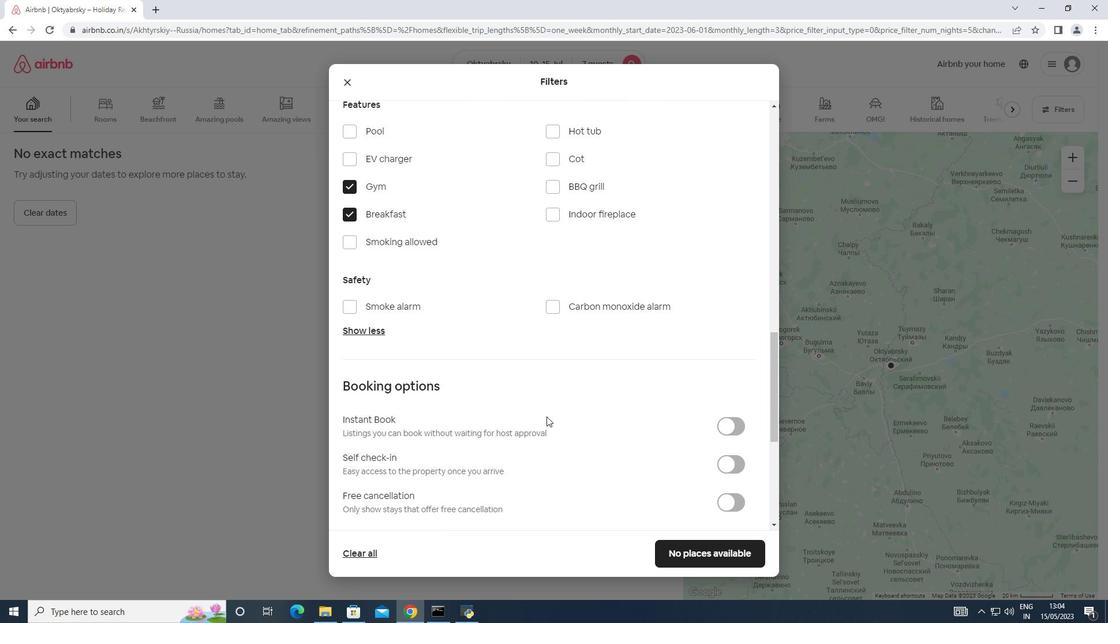 
Action: Mouse moved to (727, 406)
Screenshot: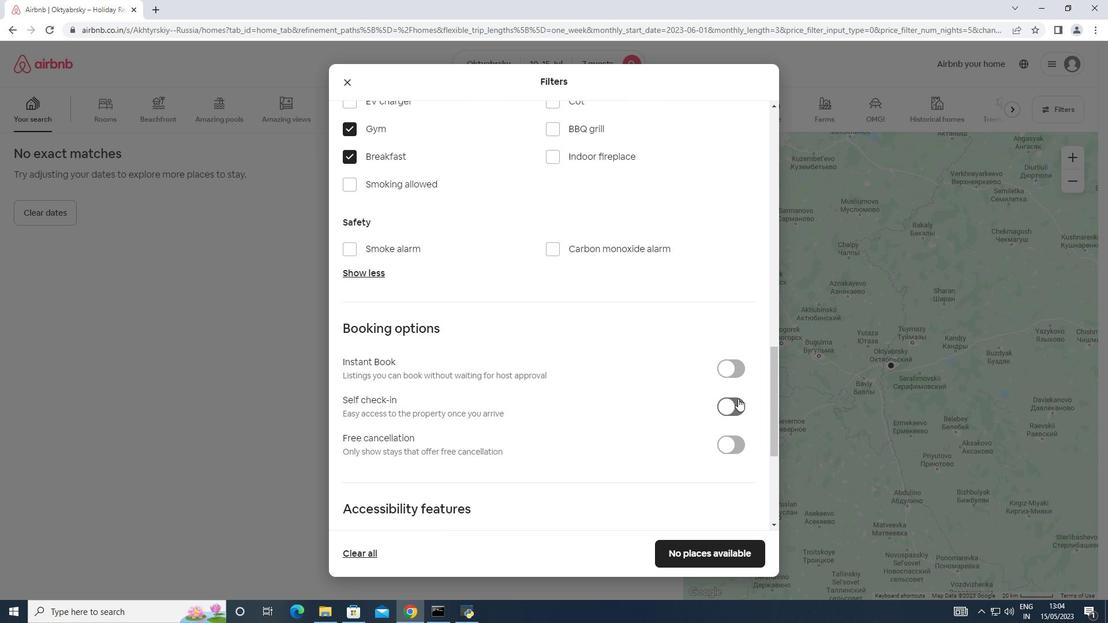 
Action: Mouse pressed left at (727, 406)
Screenshot: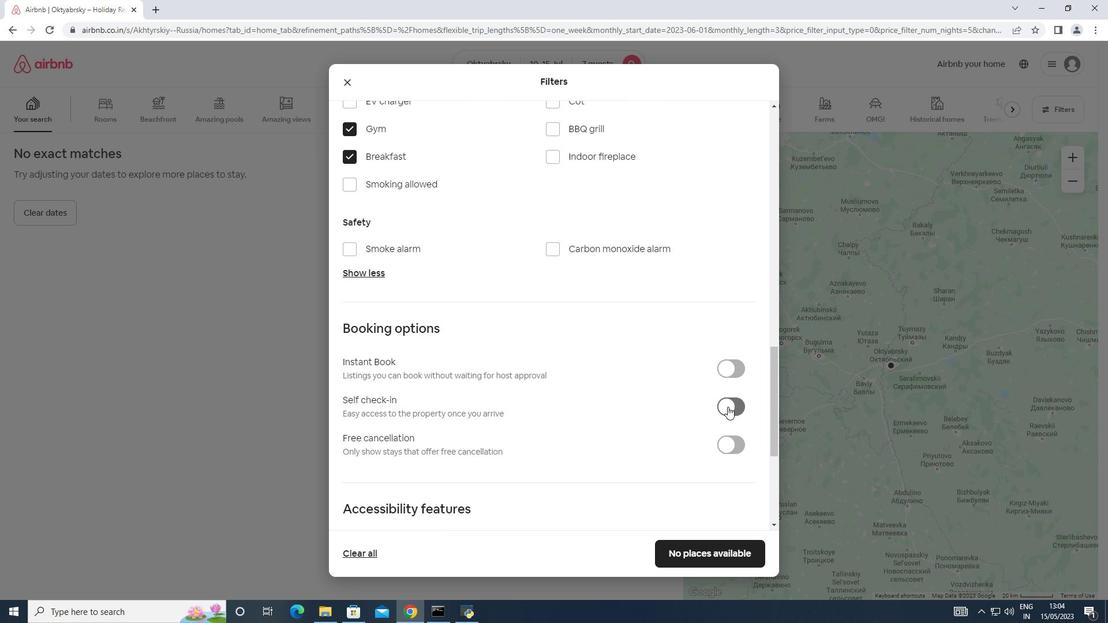 
Action: Mouse moved to (476, 416)
Screenshot: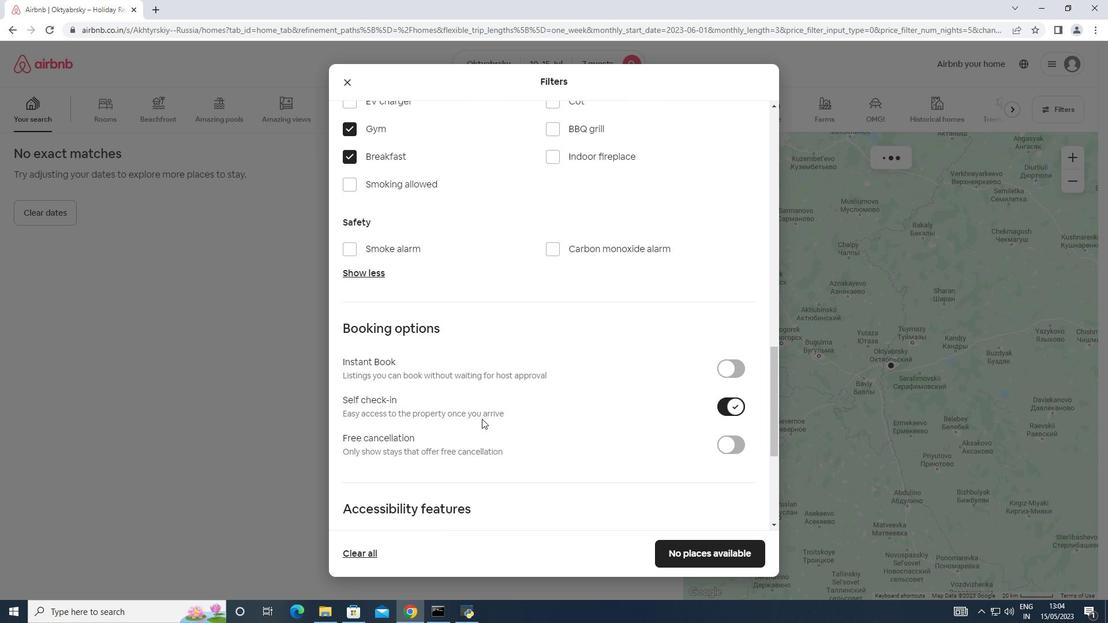 
Action: Mouse scrolled (476, 416) with delta (0, 0)
Screenshot: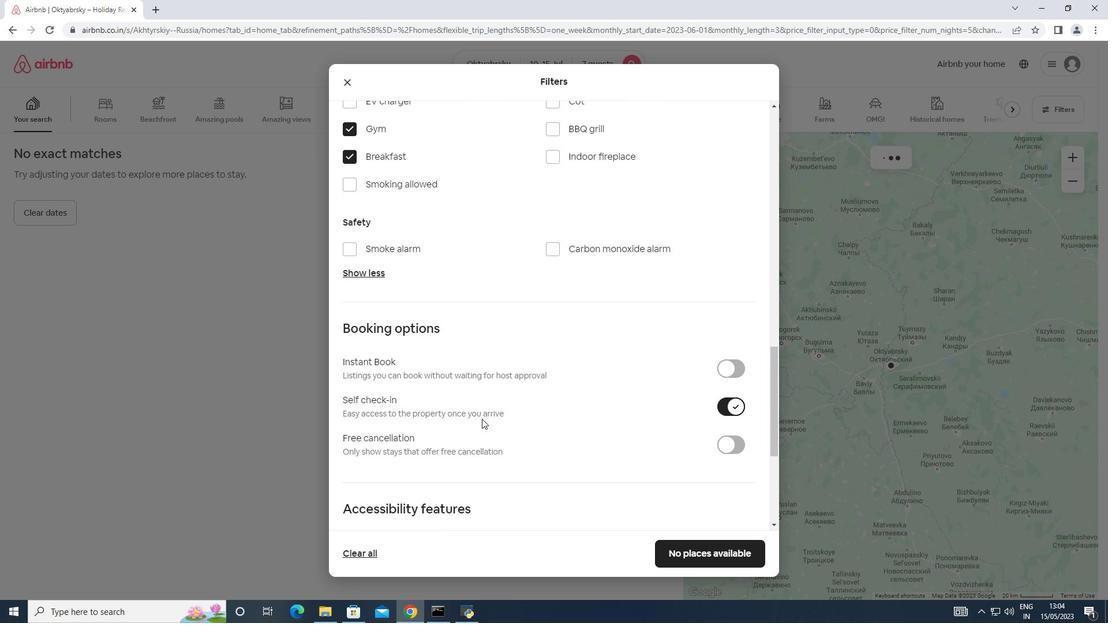 
Action: Mouse scrolled (476, 416) with delta (0, 0)
Screenshot: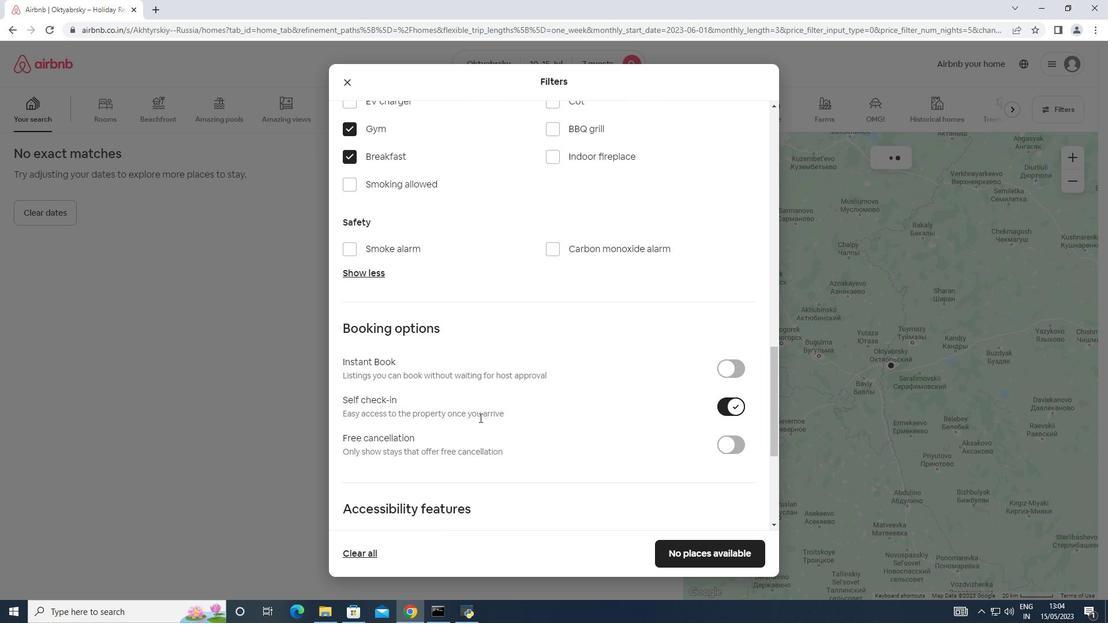 
Action: Mouse scrolled (476, 416) with delta (0, 0)
Screenshot: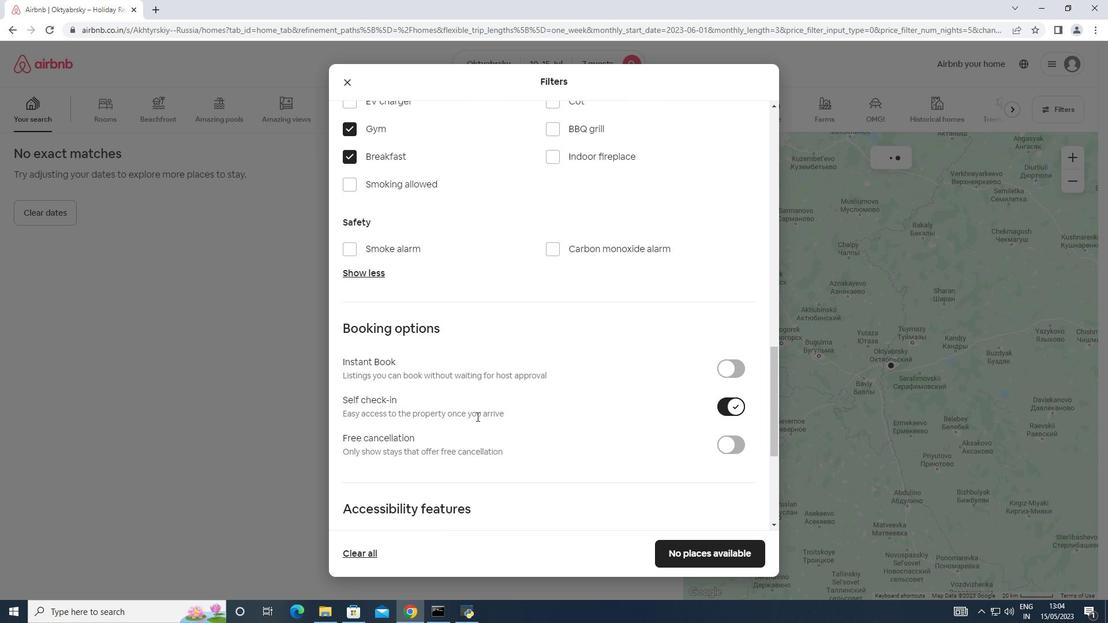 
Action: Mouse moved to (476, 416)
Screenshot: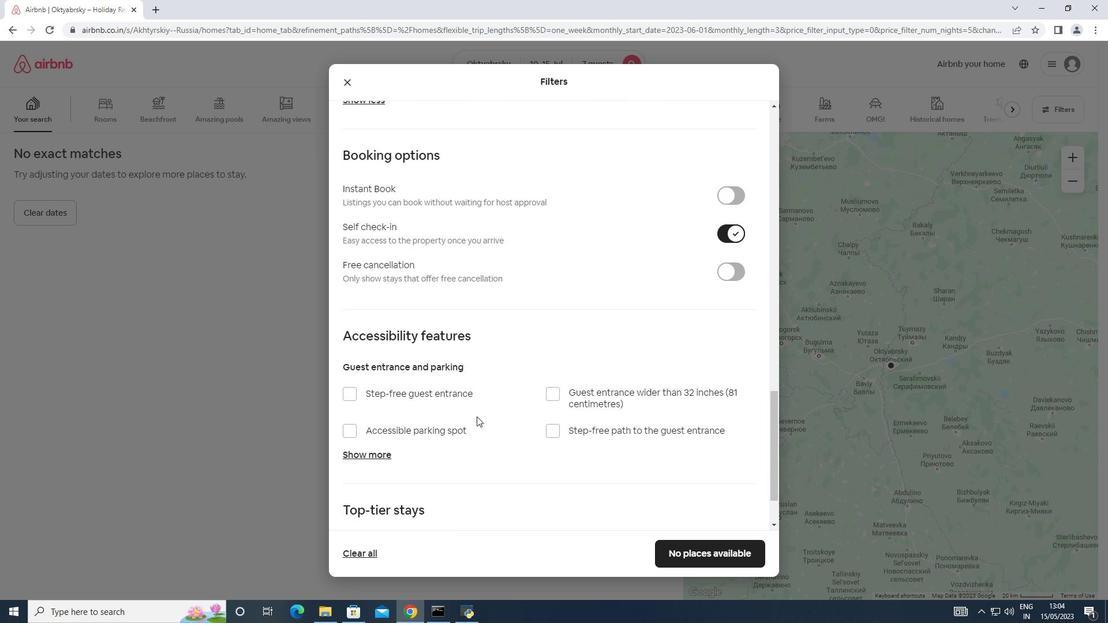 
Action: Mouse scrolled (476, 415) with delta (0, 0)
Screenshot: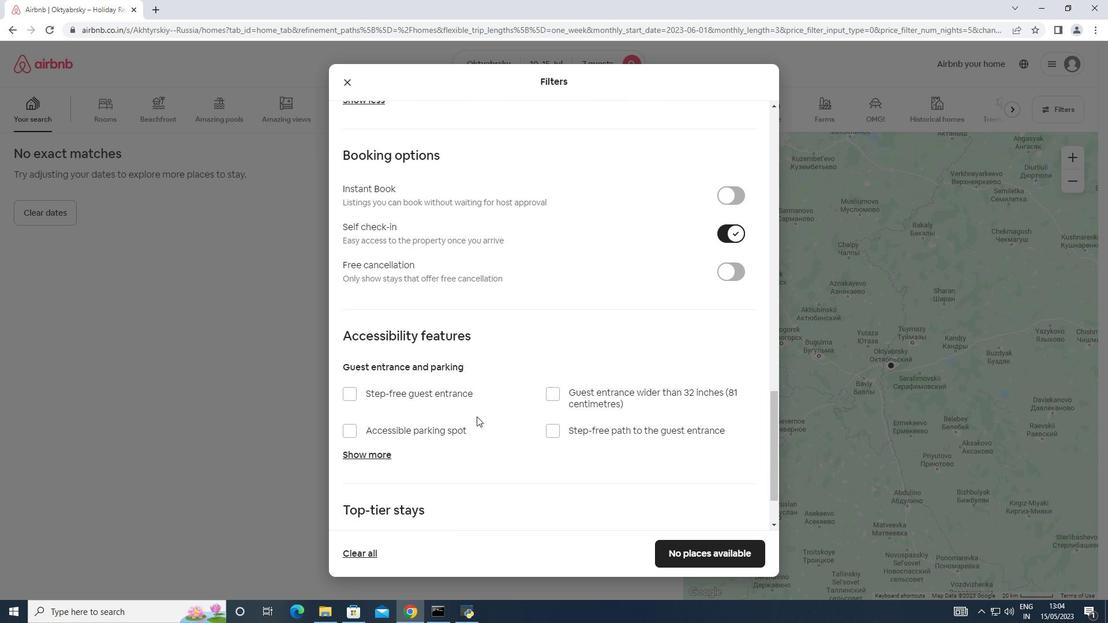 
Action: Mouse scrolled (476, 415) with delta (0, 0)
Screenshot: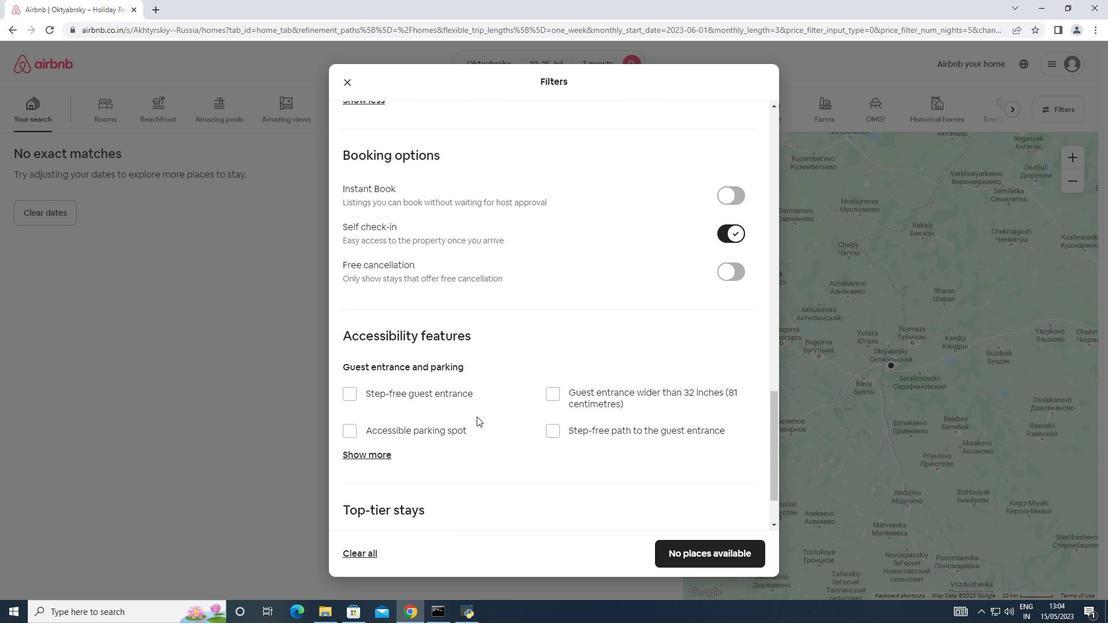 
Action: Mouse scrolled (476, 415) with delta (0, 0)
Screenshot: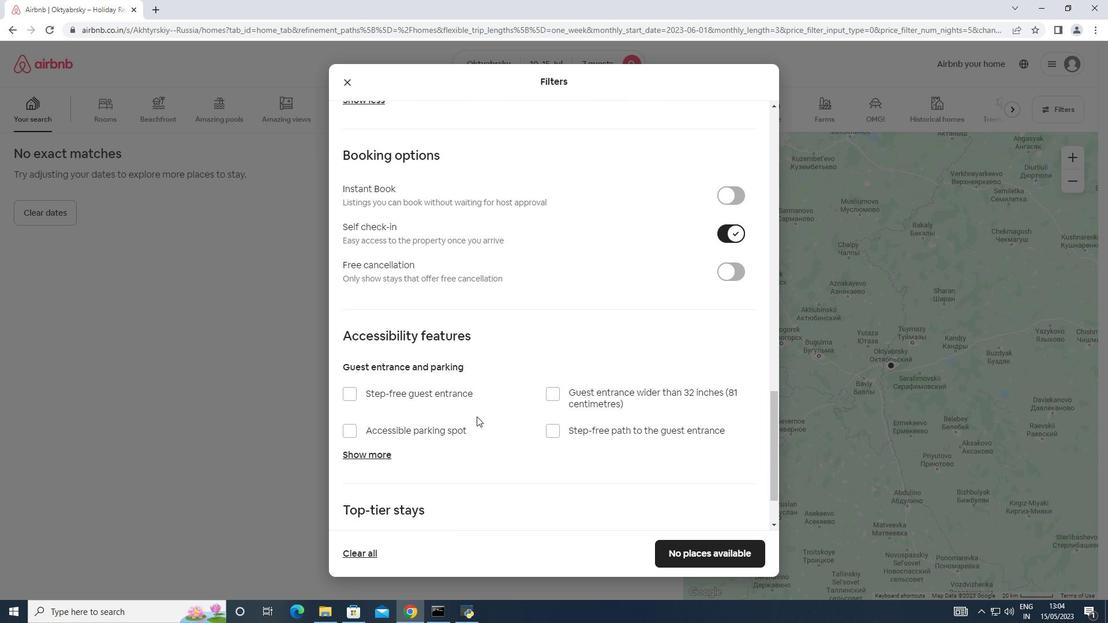 
Action: Mouse scrolled (476, 415) with delta (0, 0)
Screenshot: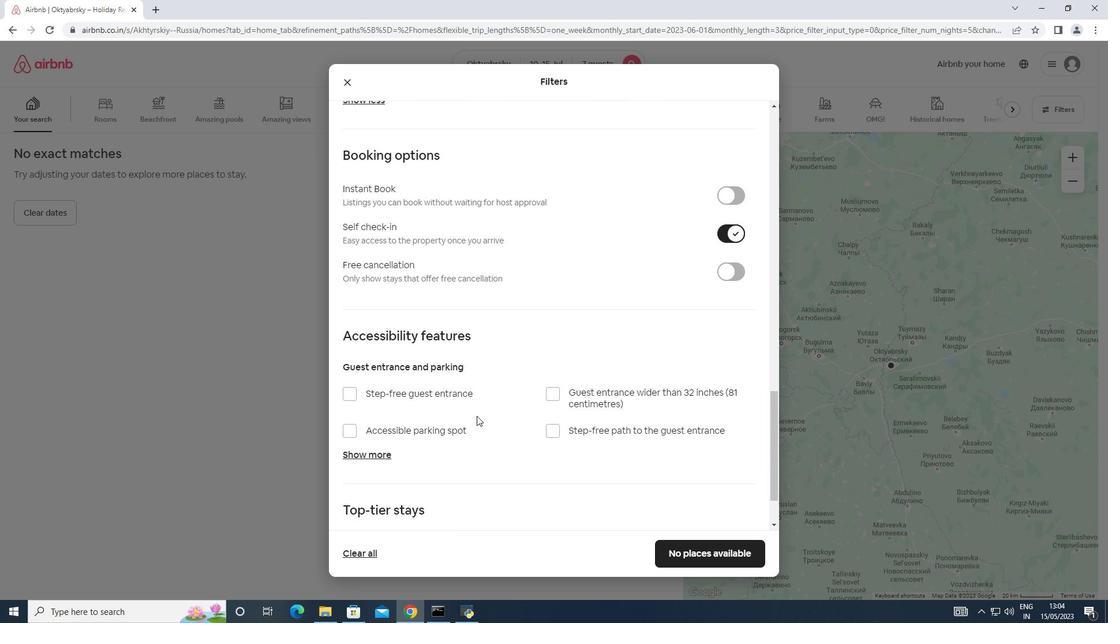 
Action: Mouse moved to (425, 437)
Screenshot: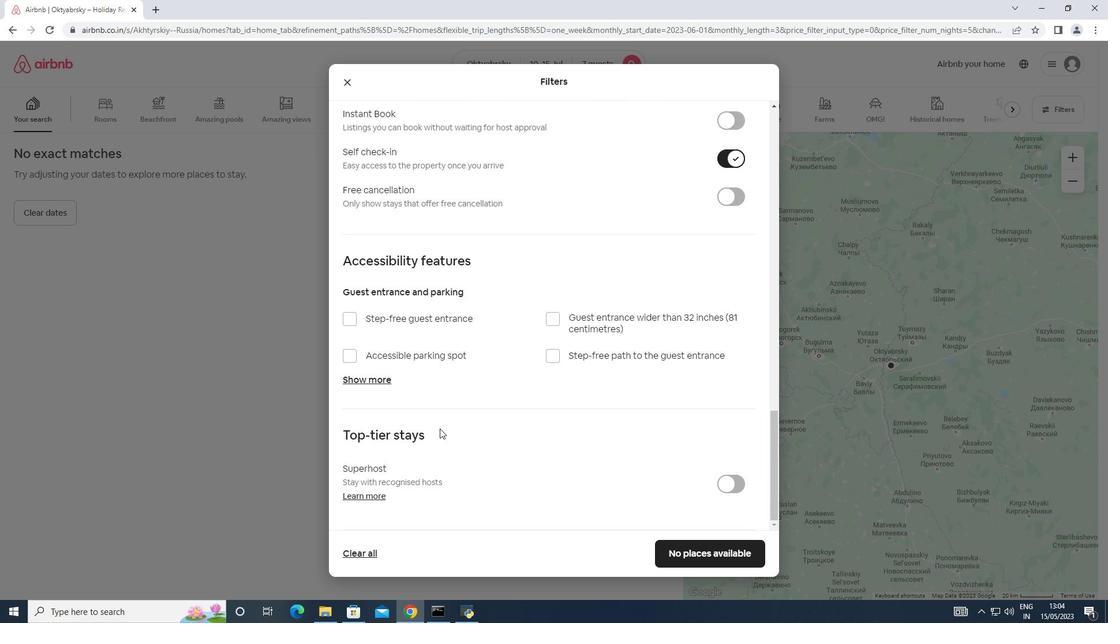 
Action: Mouse scrolled (425, 436) with delta (0, 0)
Screenshot: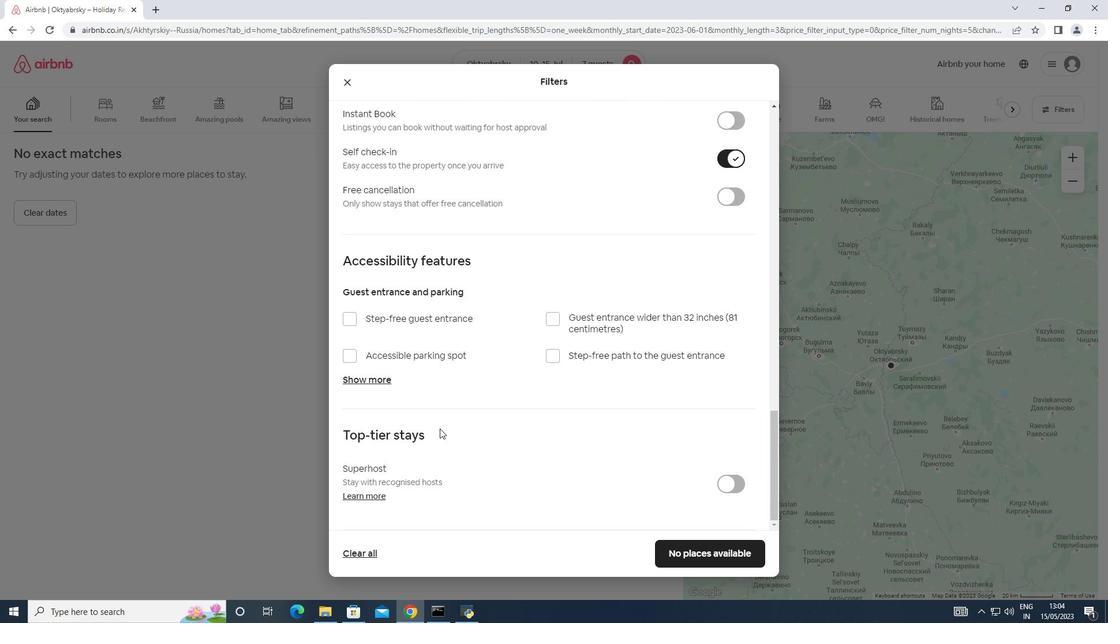 
Action: Mouse moved to (424, 439)
Screenshot: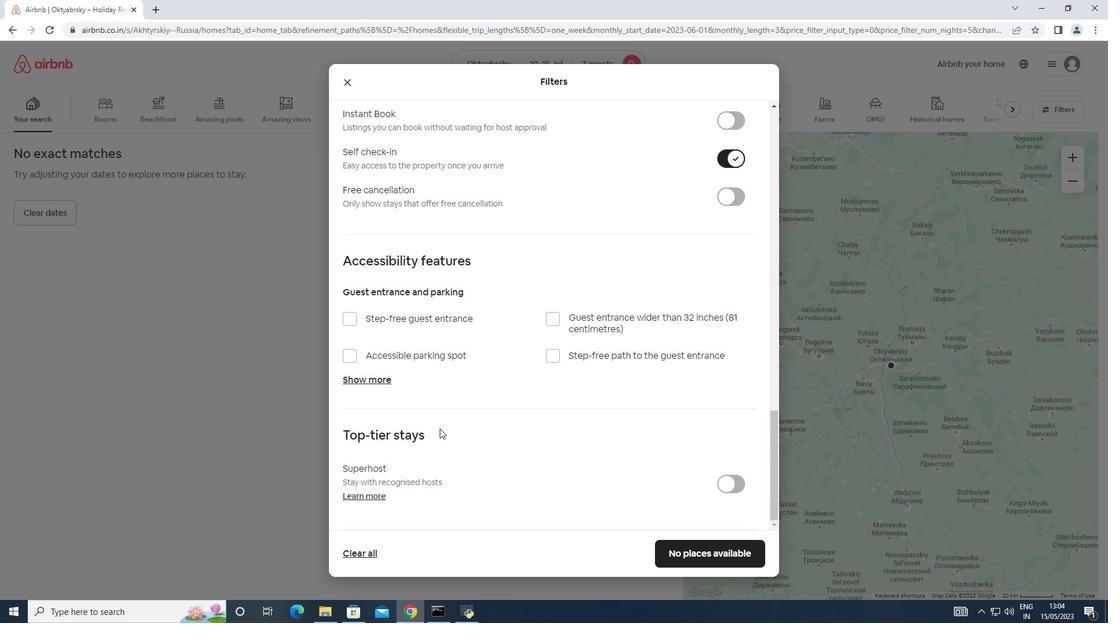 
Action: Mouse scrolled (424, 439) with delta (0, 0)
Screenshot: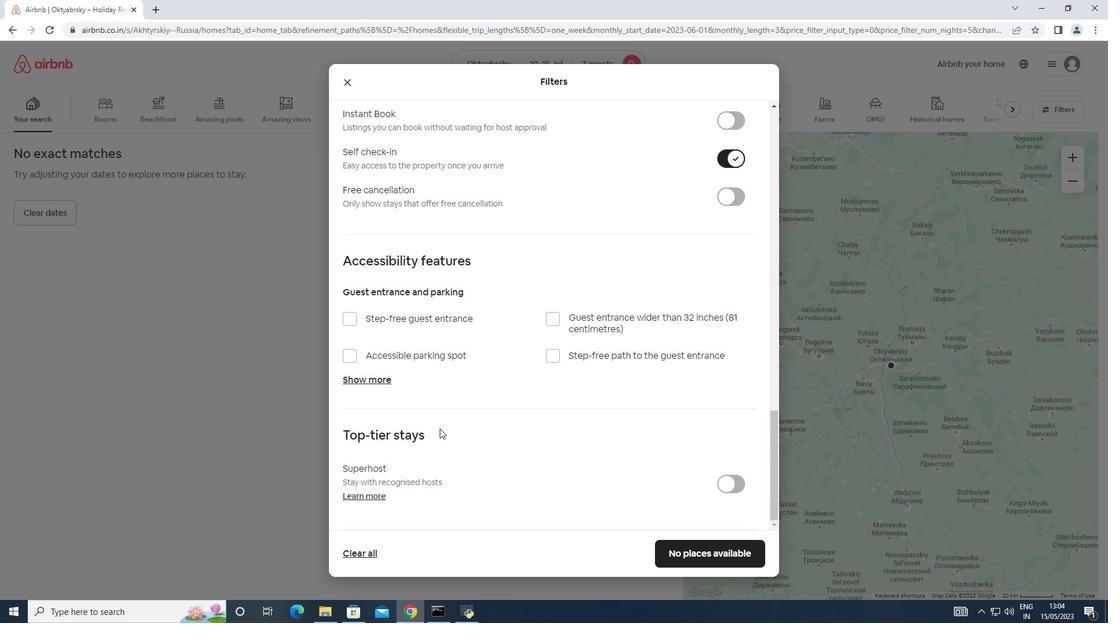 
Action: Mouse moved to (424, 440)
Screenshot: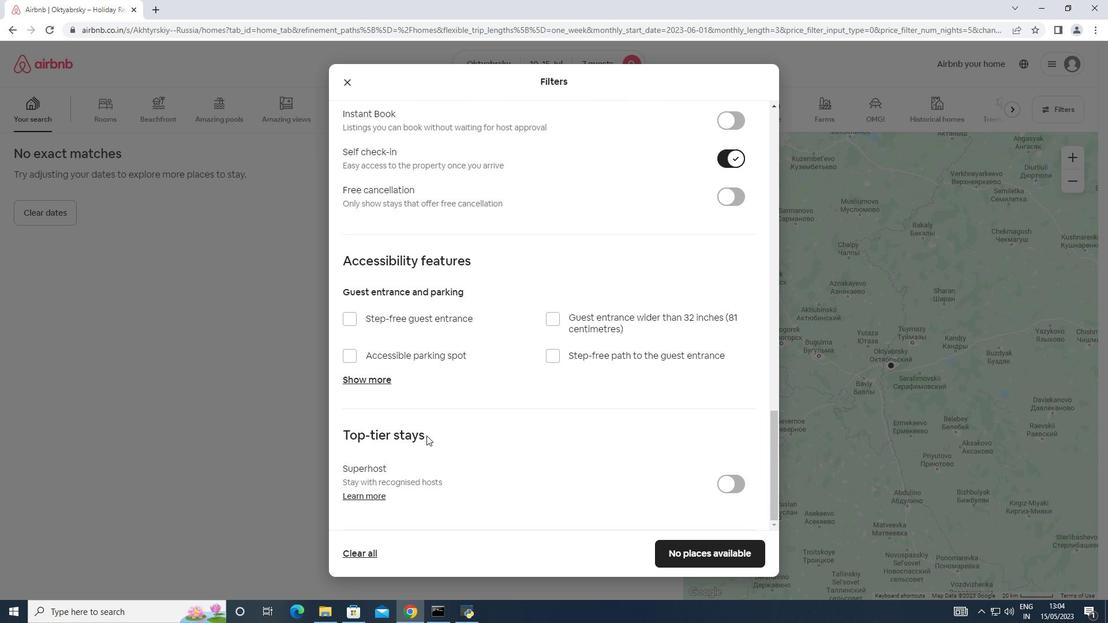 
Action: Mouse scrolled (424, 439) with delta (0, 0)
Screenshot: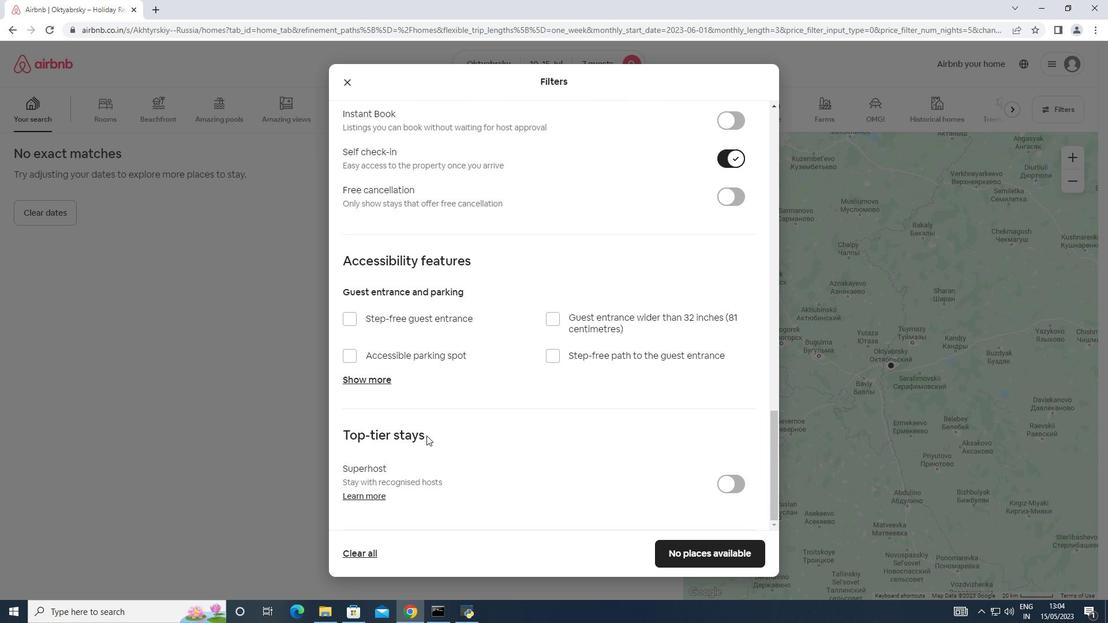 
Action: Mouse moved to (382, 481)
Screenshot: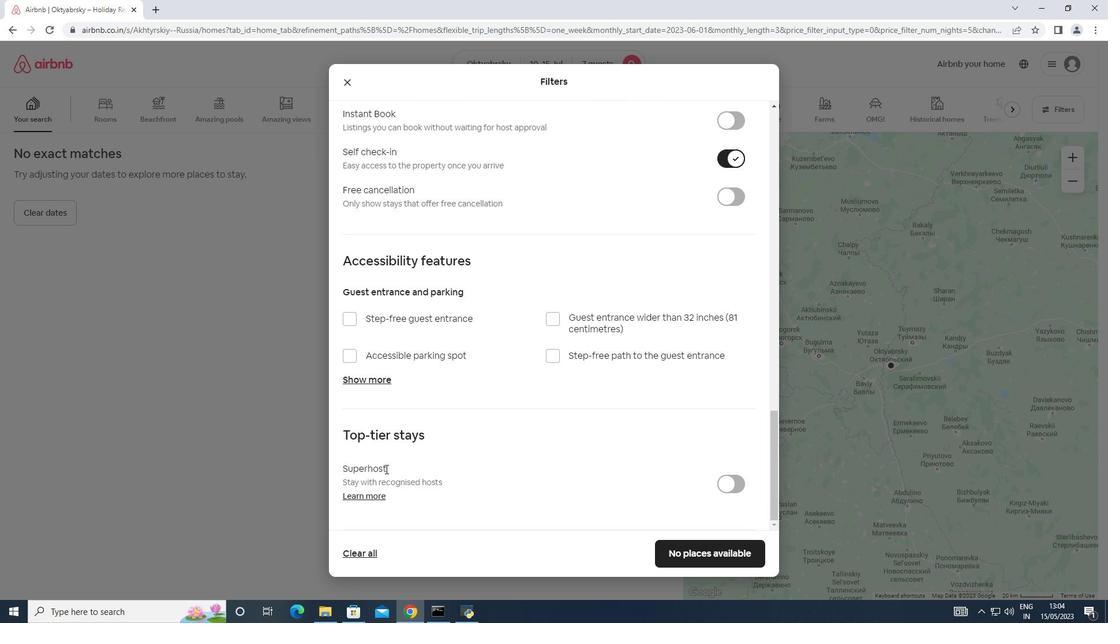 
Action: Mouse scrolled (382, 481) with delta (0, 0)
Screenshot: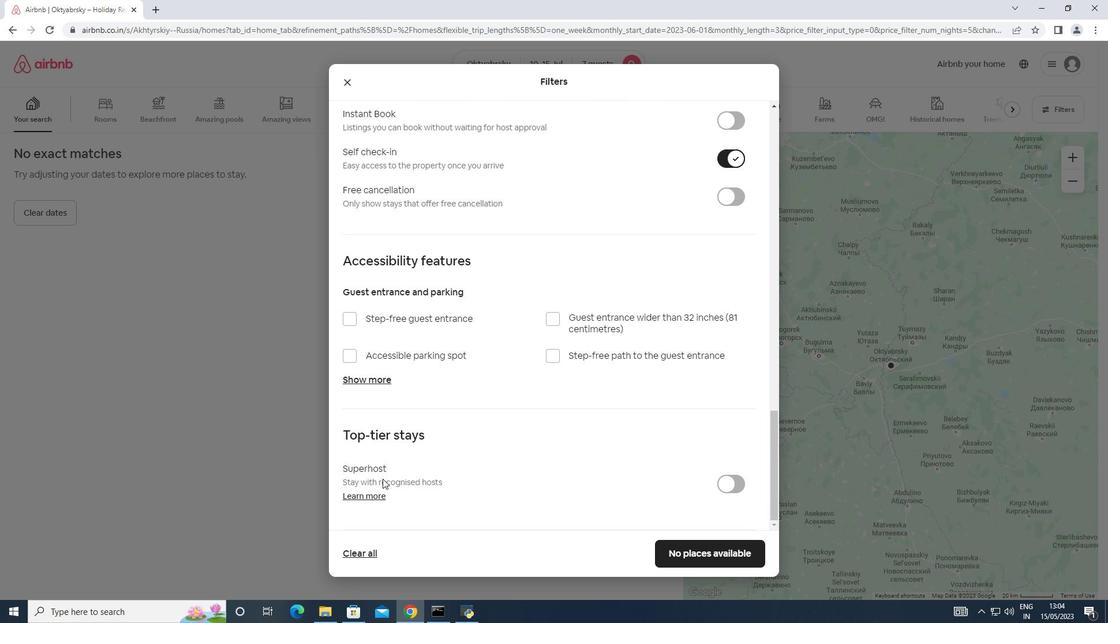 
Action: Mouse scrolled (382, 481) with delta (0, 0)
Screenshot: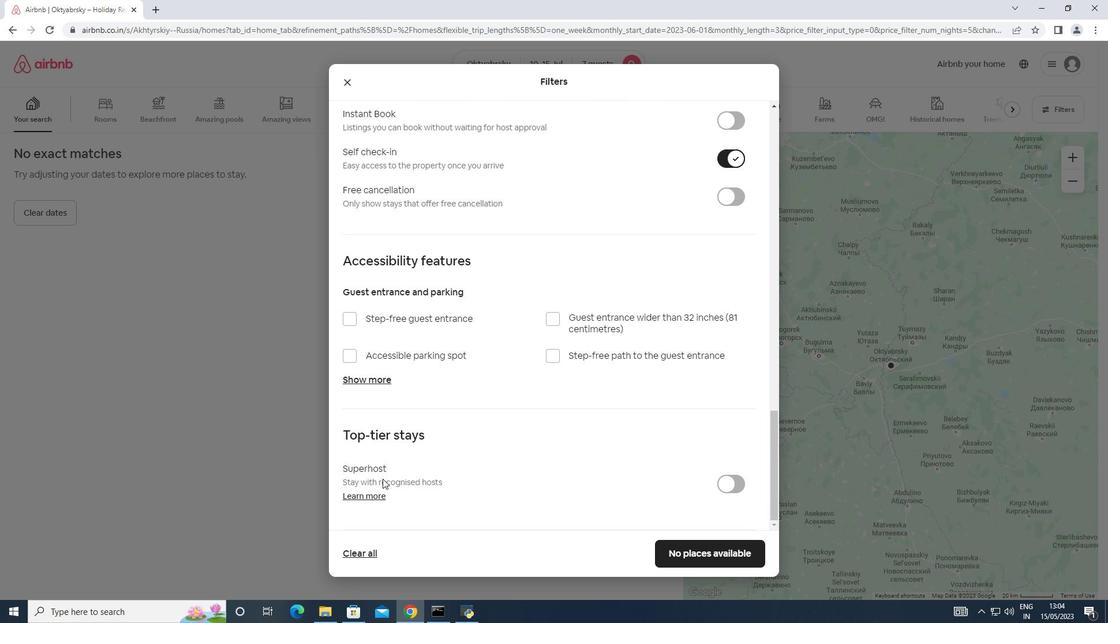 
Action: Mouse scrolled (382, 481) with delta (0, 0)
Screenshot: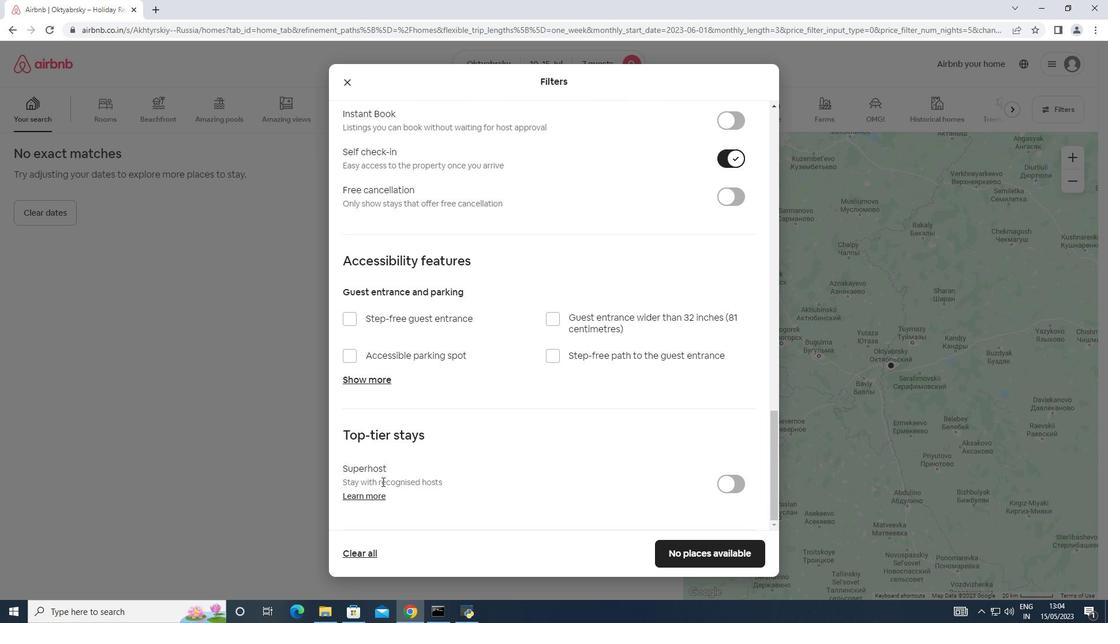 
Action: Mouse scrolled (382, 481) with delta (0, 0)
Screenshot: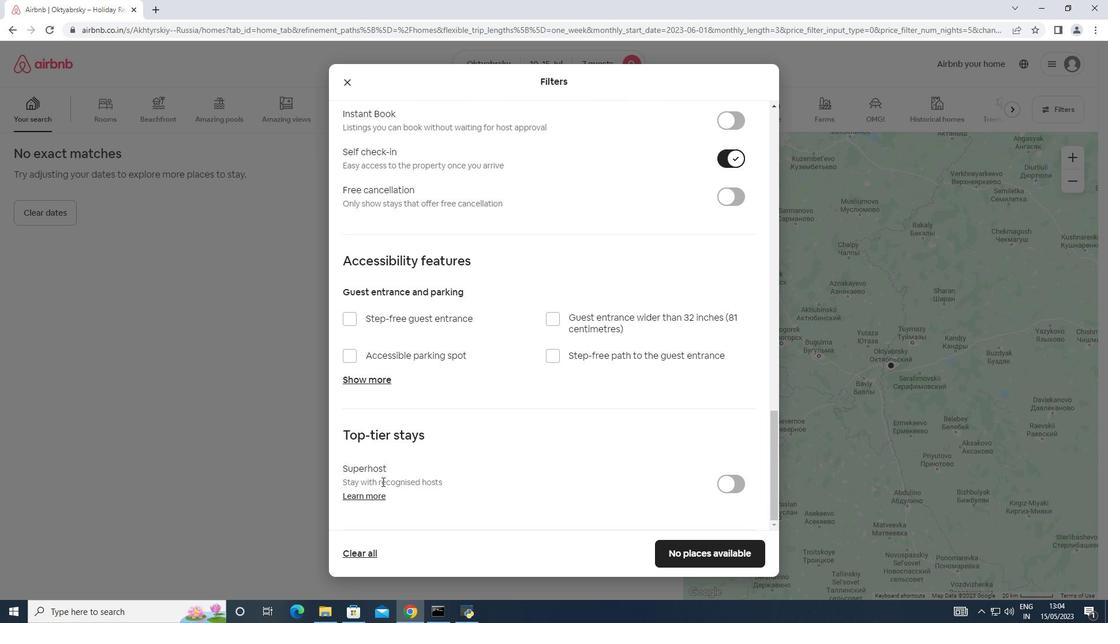 
Action: Mouse moved to (709, 561)
Screenshot: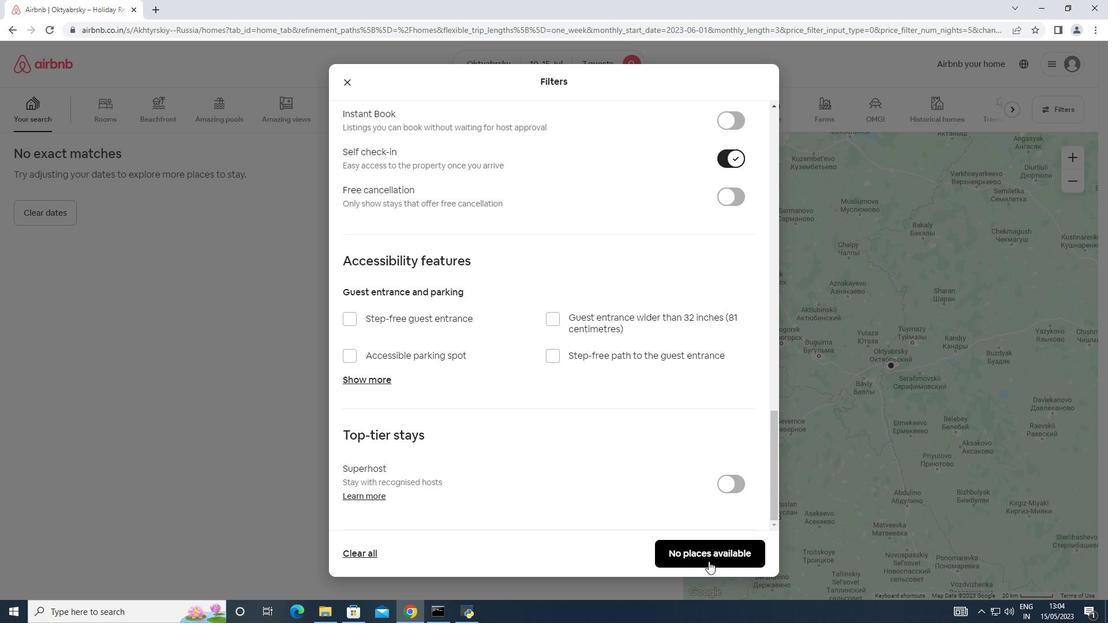 
Action: Mouse pressed left at (709, 561)
Screenshot: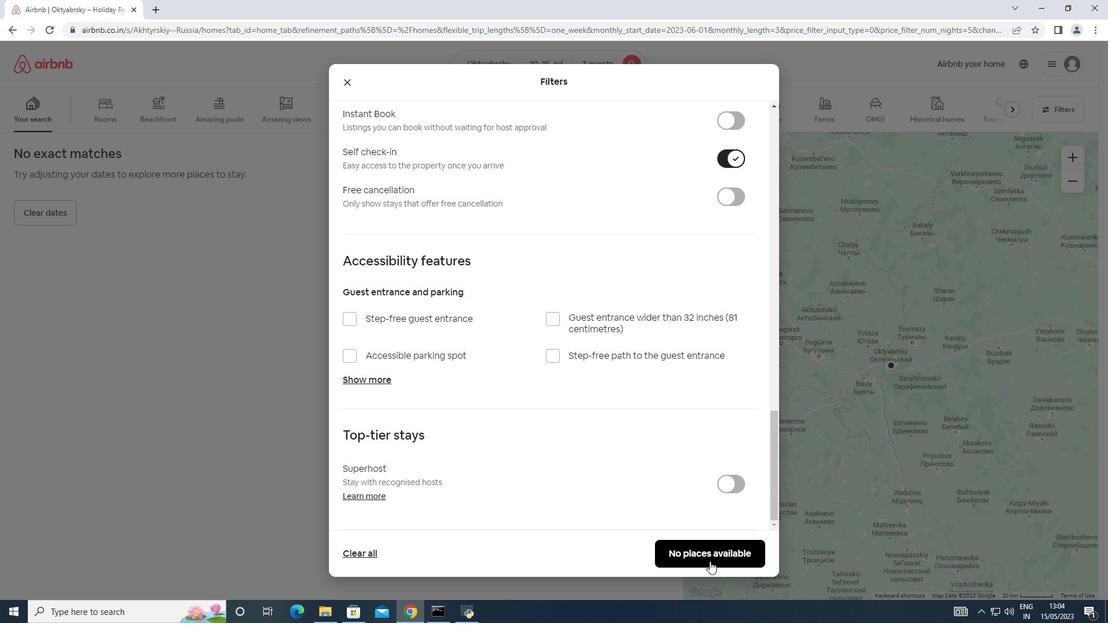 
Action: Mouse moved to (698, 553)
Screenshot: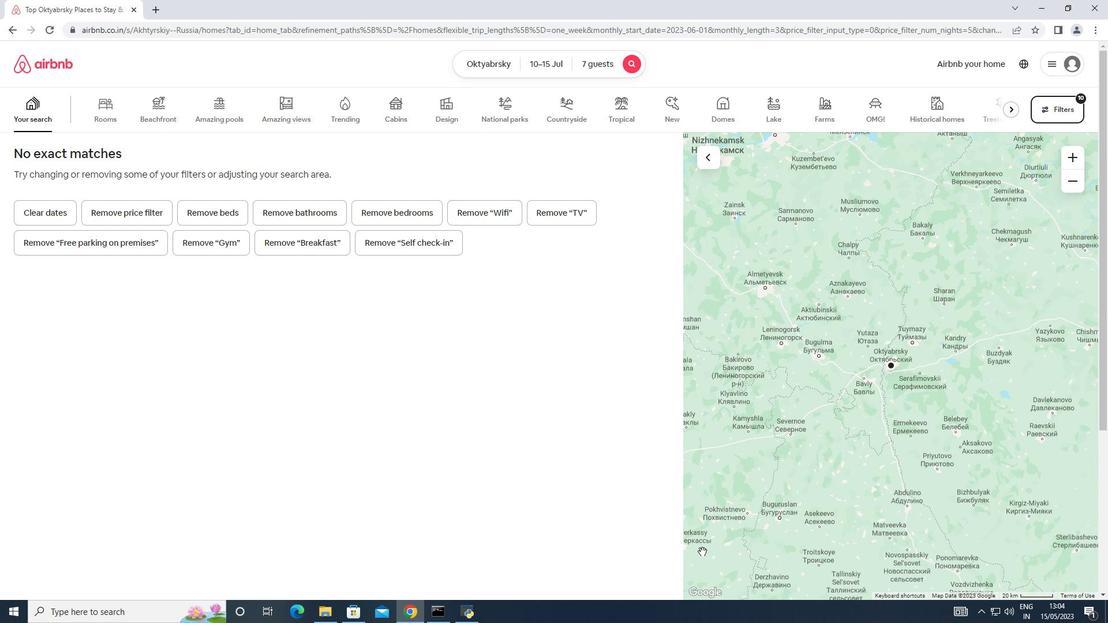 
